 Task: Find connections with filter location Blida with filter topic #Recruitingwith filter profile language English with filter current company MyOperator with filter school Ramjas College with filter industry Footwear and Leather Goods Repair with filter service category Immigration Law with filter keywords title Teacher
Action: Mouse moved to (531, 71)
Screenshot: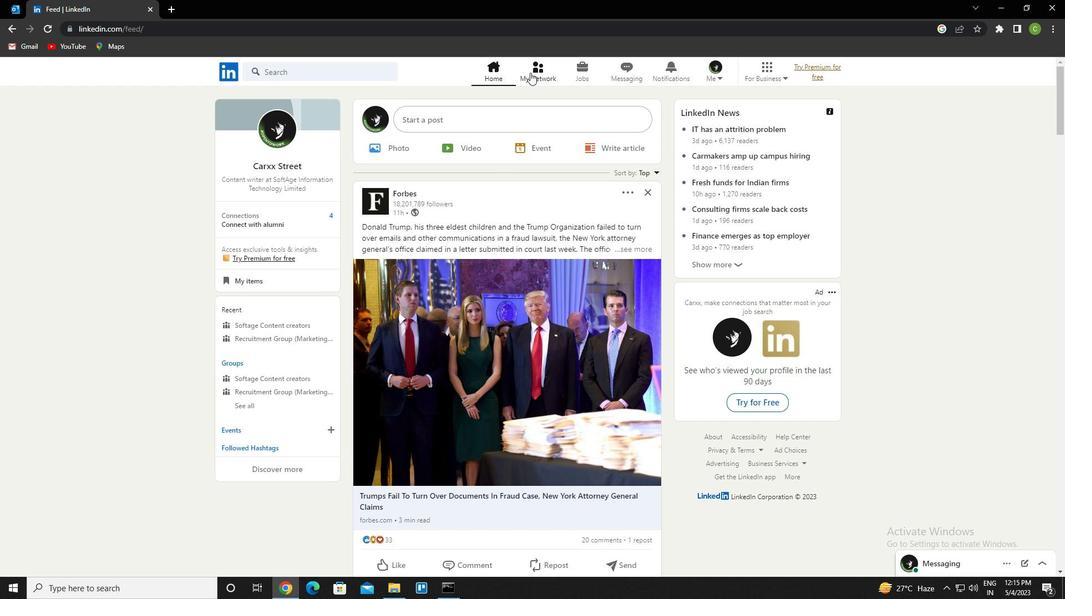 
Action: Mouse pressed left at (531, 71)
Screenshot: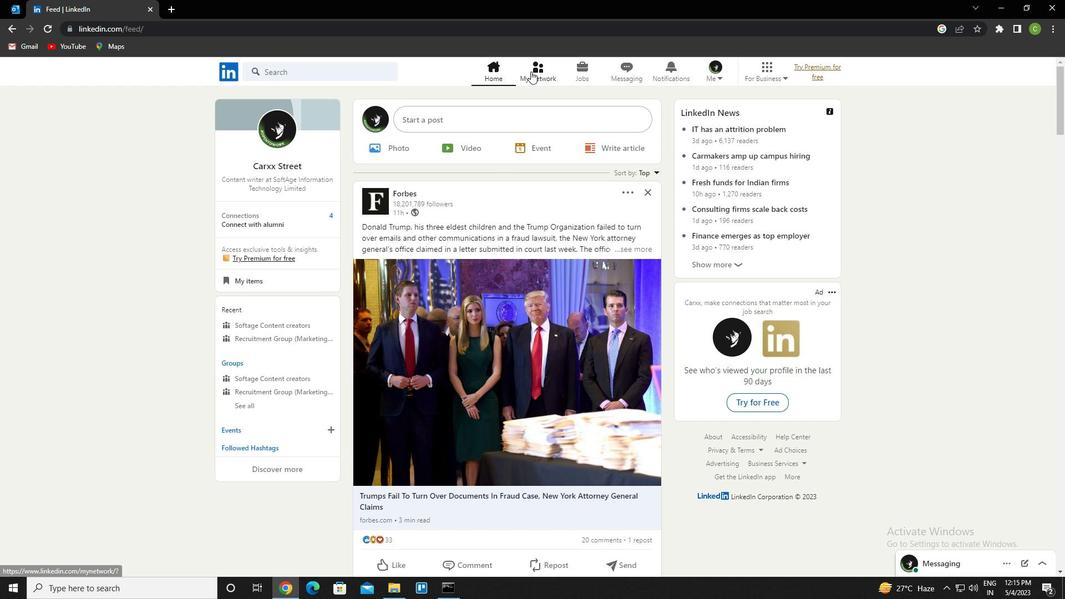 
Action: Mouse moved to (321, 141)
Screenshot: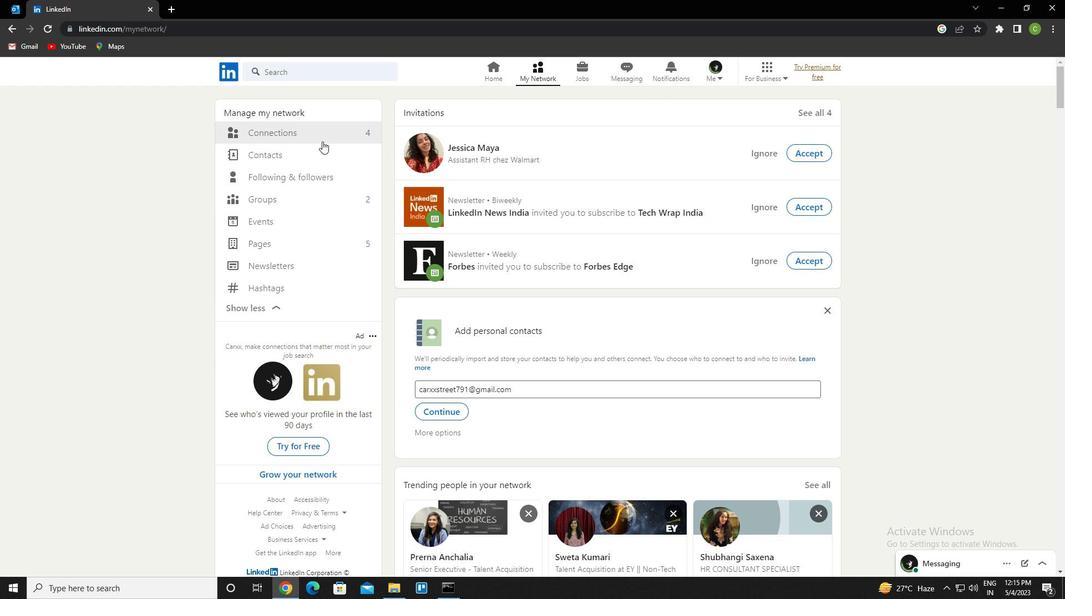 
Action: Mouse pressed left at (321, 141)
Screenshot: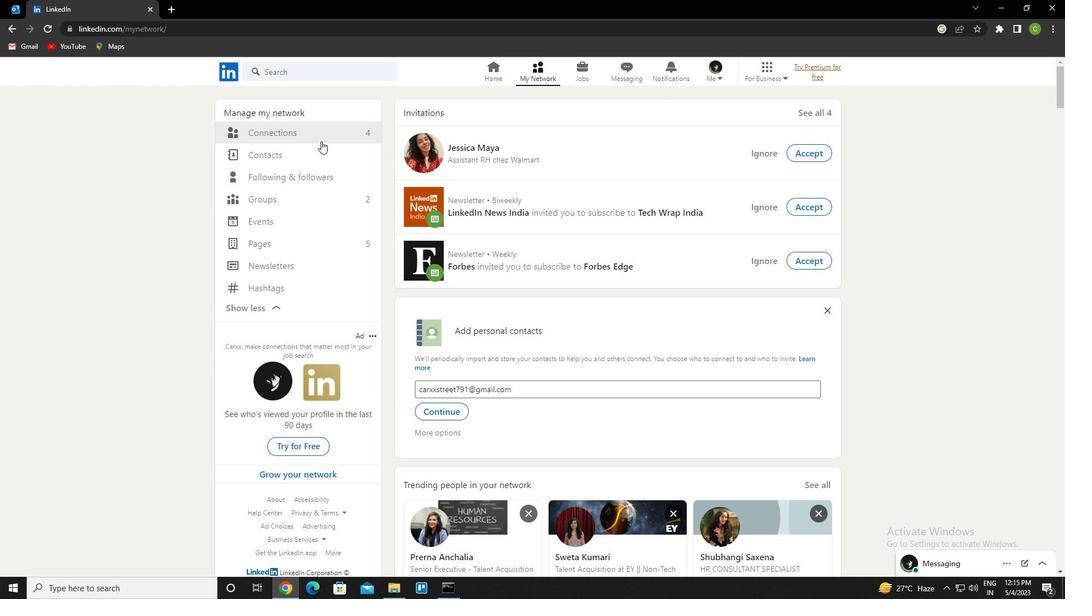 
Action: Mouse moved to (334, 139)
Screenshot: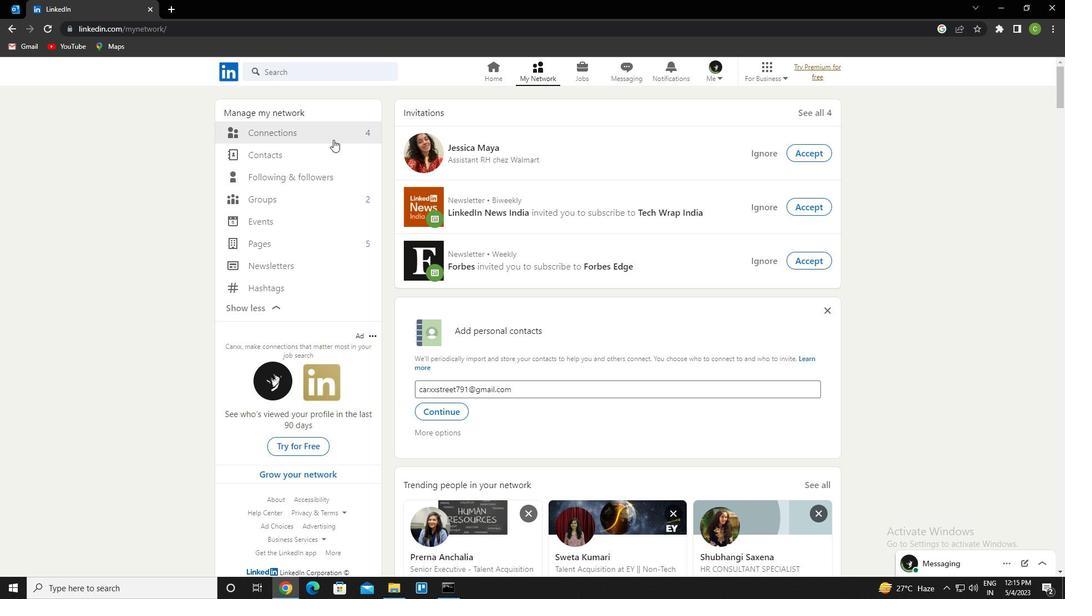 
Action: Mouse pressed left at (334, 139)
Screenshot: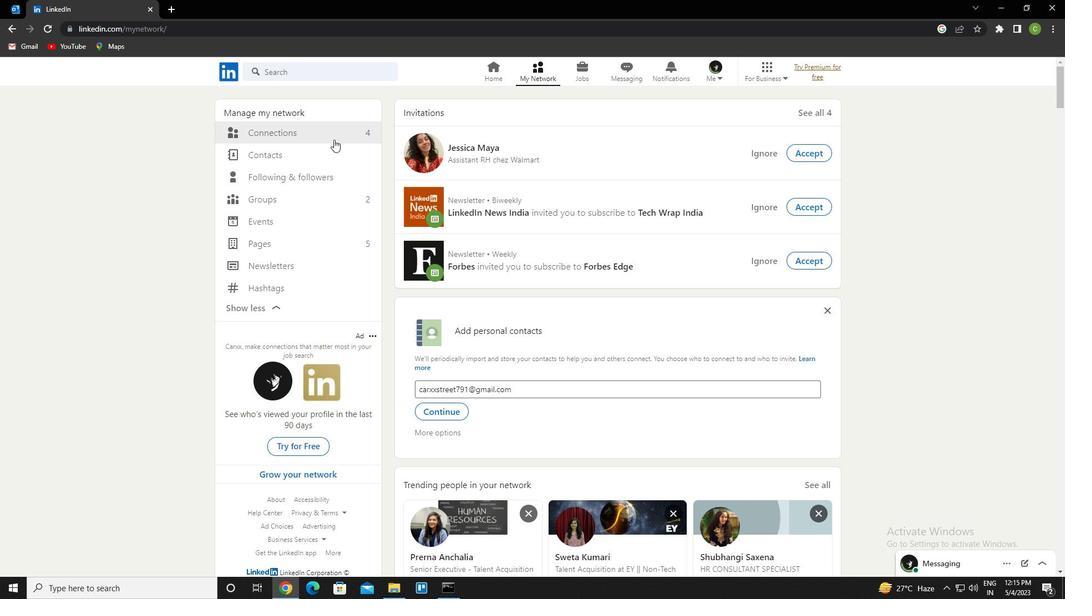 
Action: Mouse moved to (336, 138)
Screenshot: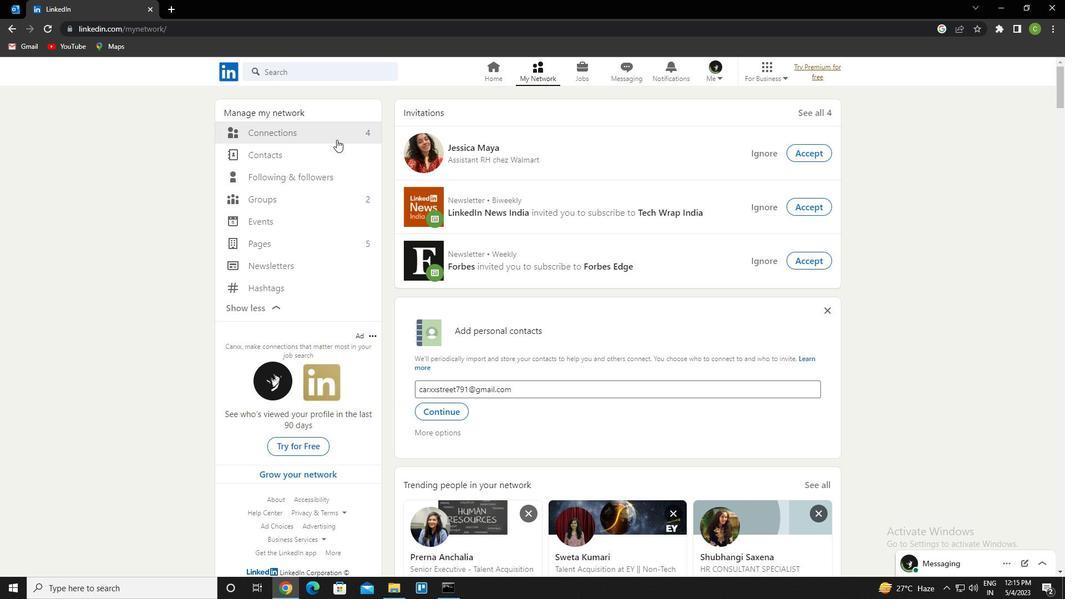 
Action: Mouse pressed left at (336, 138)
Screenshot: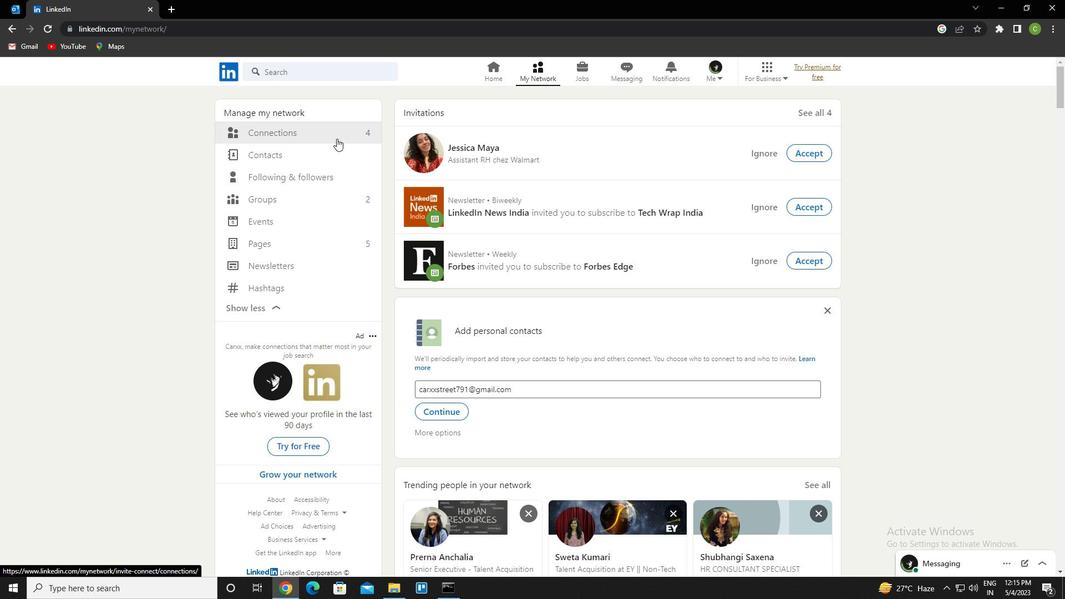 
Action: Mouse moved to (623, 136)
Screenshot: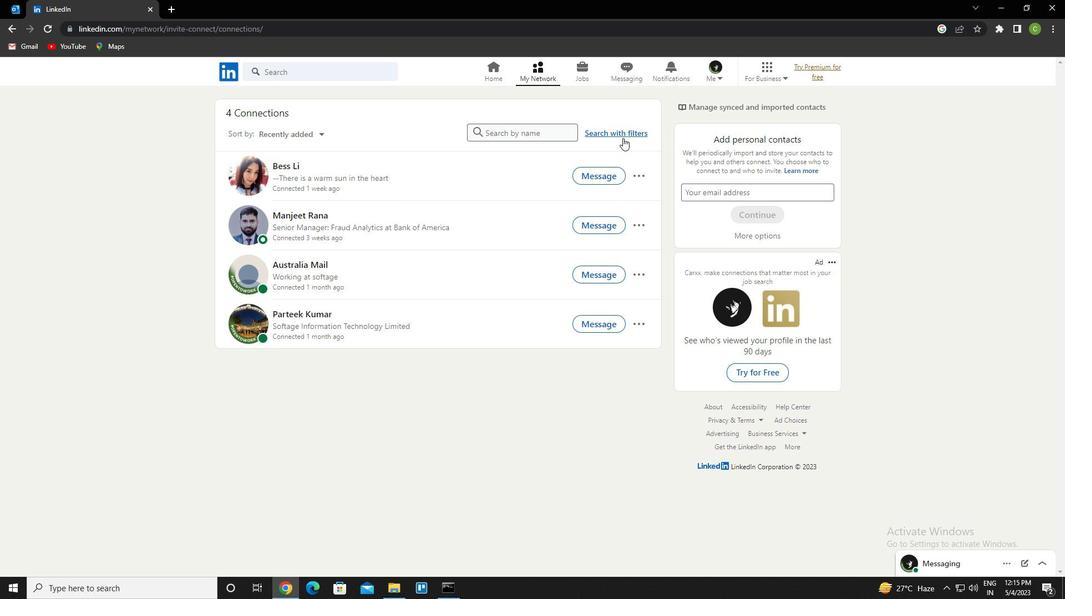 
Action: Mouse pressed left at (623, 136)
Screenshot: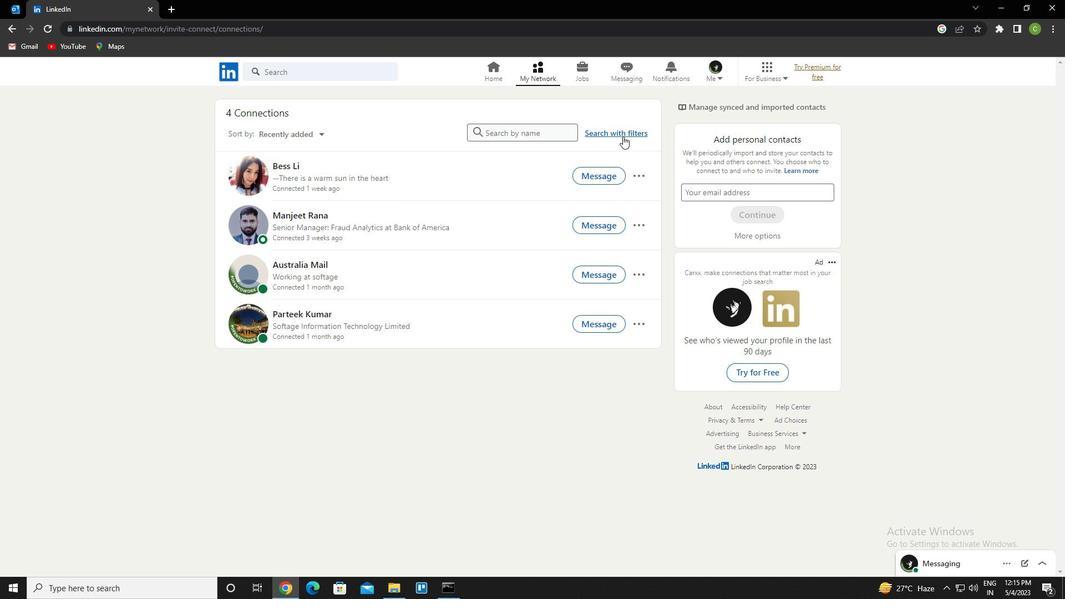 
Action: Mouse moved to (569, 107)
Screenshot: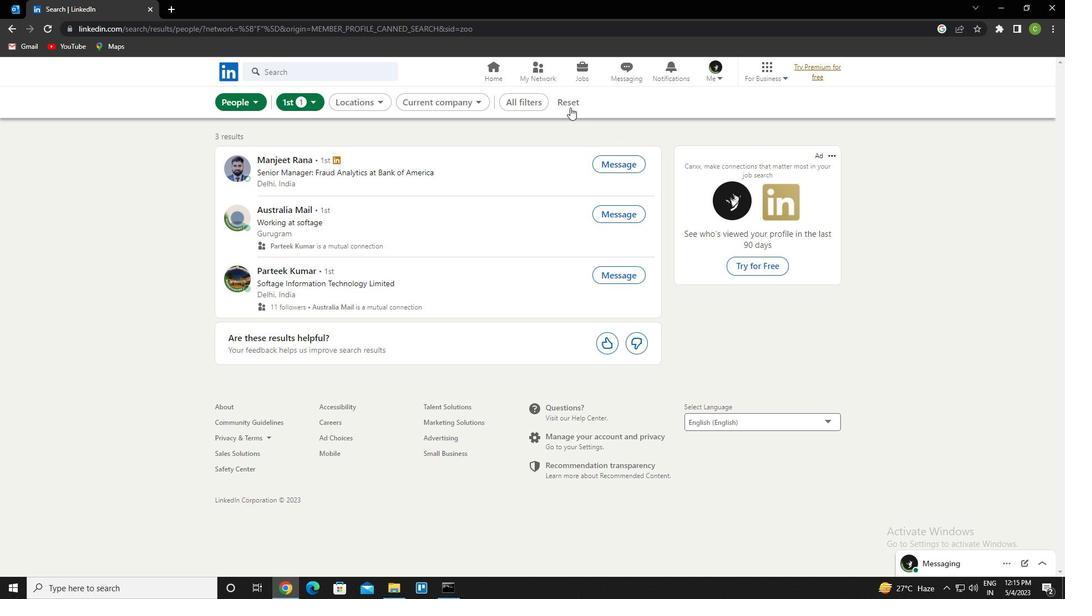 
Action: Mouse pressed left at (569, 107)
Screenshot: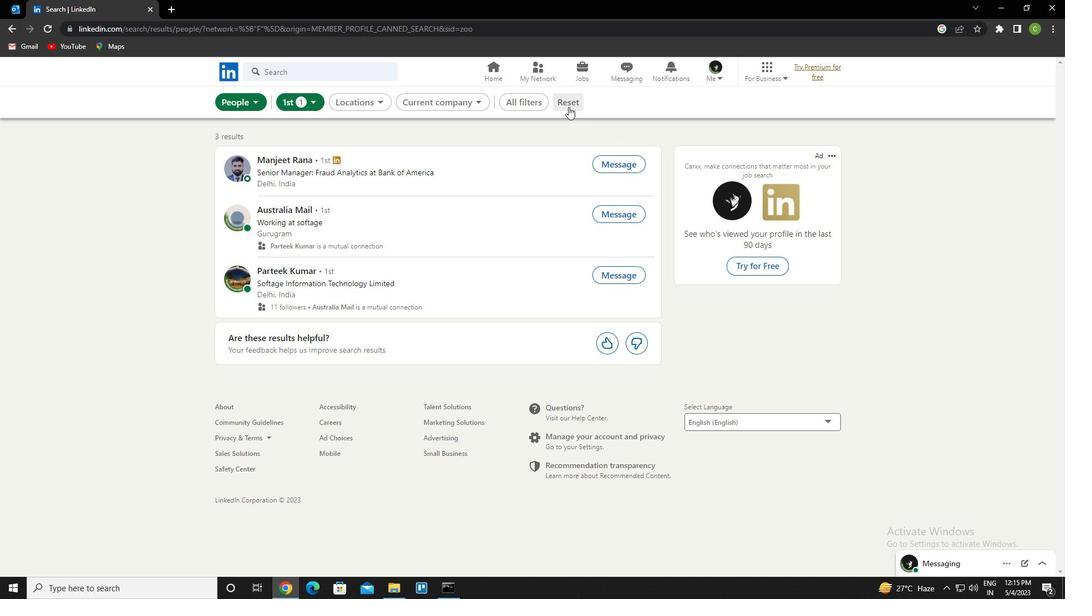 
Action: Mouse moved to (564, 104)
Screenshot: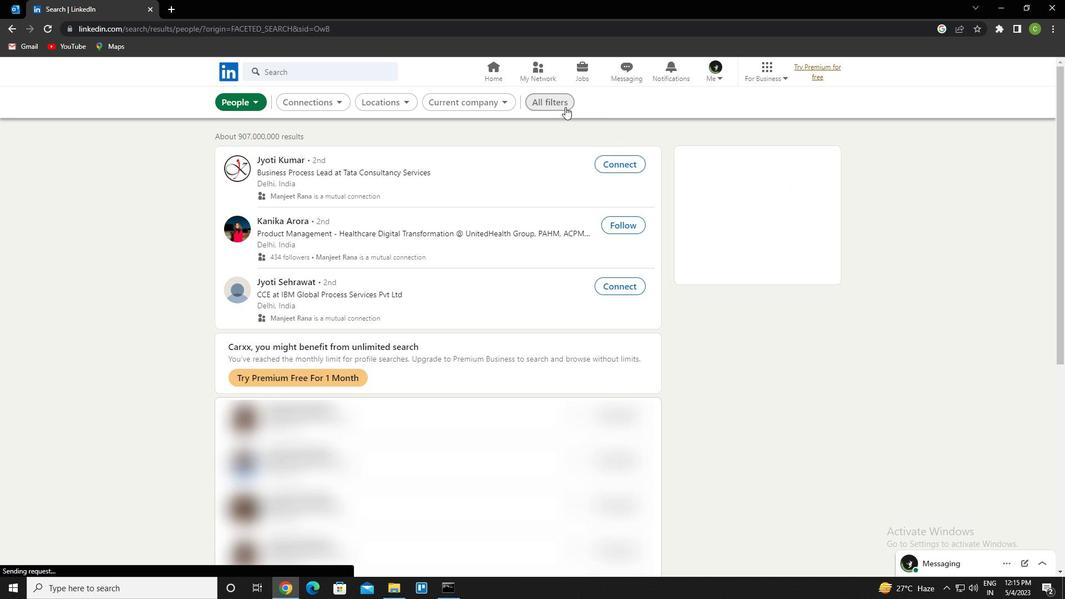 
Action: Mouse pressed left at (564, 104)
Screenshot: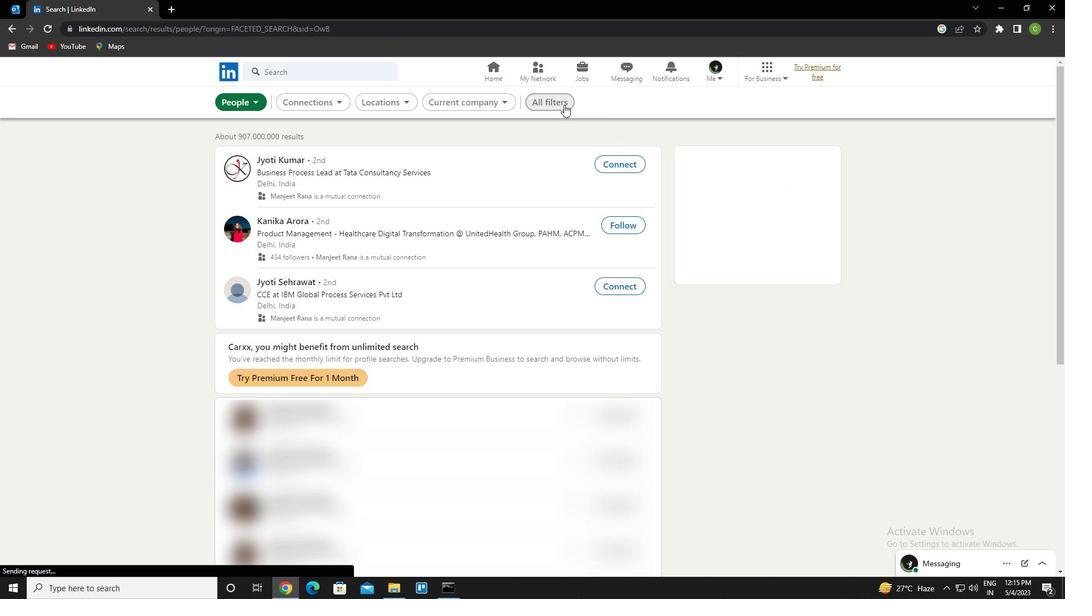 
Action: Mouse moved to (905, 347)
Screenshot: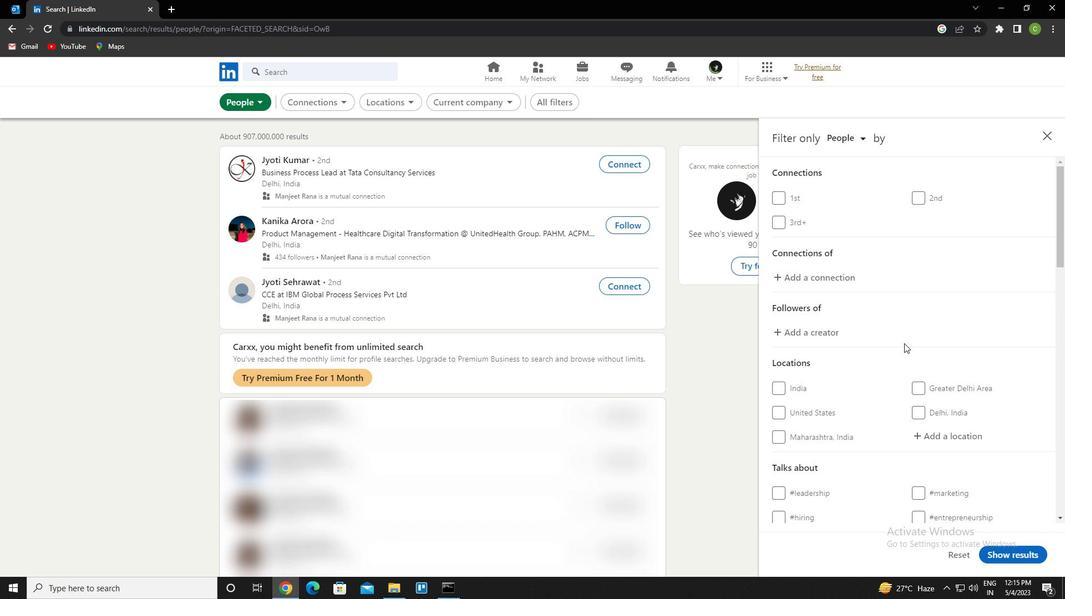 
Action: Mouse scrolled (905, 346) with delta (0, 0)
Screenshot: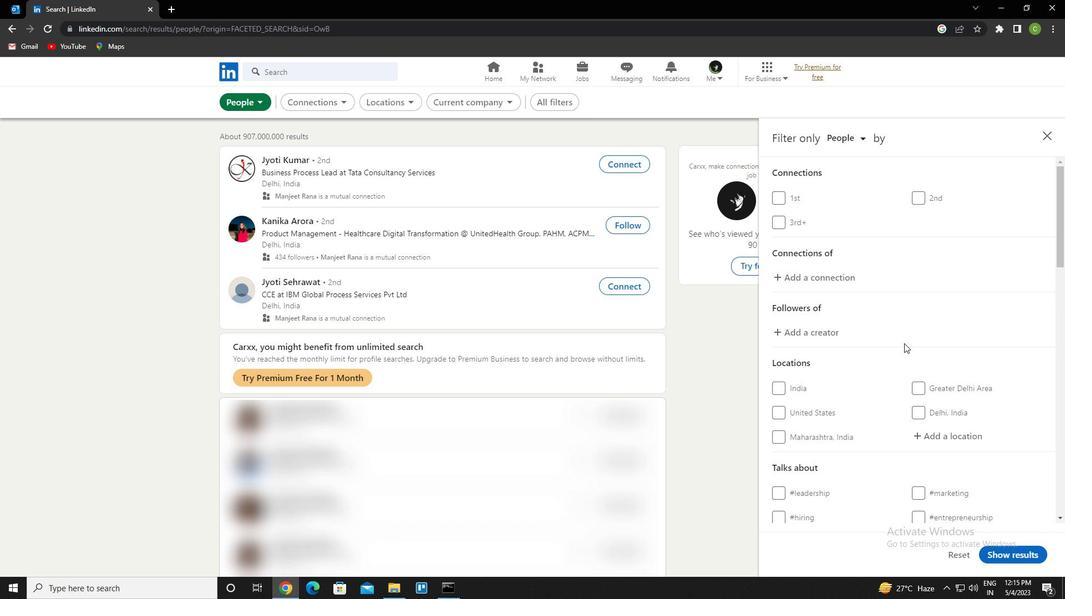 
Action: Mouse moved to (905, 348)
Screenshot: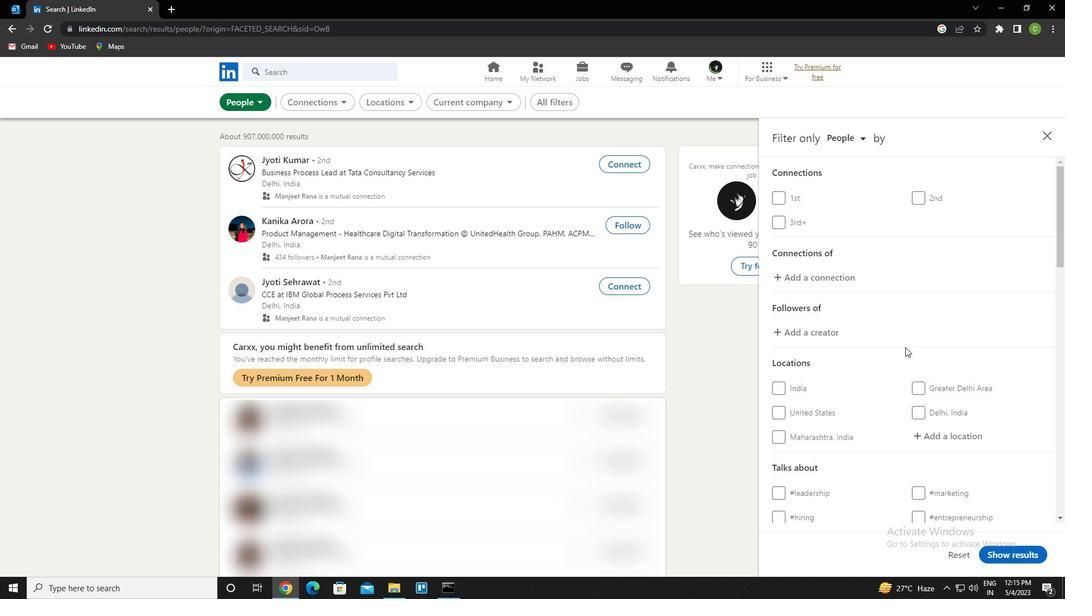 
Action: Mouse scrolled (905, 348) with delta (0, 0)
Screenshot: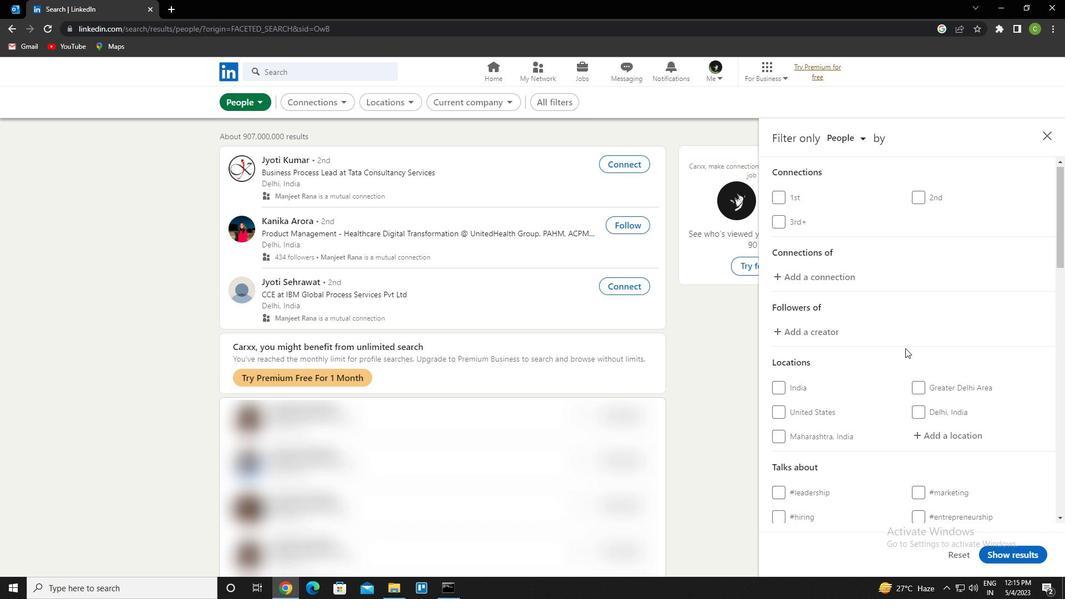 
Action: Mouse moved to (937, 329)
Screenshot: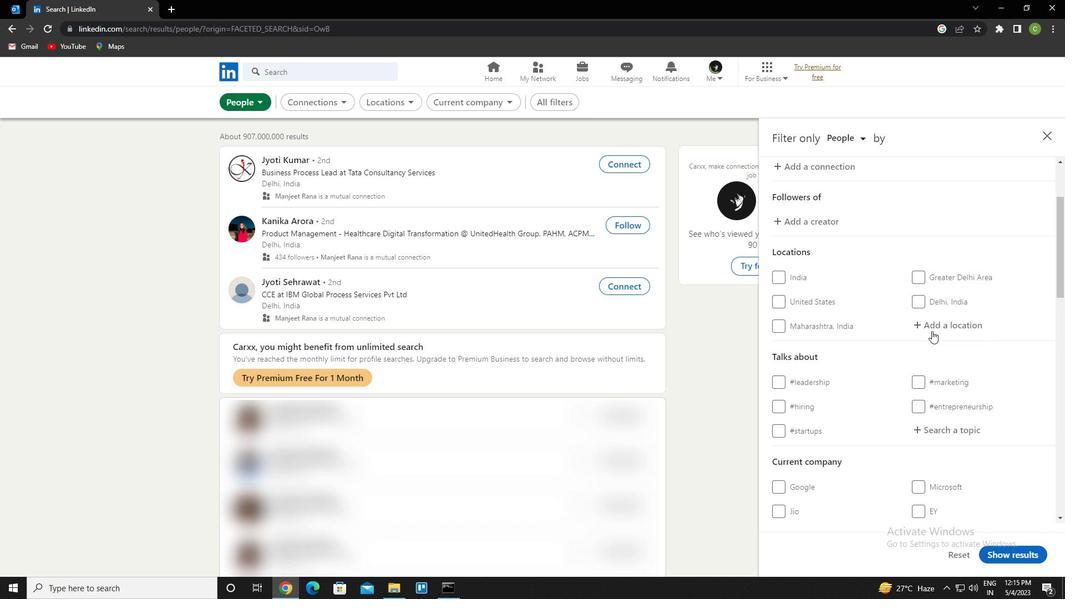 
Action: Mouse pressed left at (937, 329)
Screenshot: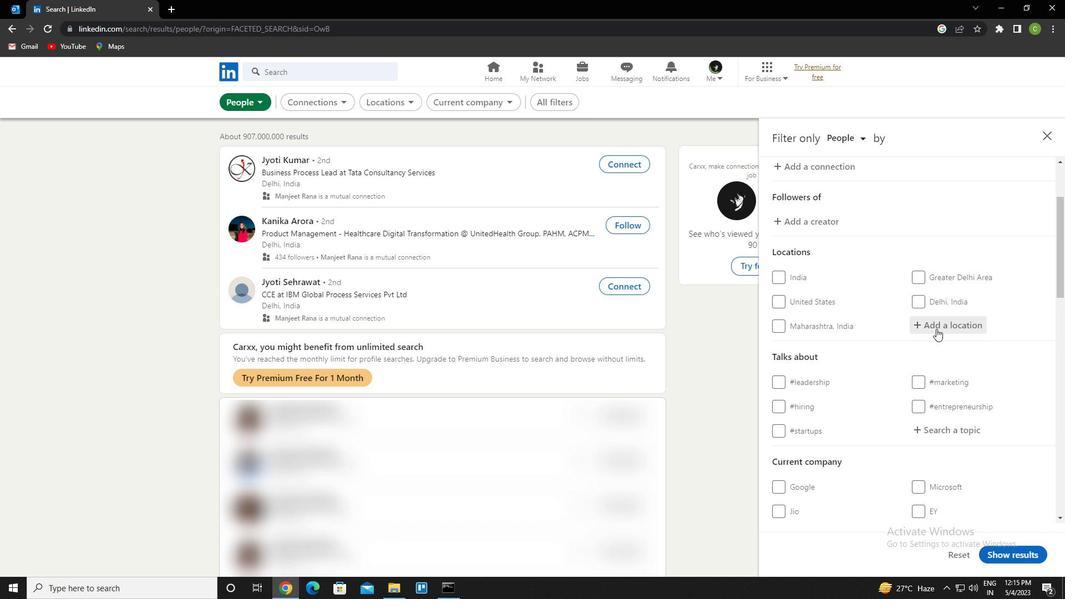 
Action: Mouse moved to (921, 318)
Screenshot: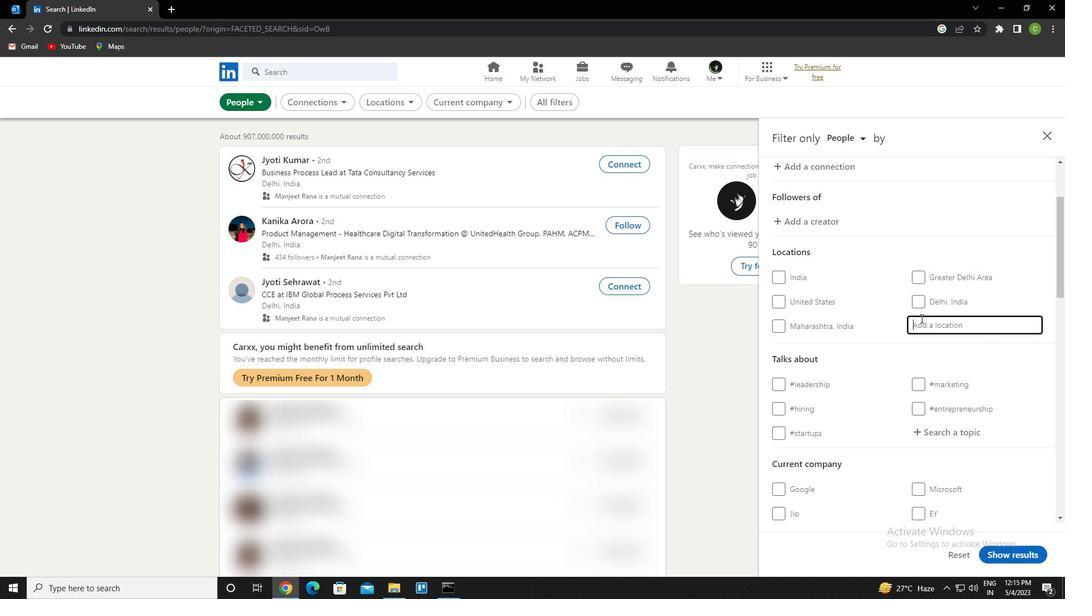 
Action: Key pressed <Key.caps_lock>b<Key.caps_lock>lida<Key.down><Key.enter>
Screenshot: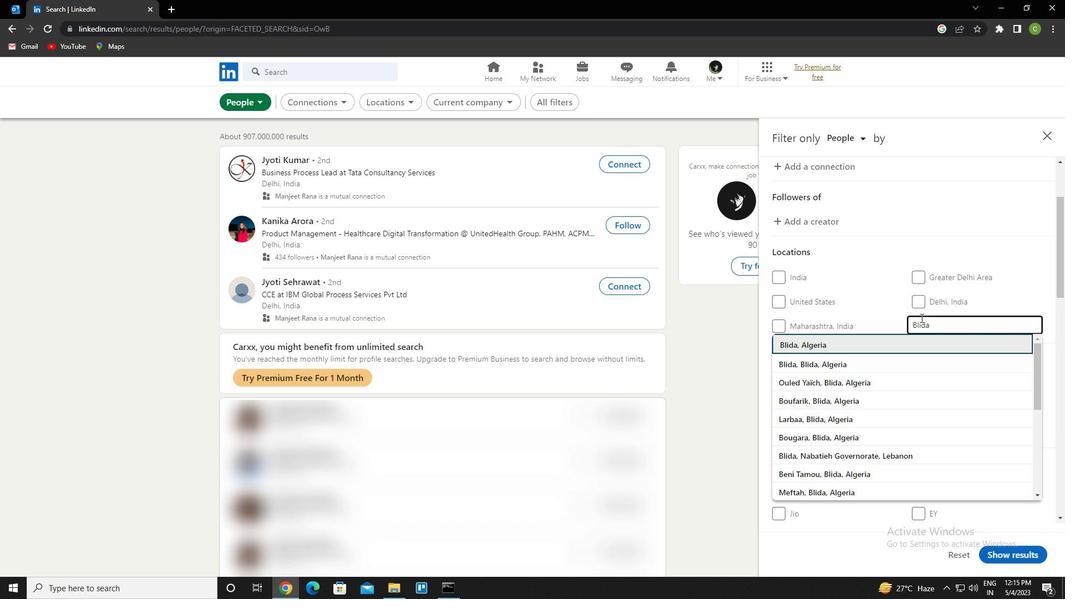 
Action: Mouse moved to (920, 324)
Screenshot: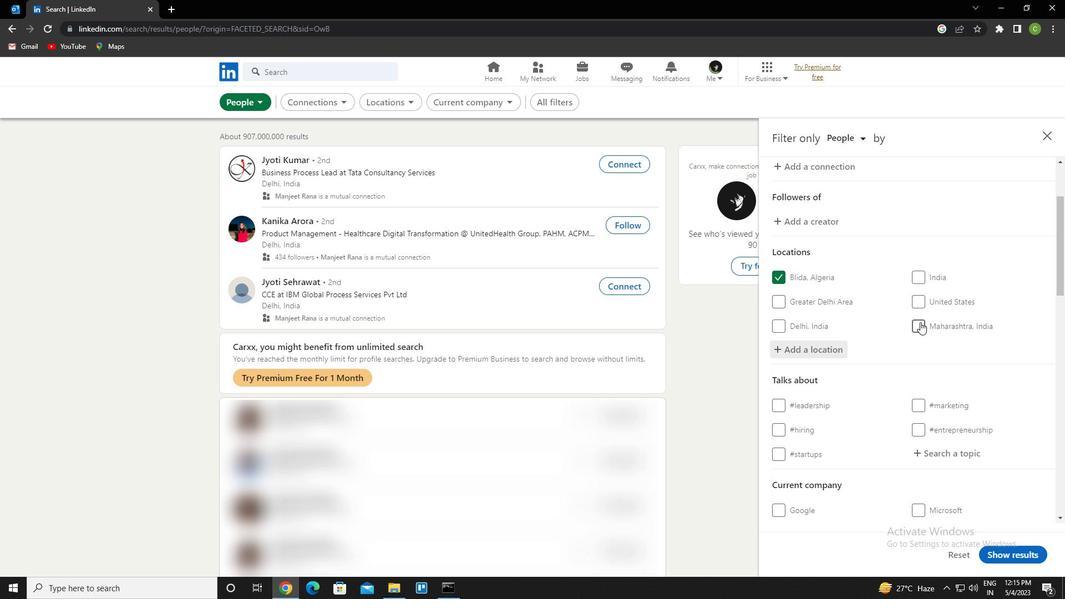 
Action: Mouse scrolled (920, 323) with delta (0, 0)
Screenshot: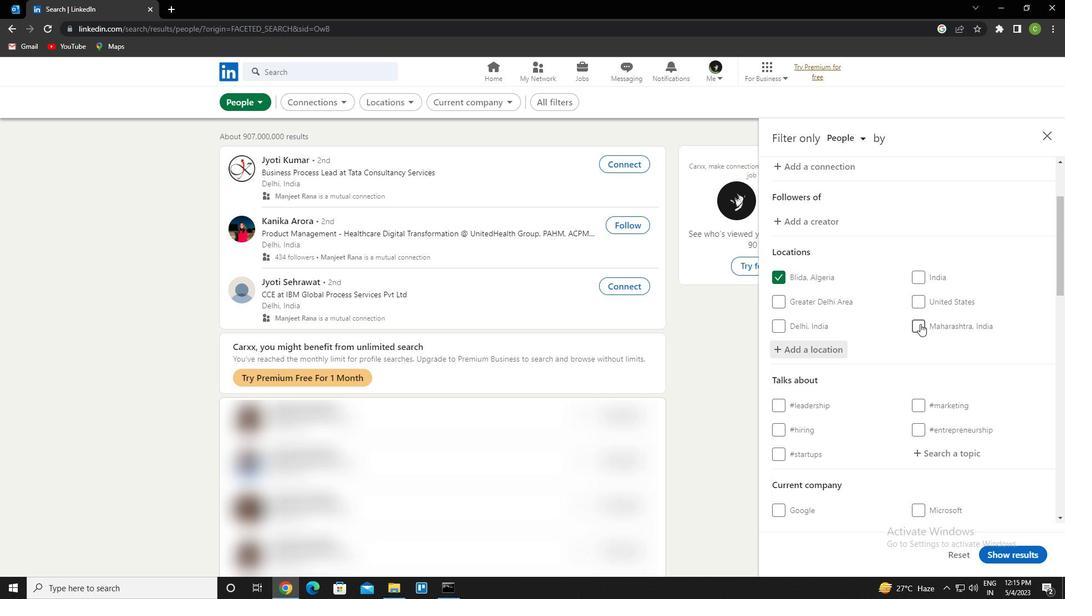 
Action: Mouse moved to (950, 391)
Screenshot: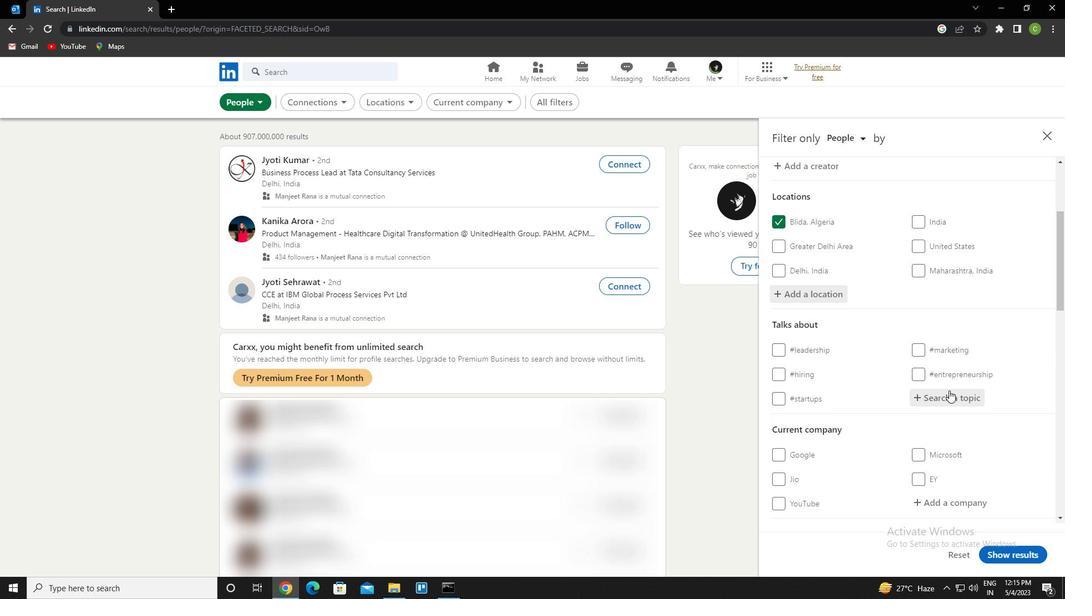
Action: Mouse pressed left at (950, 391)
Screenshot: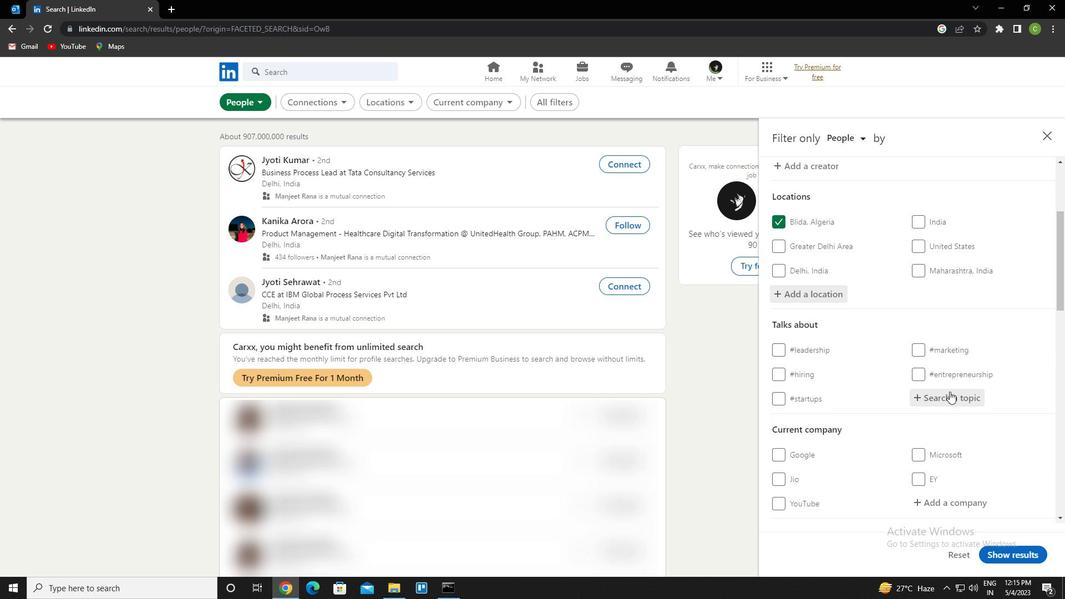 
Action: Mouse moved to (949, 391)
Screenshot: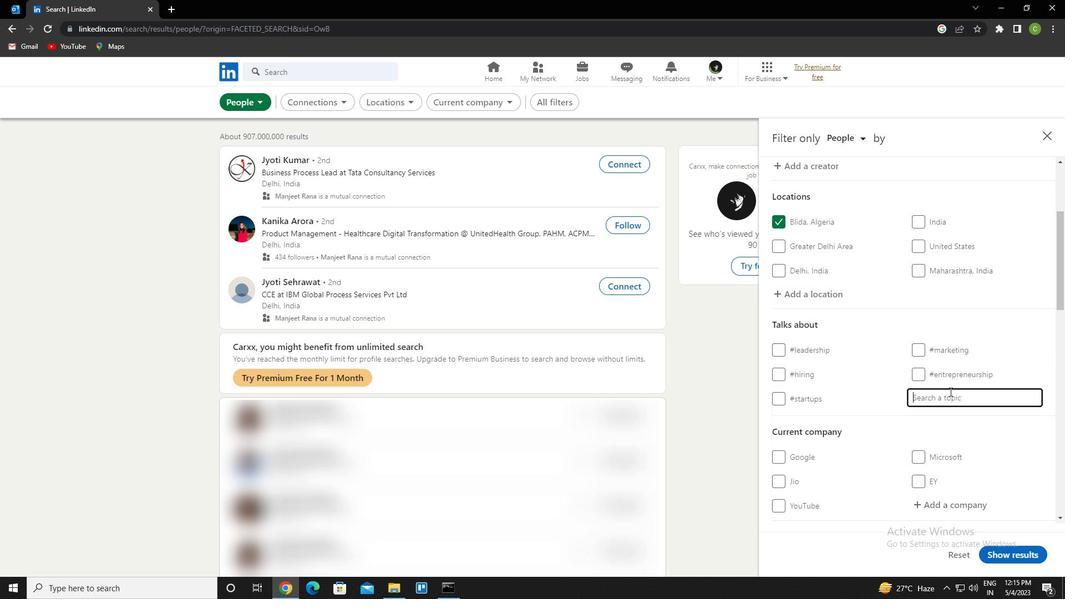 
Action: Key pressed <Key.caps_lock>r<Key.caps_lock>ecruitng<Key.backspace><Key.backspace><Key.backspace>ting<Key.down><Key.enter>
Screenshot: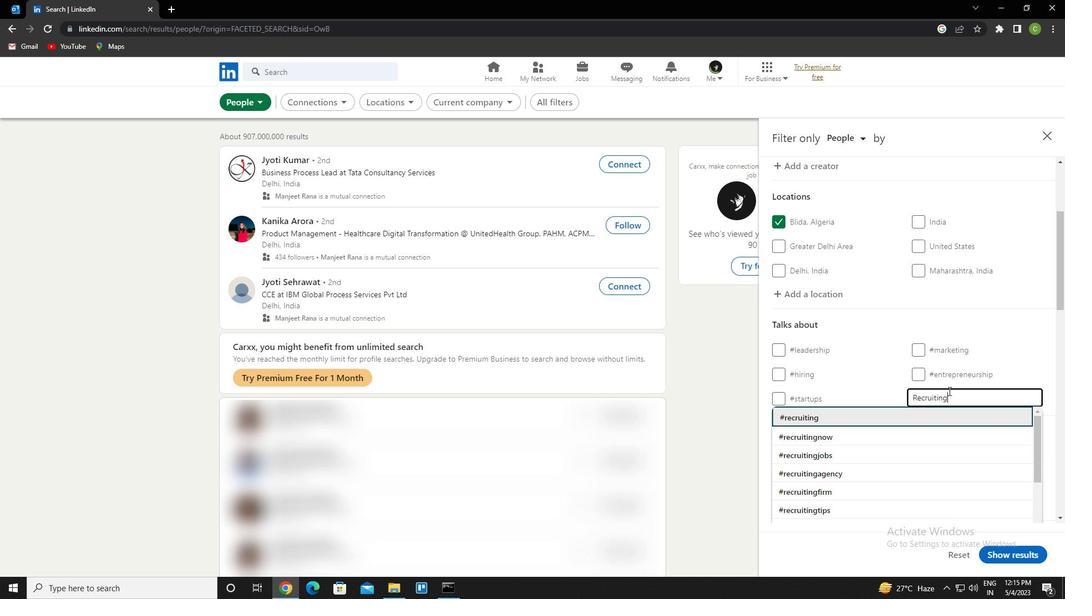 
Action: Mouse moved to (952, 394)
Screenshot: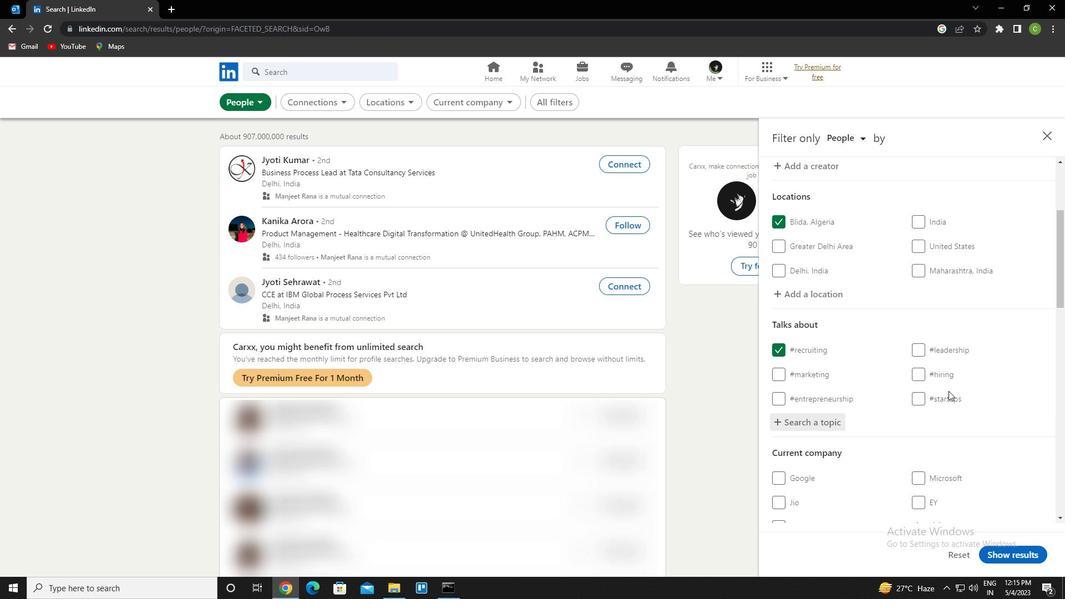 
Action: Mouse scrolled (952, 394) with delta (0, 0)
Screenshot: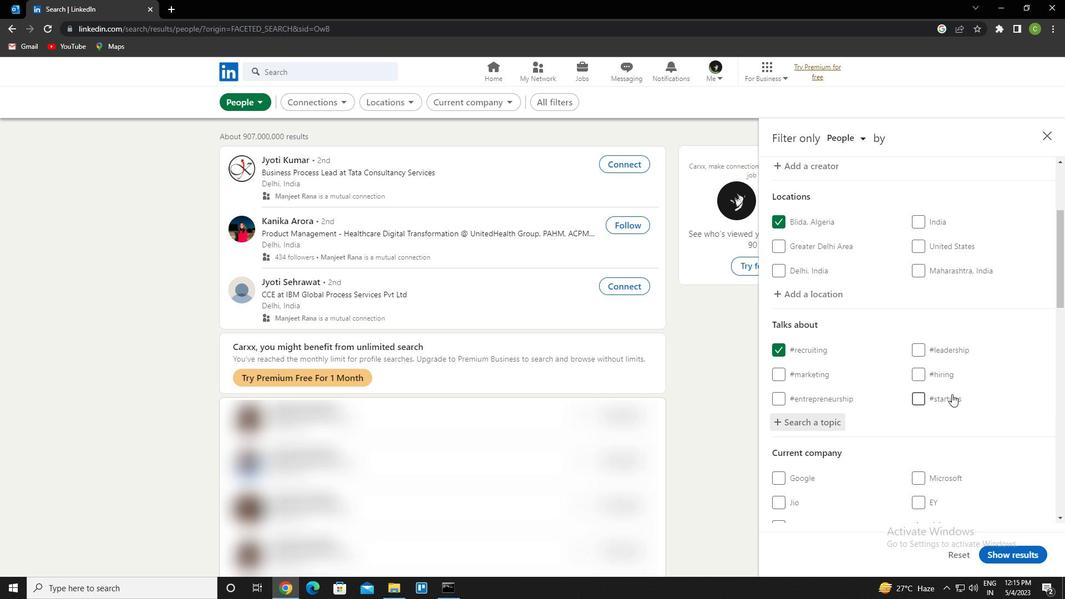 
Action: Mouse scrolled (952, 394) with delta (0, 0)
Screenshot: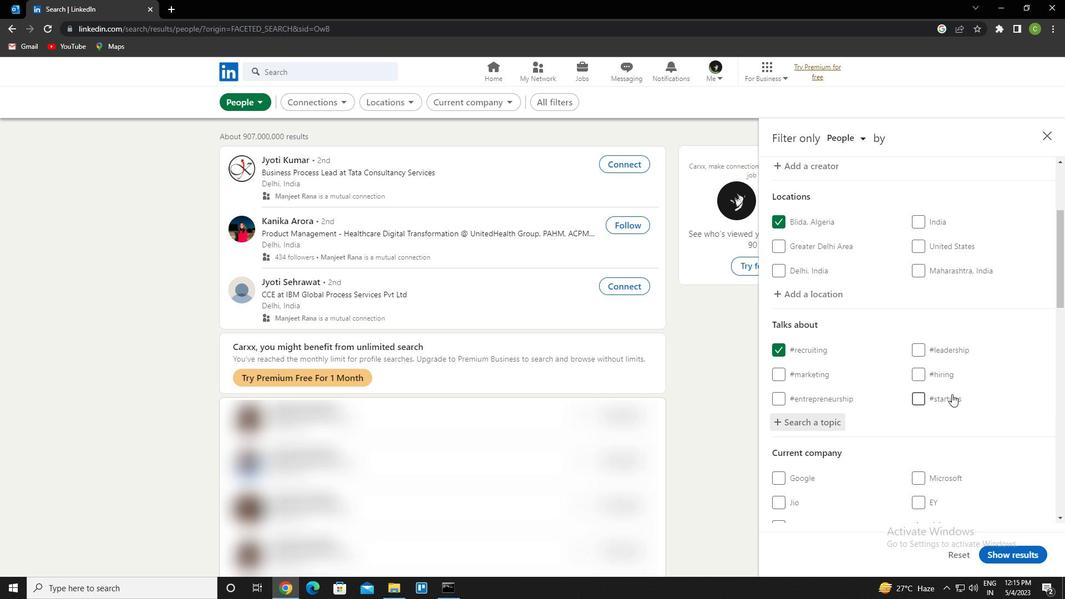 
Action: Mouse moved to (952, 395)
Screenshot: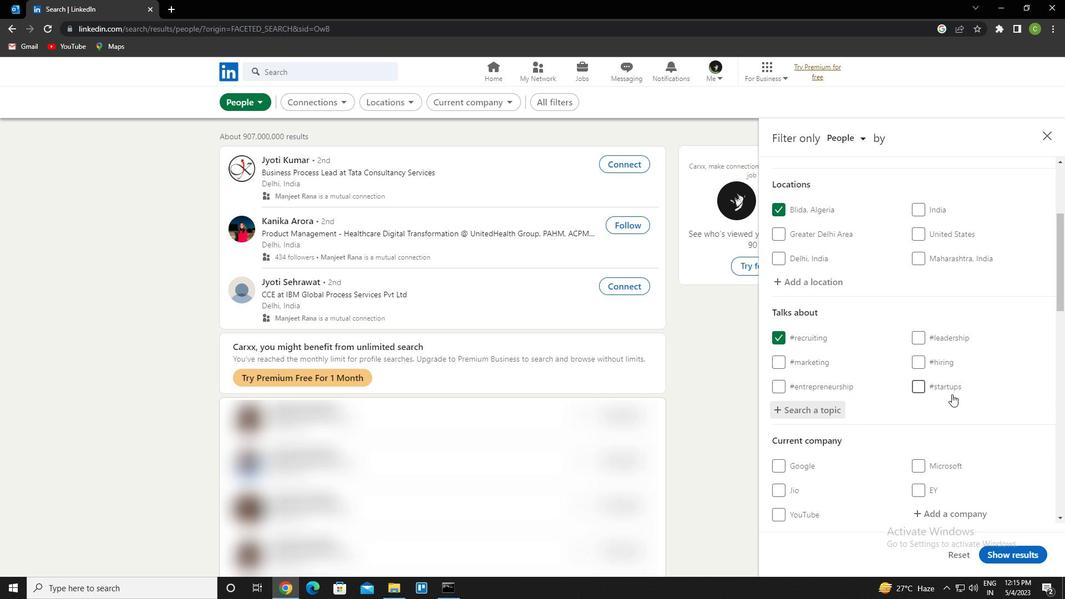 
Action: Mouse scrolled (952, 394) with delta (0, 0)
Screenshot: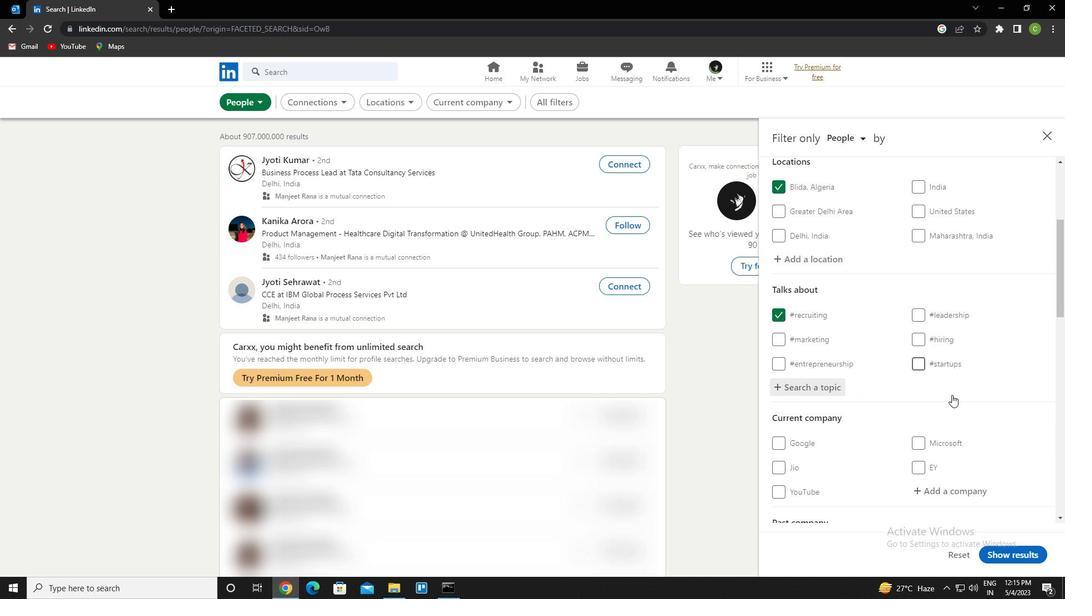 
Action: Mouse scrolled (952, 394) with delta (0, 0)
Screenshot: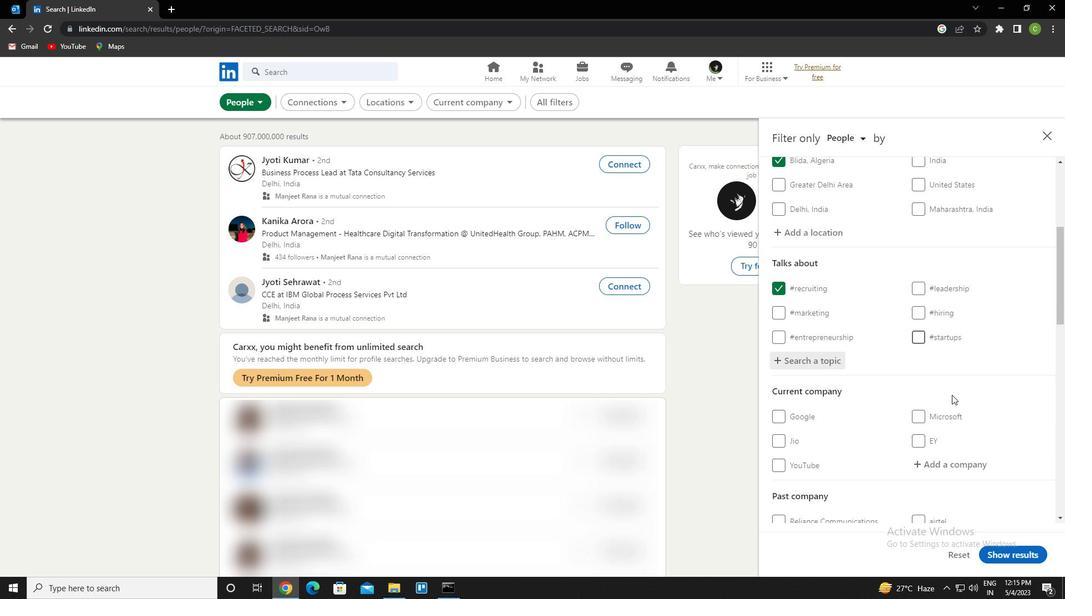 
Action: Mouse scrolled (952, 394) with delta (0, 0)
Screenshot: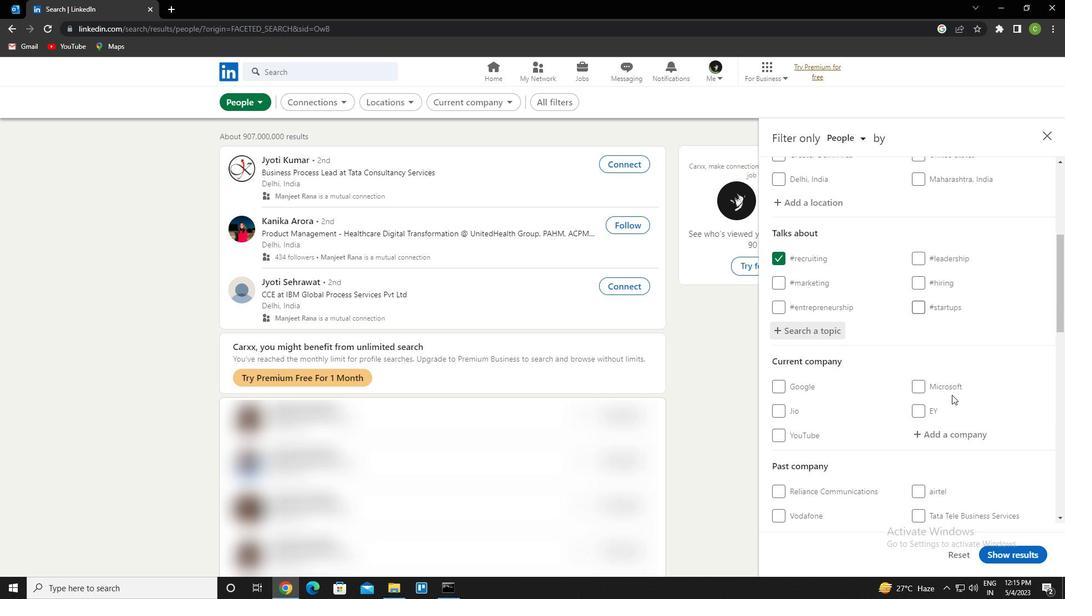 
Action: Mouse scrolled (952, 394) with delta (0, 0)
Screenshot: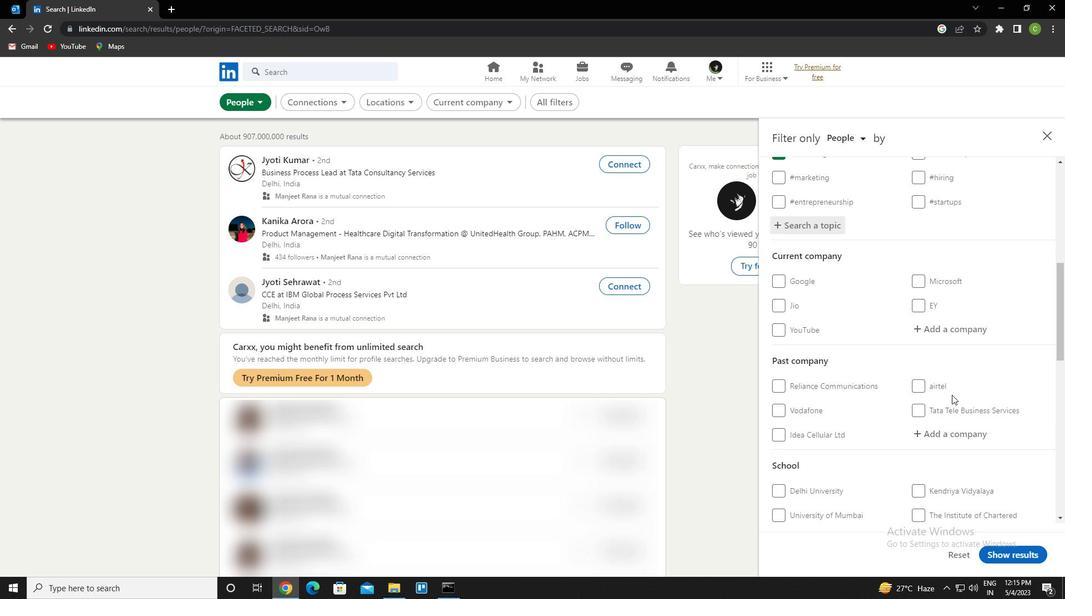 
Action: Mouse scrolled (952, 394) with delta (0, 0)
Screenshot: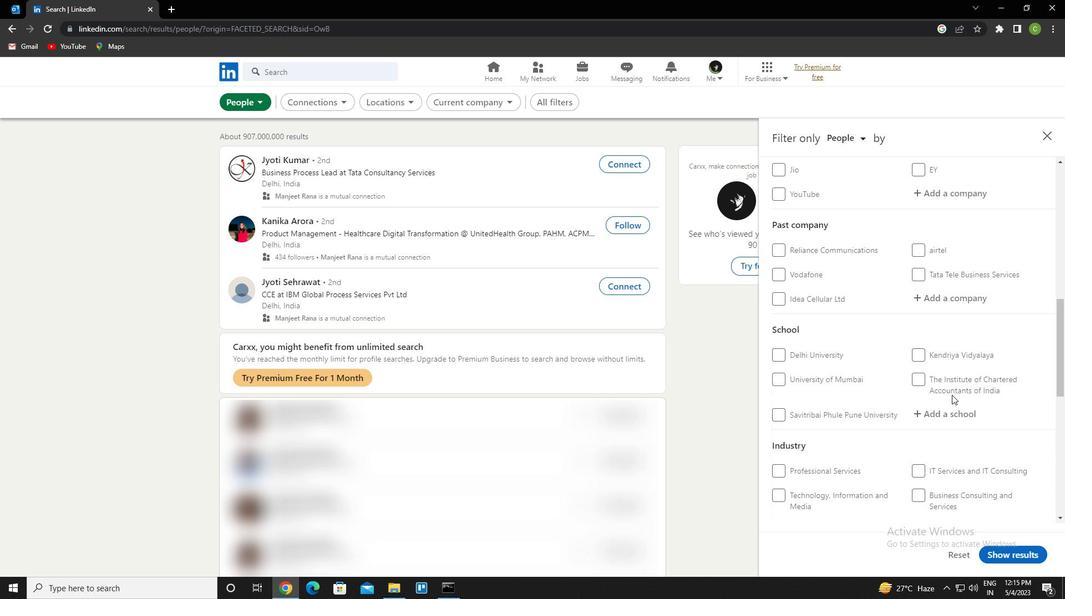 
Action: Mouse scrolled (952, 394) with delta (0, 0)
Screenshot: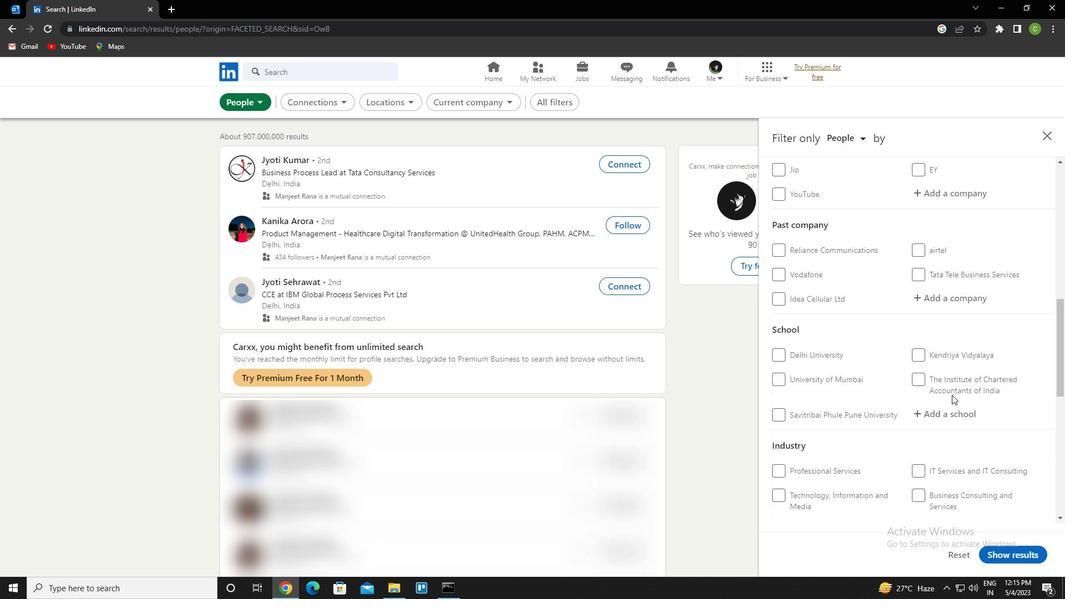 
Action: Mouse scrolled (952, 394) with delta (0, 0)
Screenshot: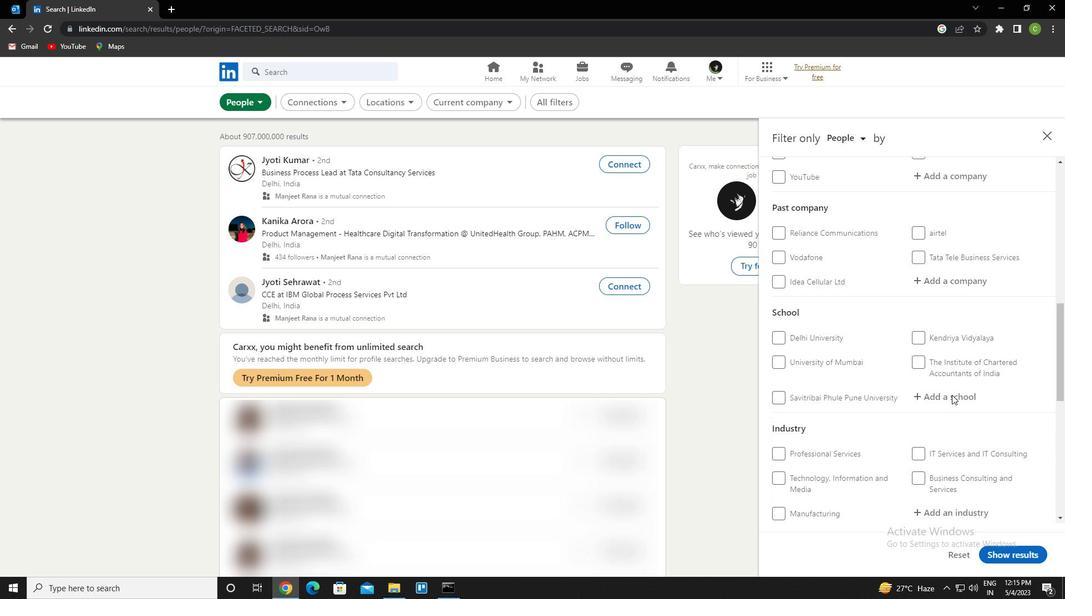 
Action: Mouse scrolled (952, 394) with delta (0, 0)
Screenshot: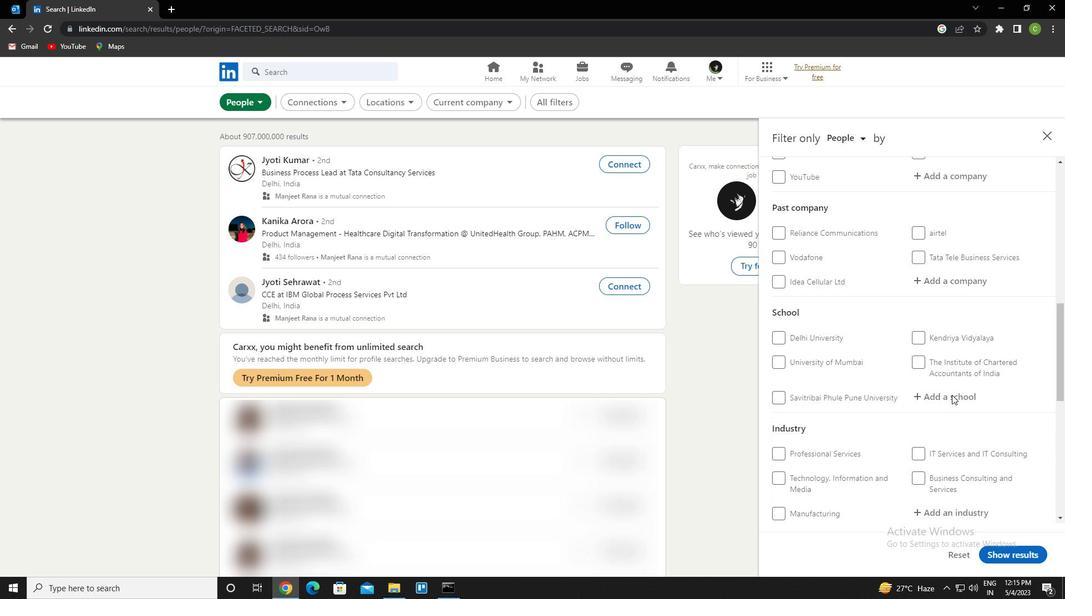 
Action: Mouse scrolled (952, 394) with delta (0, 0)
Screenshot: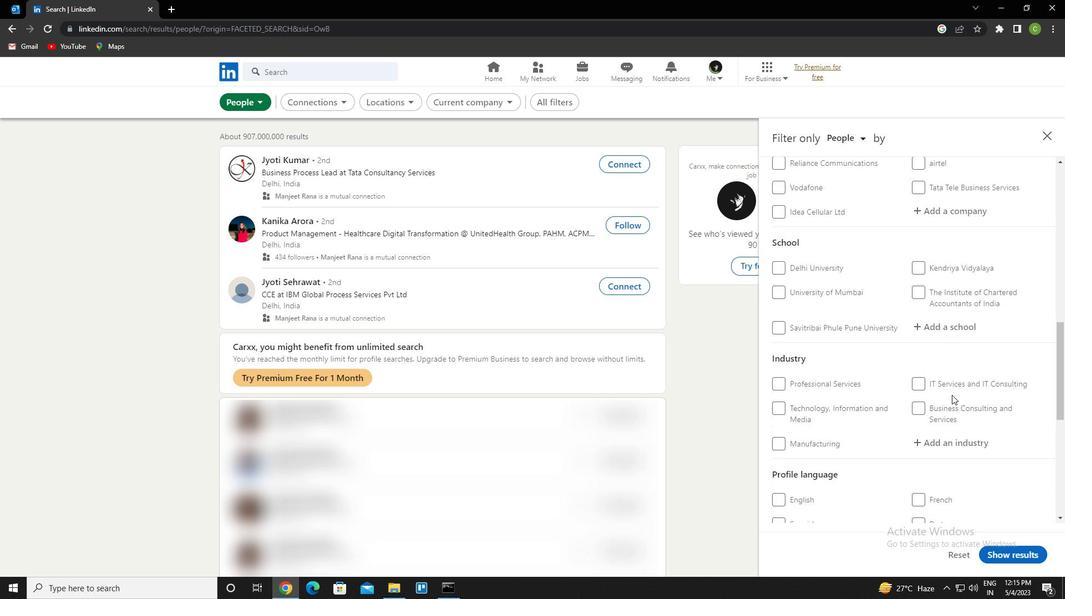 
Action: Mouse scrolled (952, 394) with delta (0, 0)
Screenshot: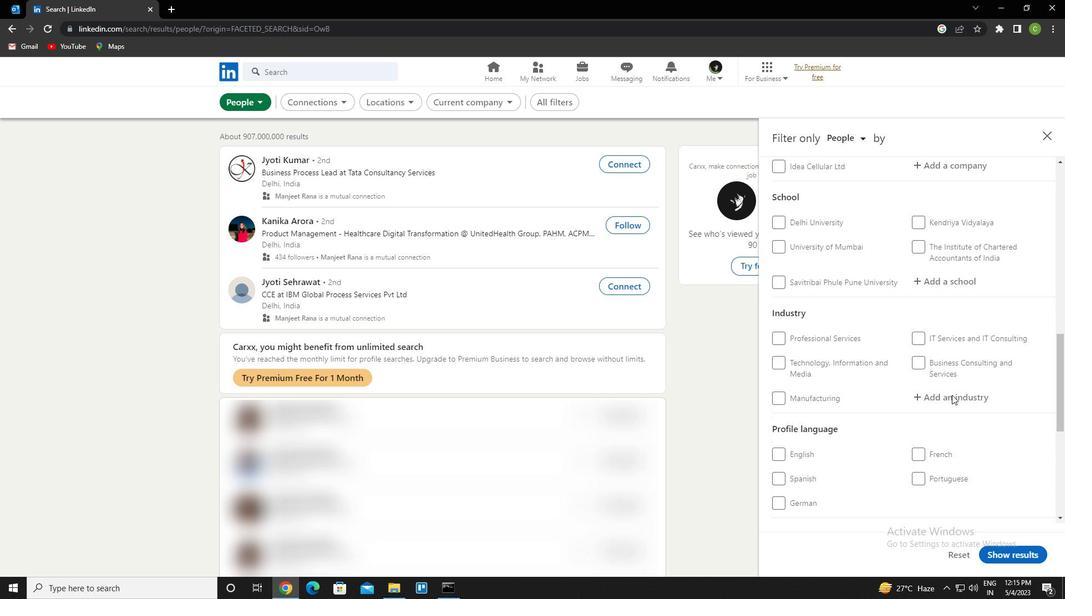 
Action: Mouse moved to (787, 257)
Screenshot: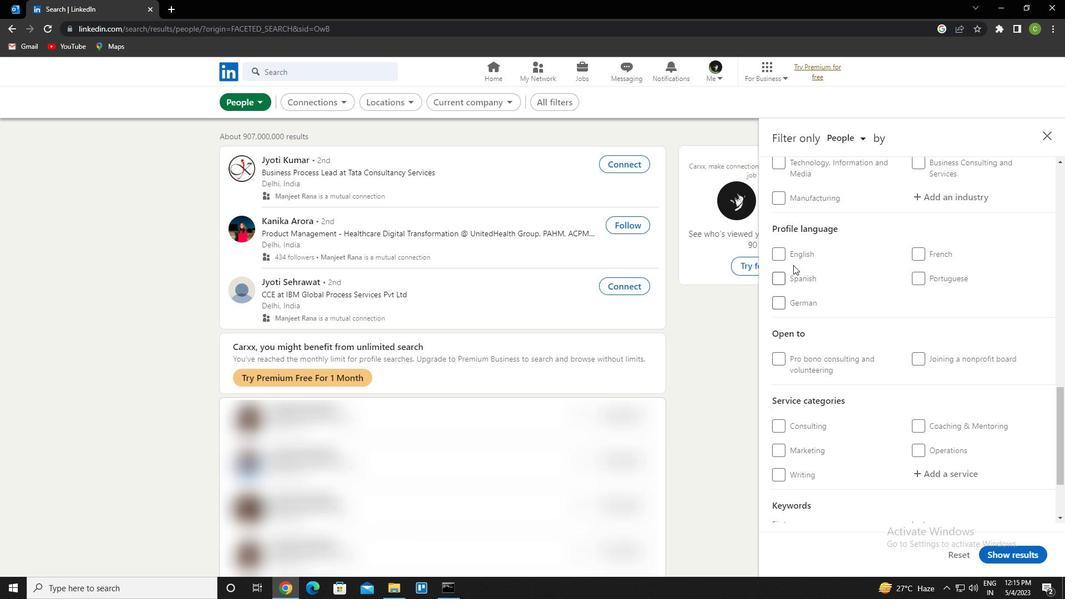 
Action: Mouse pressed left at (787, 257)
Screenshot: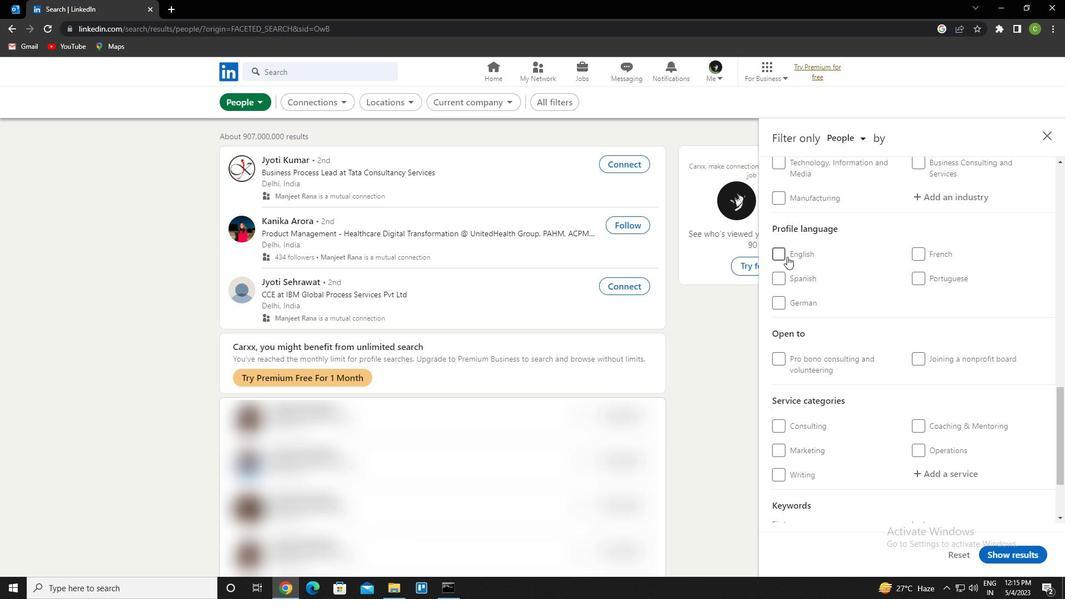 
Action: Mouse moved to (900, 323)
Screenshot: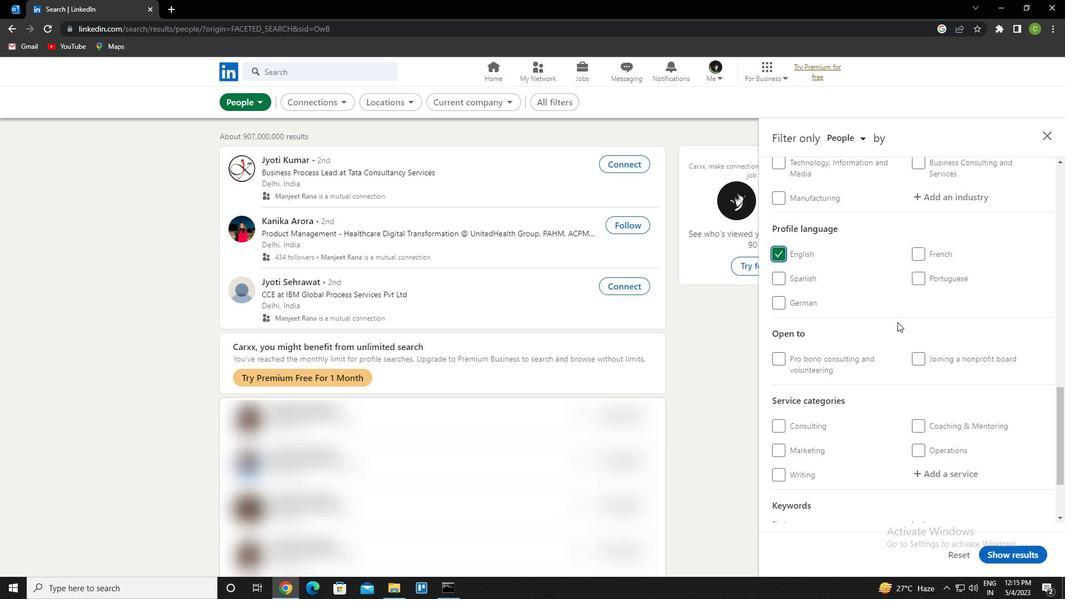 
Action: Mouse scrolled (900, 324) with delta (0, 0)
Screenshot: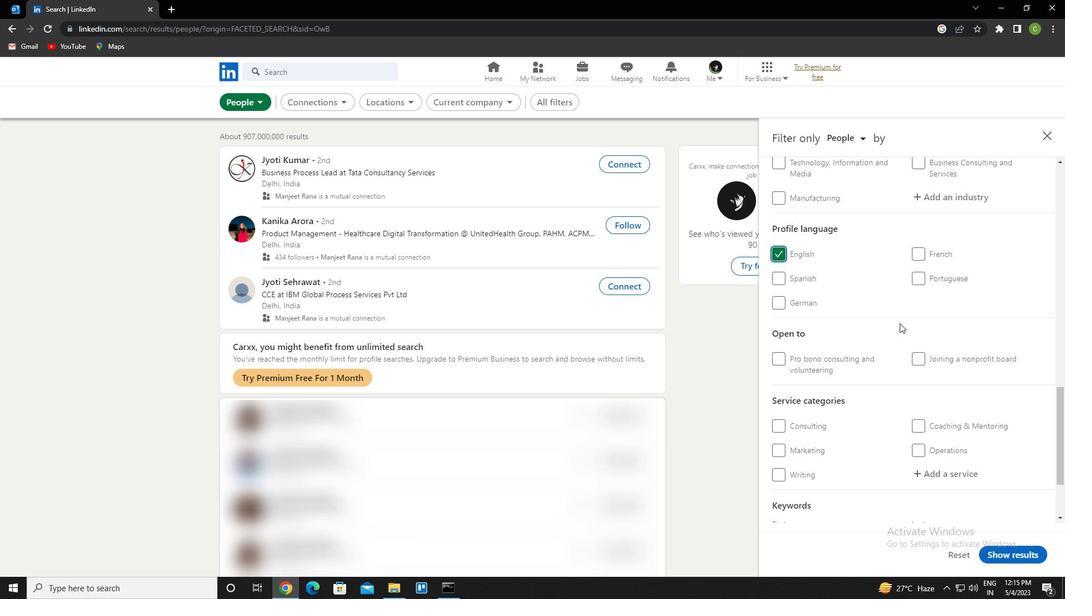 
Action: Mouse scrolled (900, 324) with delta (0, 0)
Screenshot: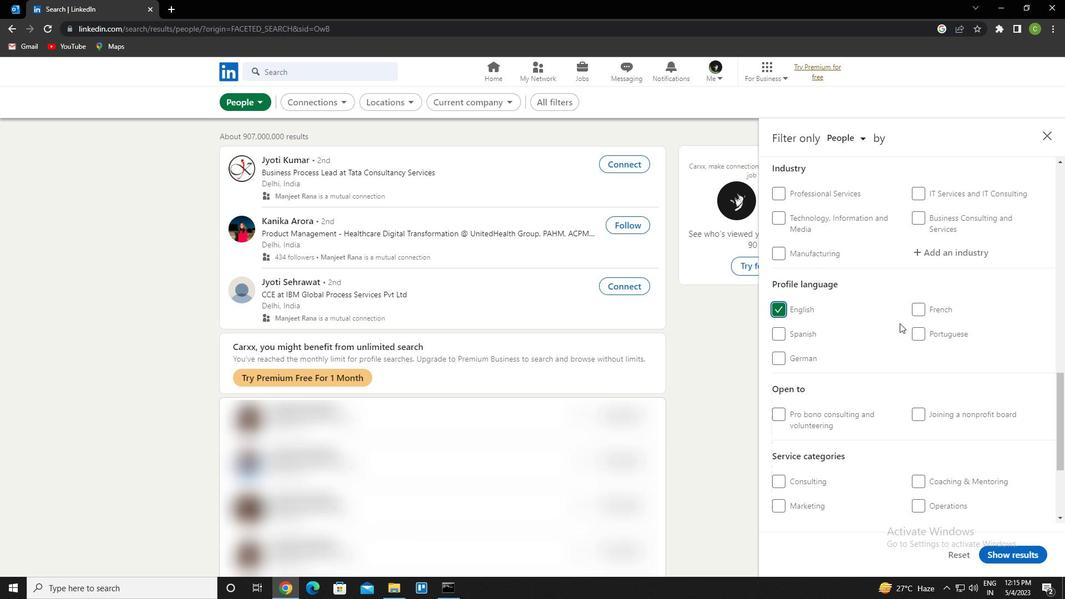 
Action: Mouse scrolled (900, 324) with delta (0, 0)
Screenshot: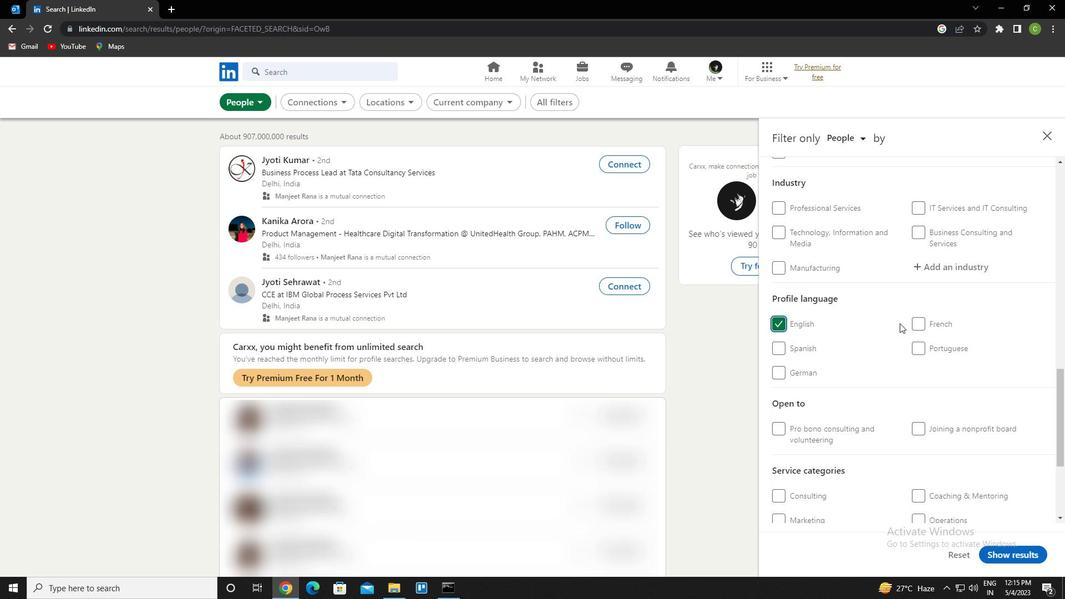 
Action: Mouse scrolled (900, 324) with delta (0, 0)
Screenshot: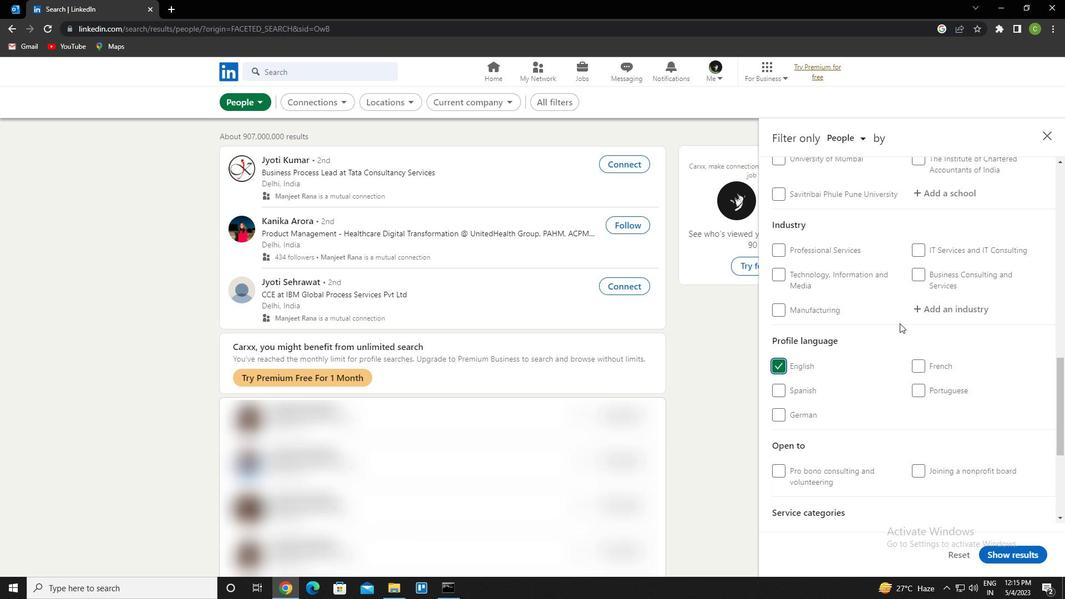 
Action: Mouse scrolled (900, 324) with delta (0, 0)
Screenshot: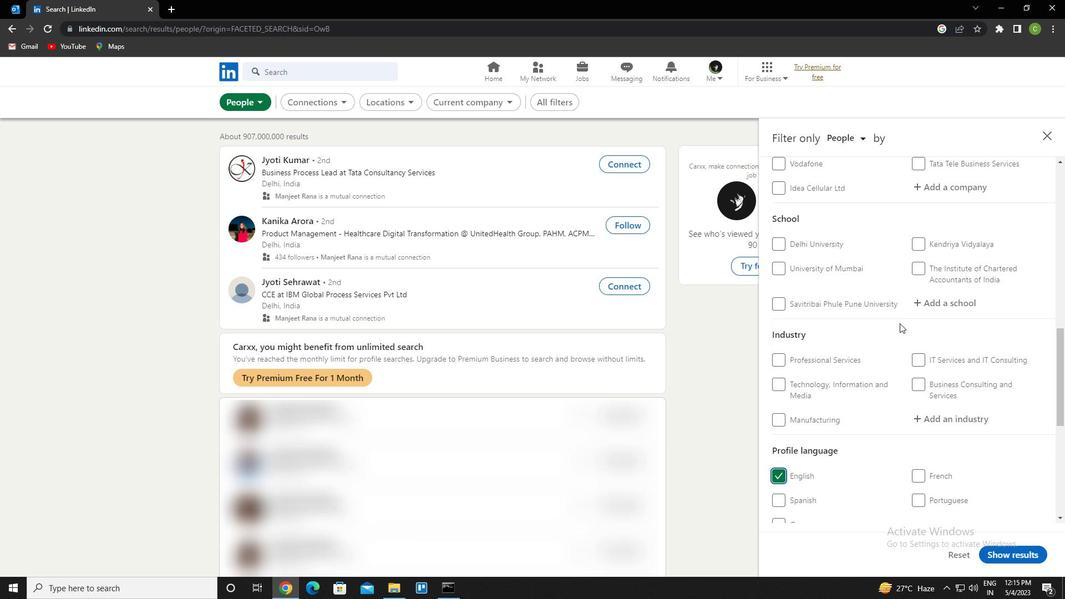 
Action: Mouse scrolled (900, 324) with delta (0, 0)
Screenshot: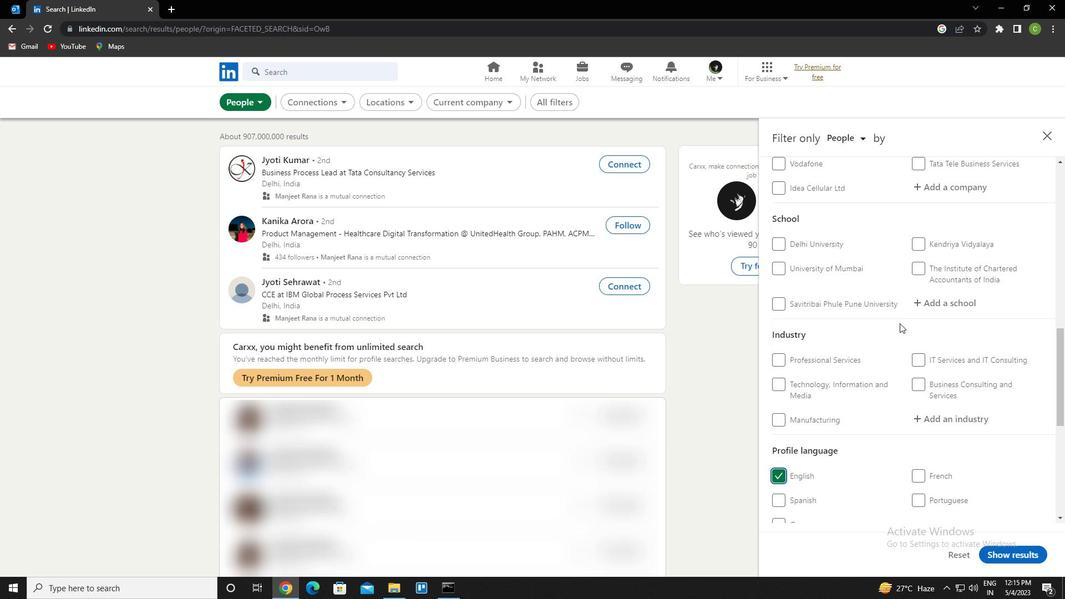 
Action: Mouse moved to (890, 323)
Screenshot: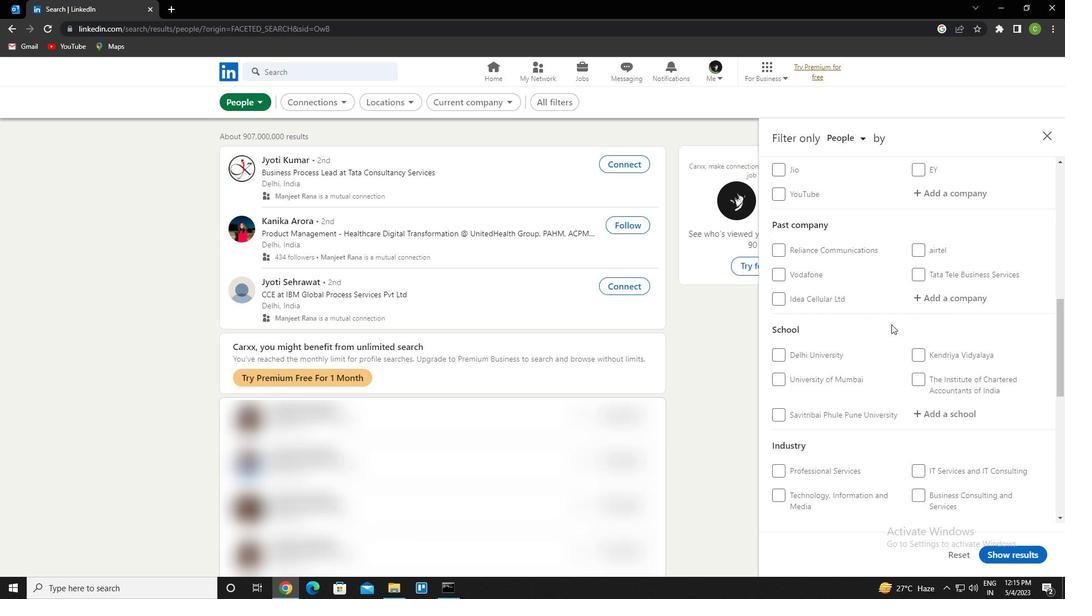 
Action: Mouse scrolled (890, 324) with delta (0, 0)
Screenshot: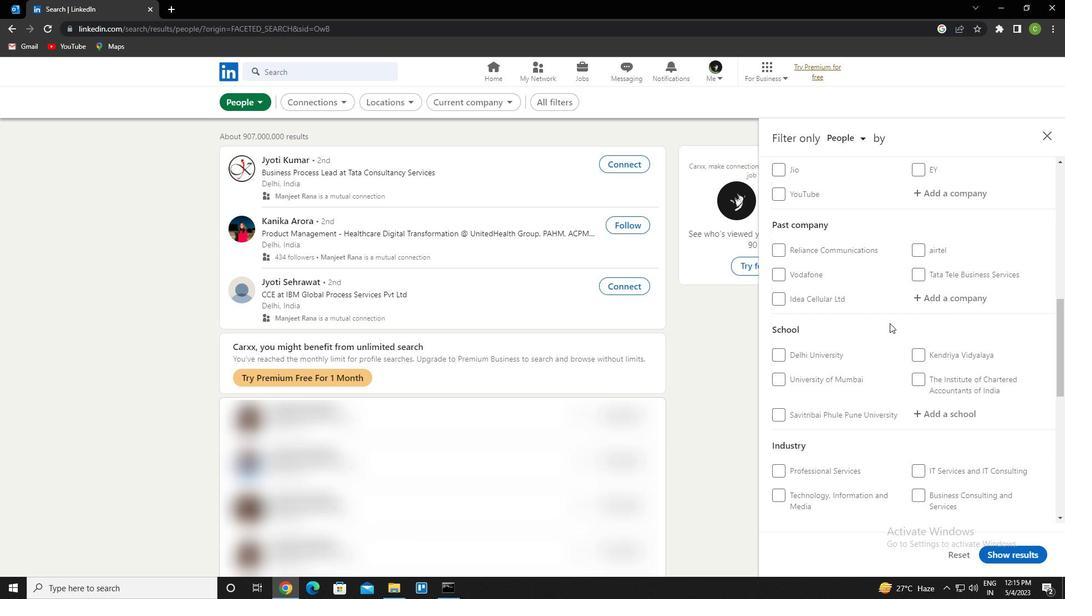 
Action: Mouse scrolled (890, 324) with delta (0, 0)
Screenshot: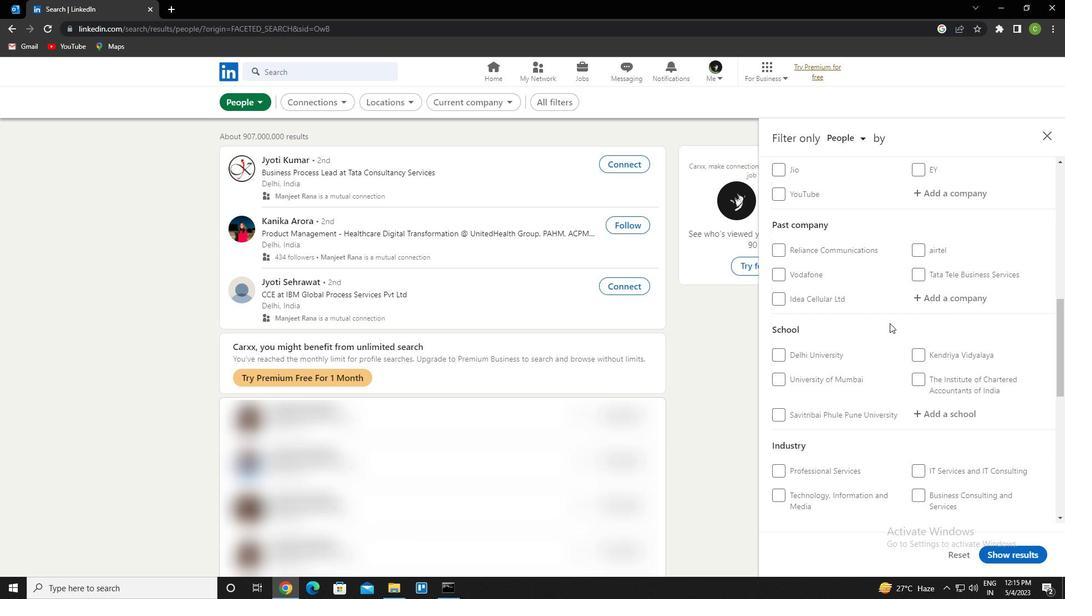 
Action: Mouse moved to (939, 304)
Screenshot: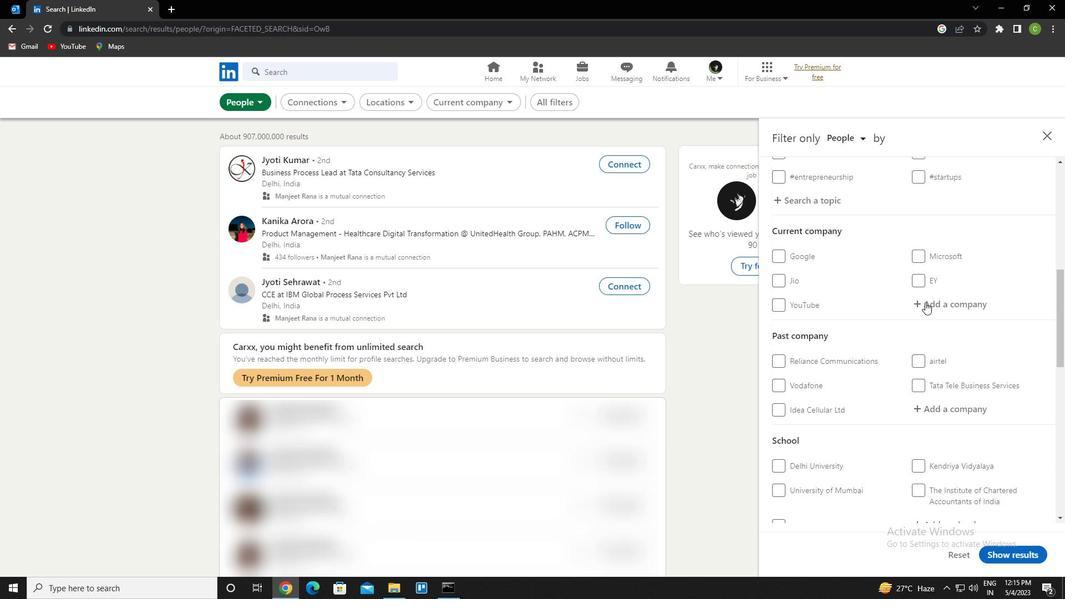 
Action: Mouse pressed left at (939, 304)
Screenshot: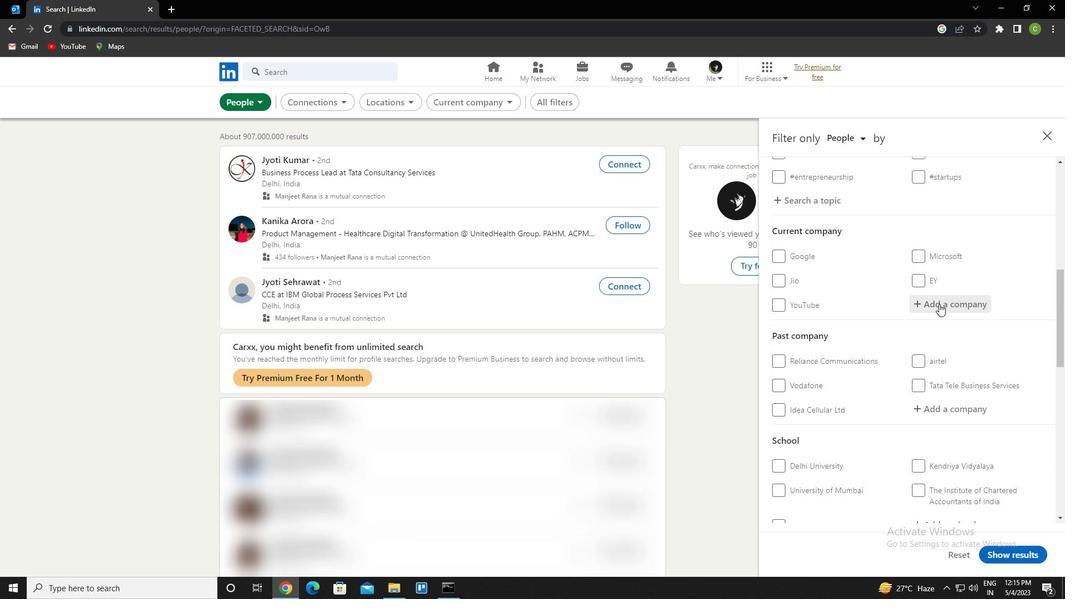 
Action: Key pressed <Key.caps_lock>m<Key.caps_lock>y<Key.caps_lock>o<Key.caps_lock>perator<Key.down><Key.enter>
Screenshot: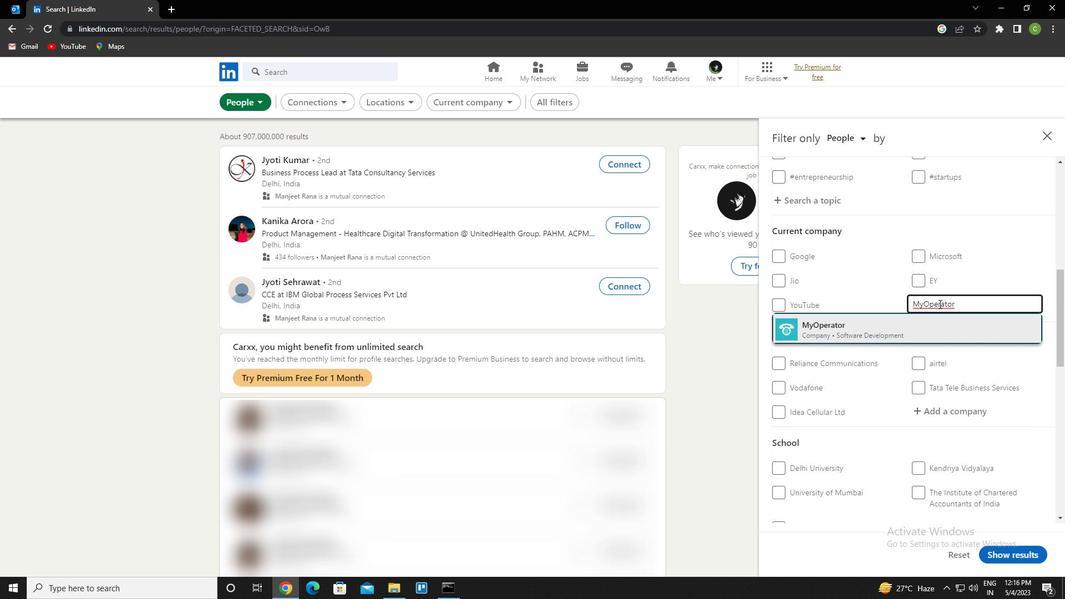 
Action: Mouse moved to (932, 306)
Screenshot: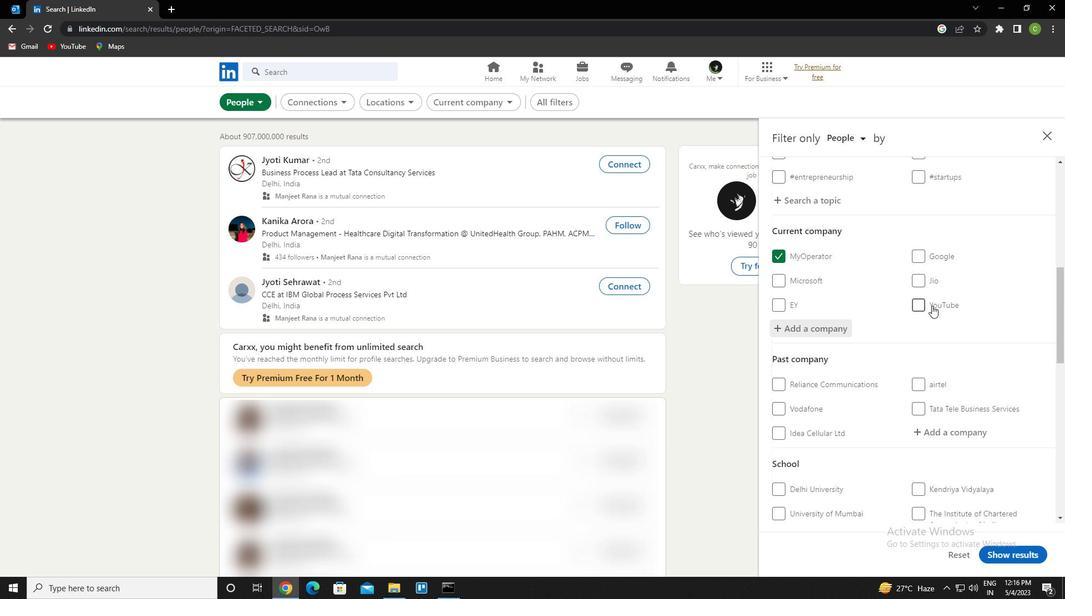 
Action: Mouse scrolled (932, 305) with delta (0, 0)
Screenshot: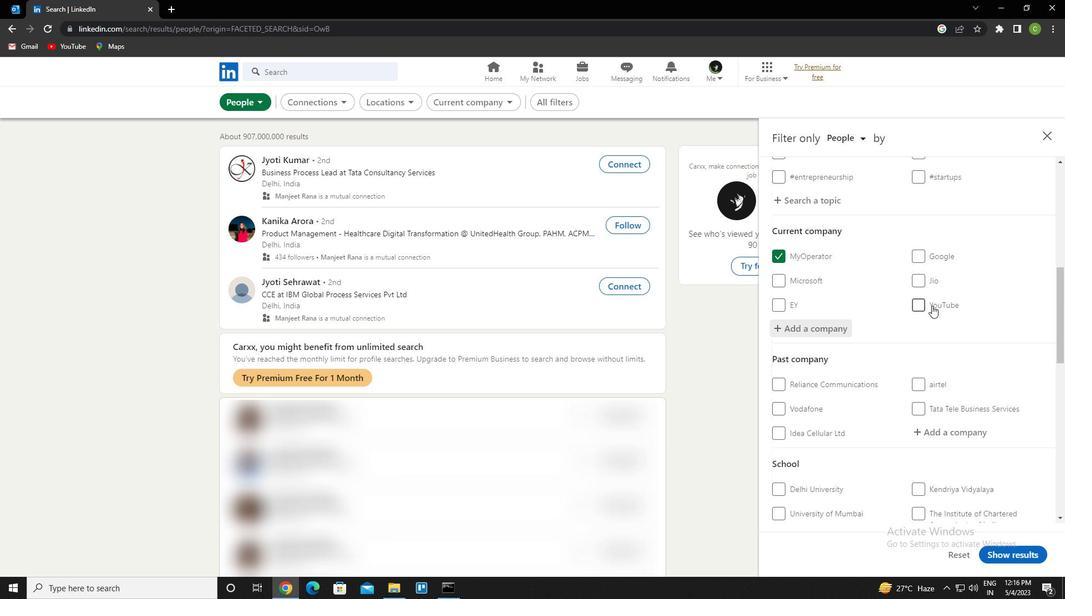 
Action: Mouse moved to (929, 309)
Screenshot: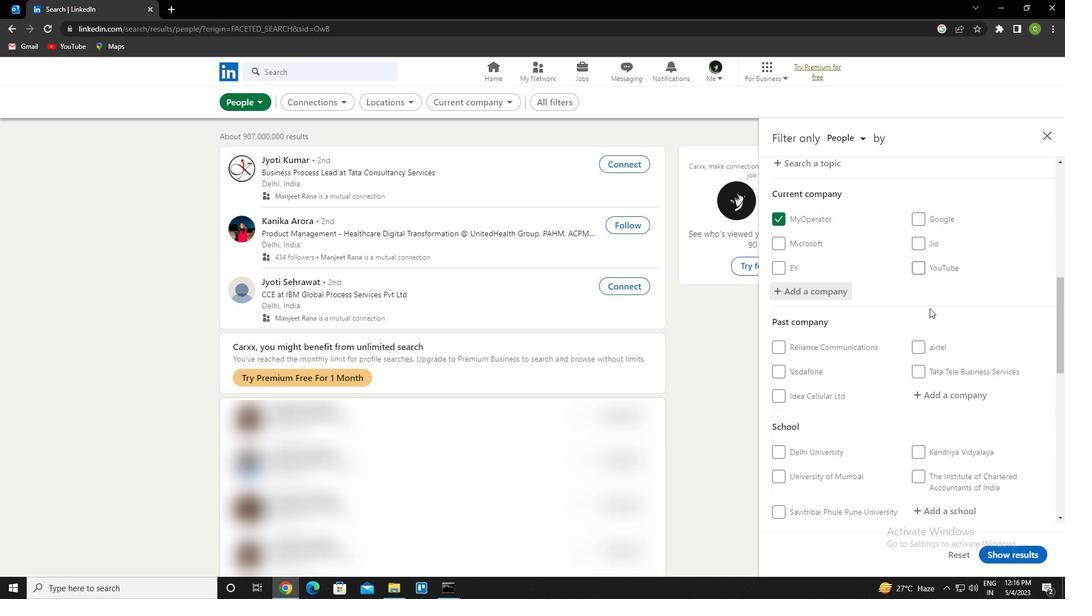 
Action: Mouse scrolled (929, 308) with delta (0, 0)
Screenshot: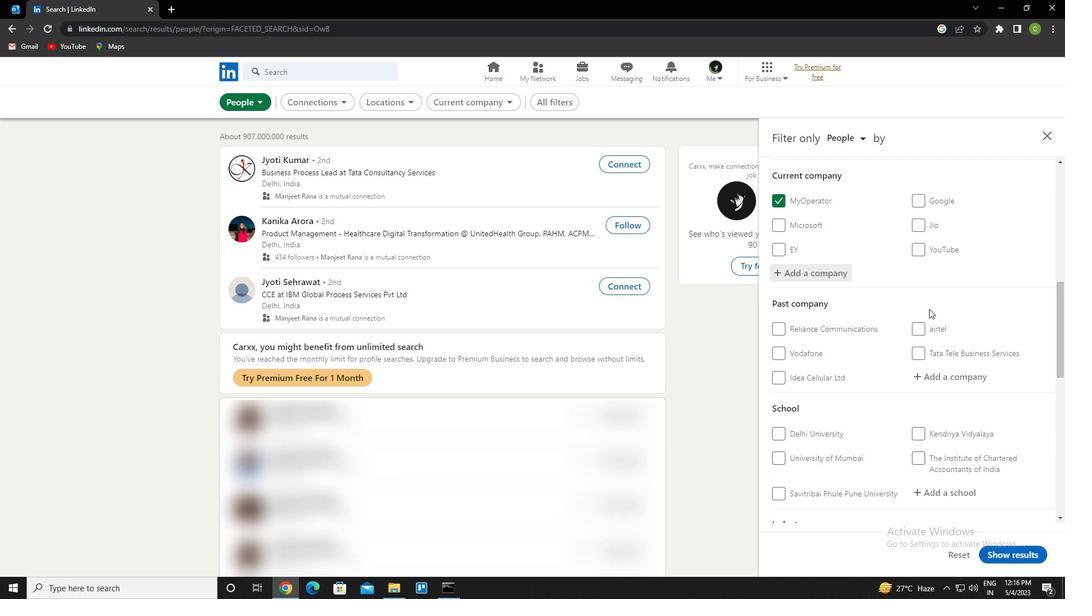 
Action: Mouse moved to (927, 310)
Screenshot: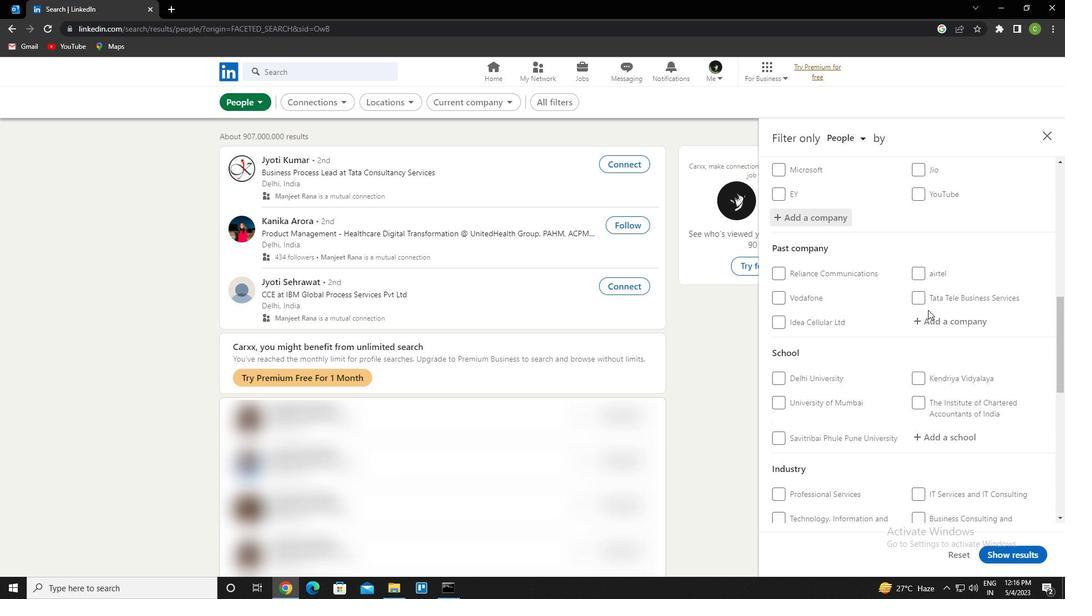 
Action: Mouse scrolled (927, 310) with delta (0, 0)
Screenshot: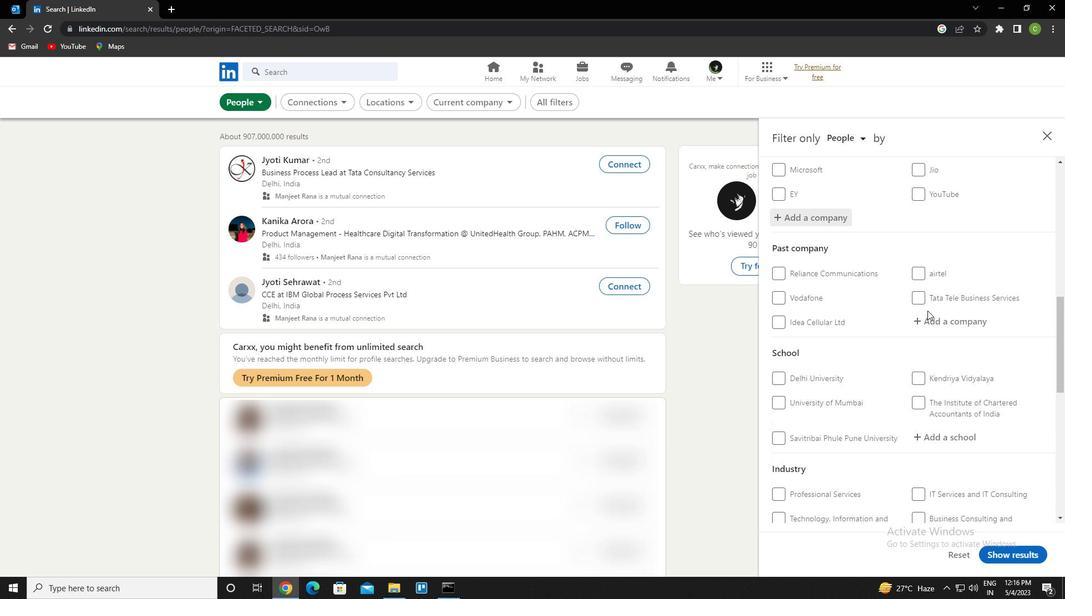 
Action: Mouse moved to (953, 381)
Screenshot: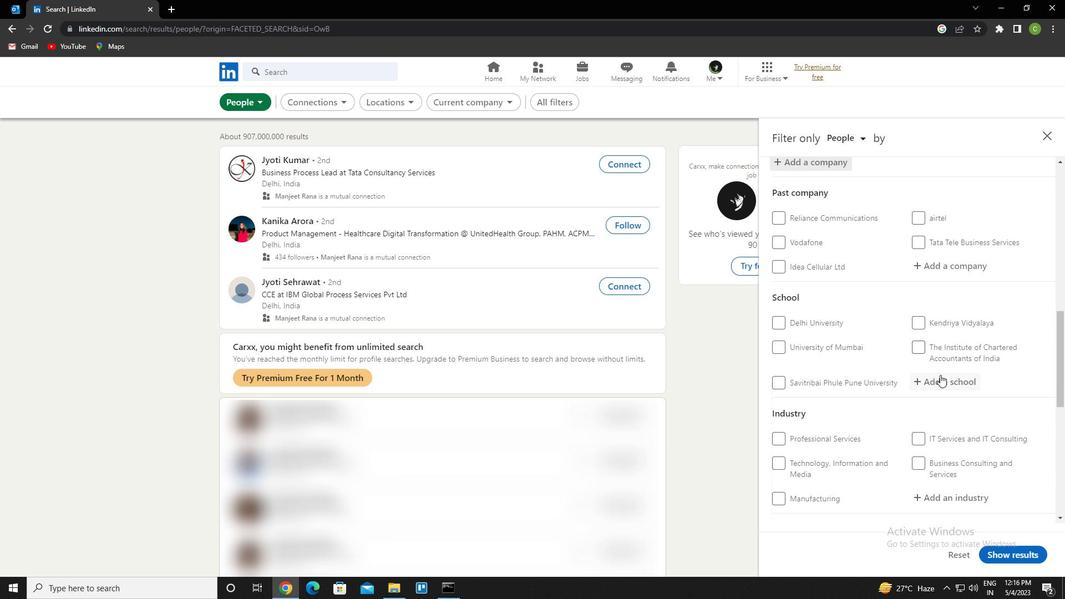 
Action: Mouse pressed left at (953, 381)
Screenshot: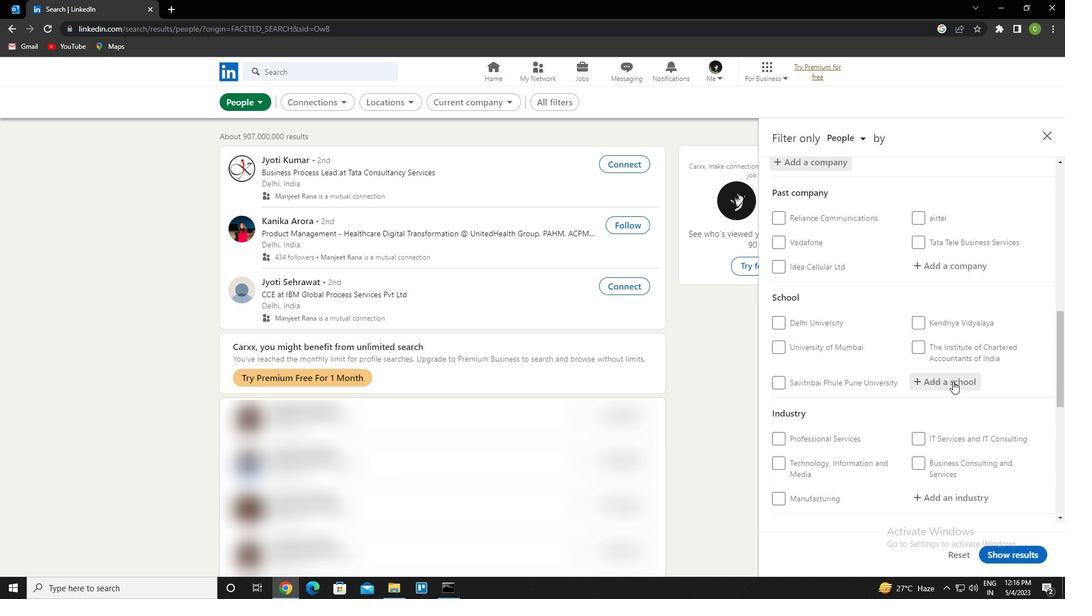 
Action: Mouse moved to (951, 383)
Screenshot: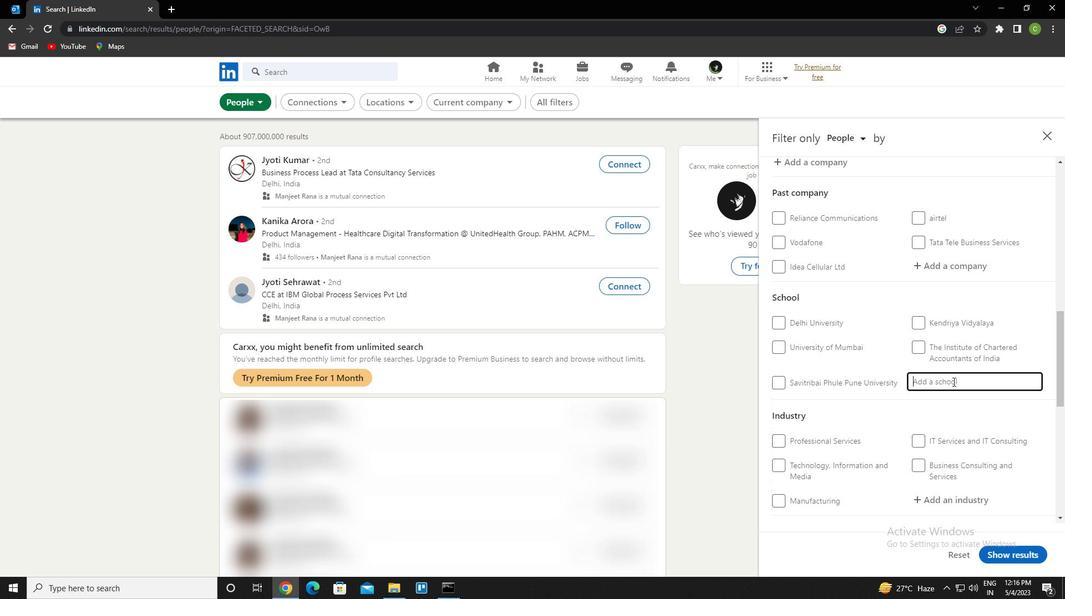 
Action: Key pressed <Key.caps_lock>r<Key.caps_lock>amjas<Key.space>college<Key.down><Key.enter>
Screenshot: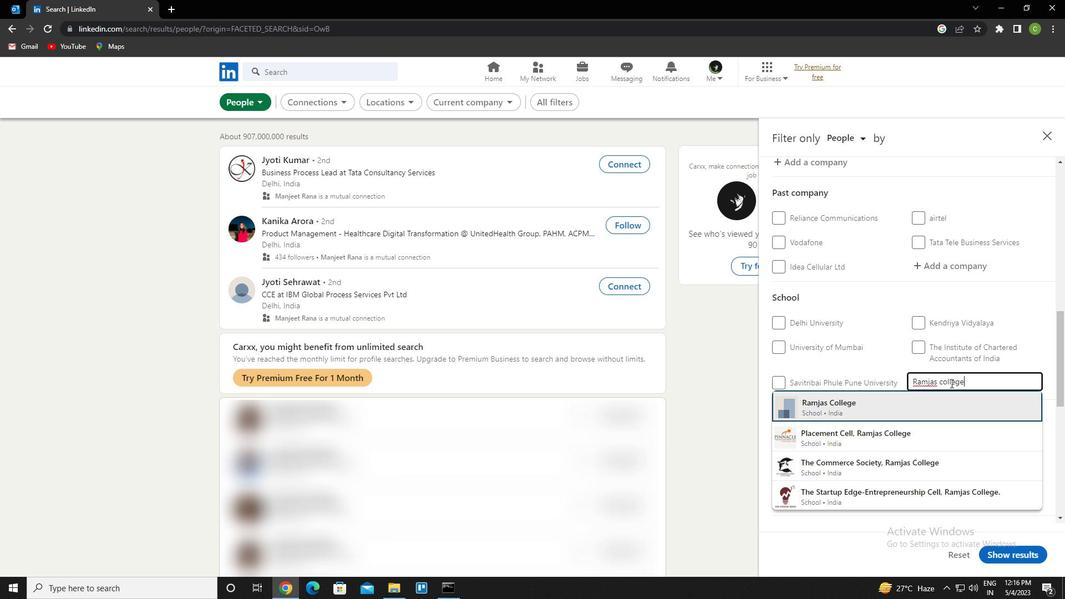 
Action: Mouse moved to (909, 384)
Screenshot: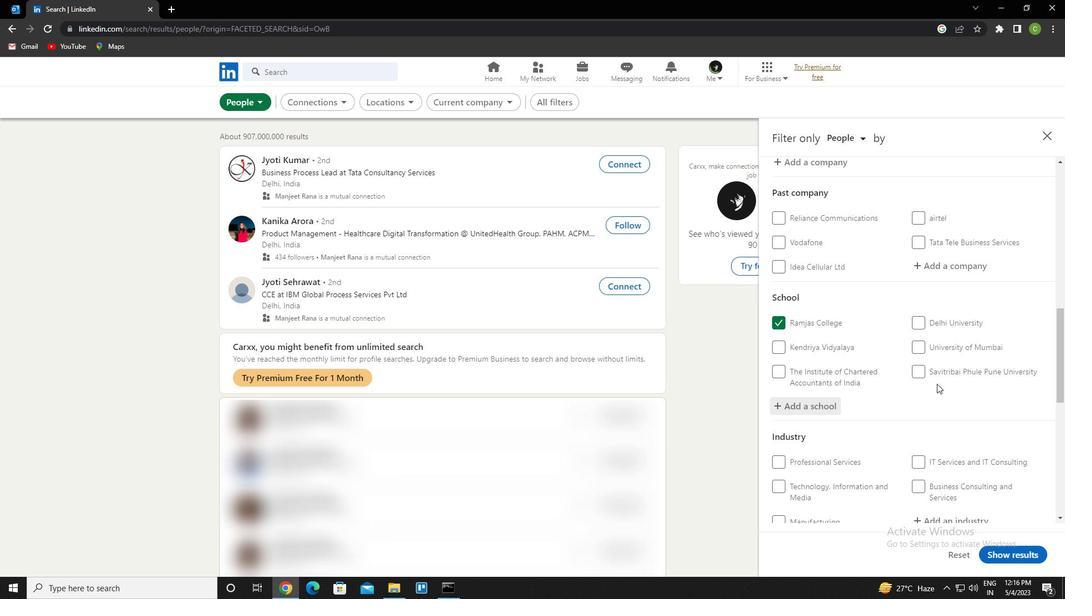 
Action: Mouse scrolled (909, 383) with delta (0, 0)
Screenshot: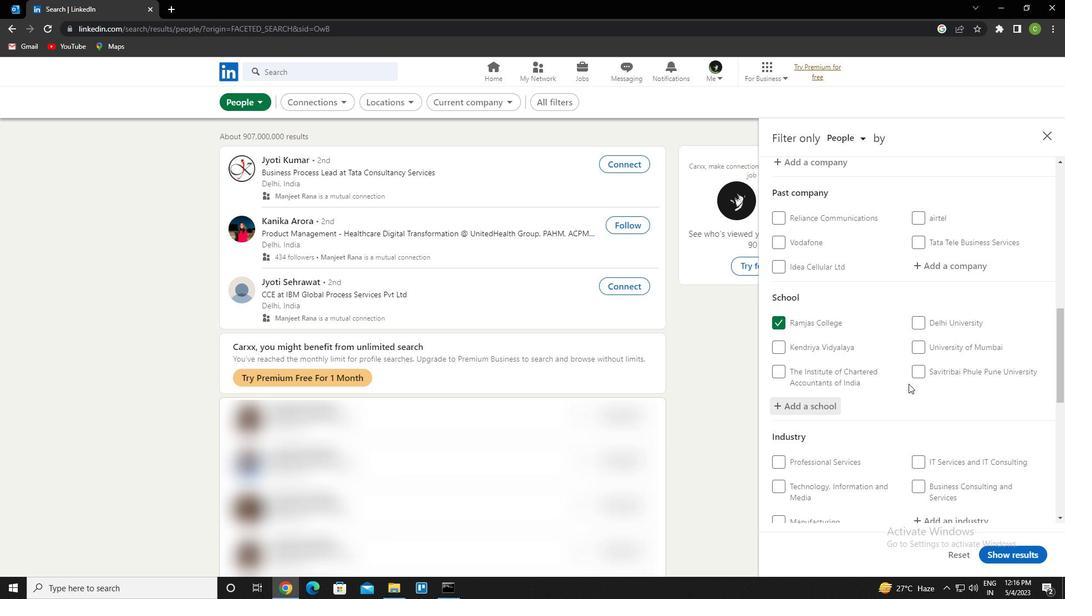 
Action: Mouse moved to (894, 391)
Screenshot: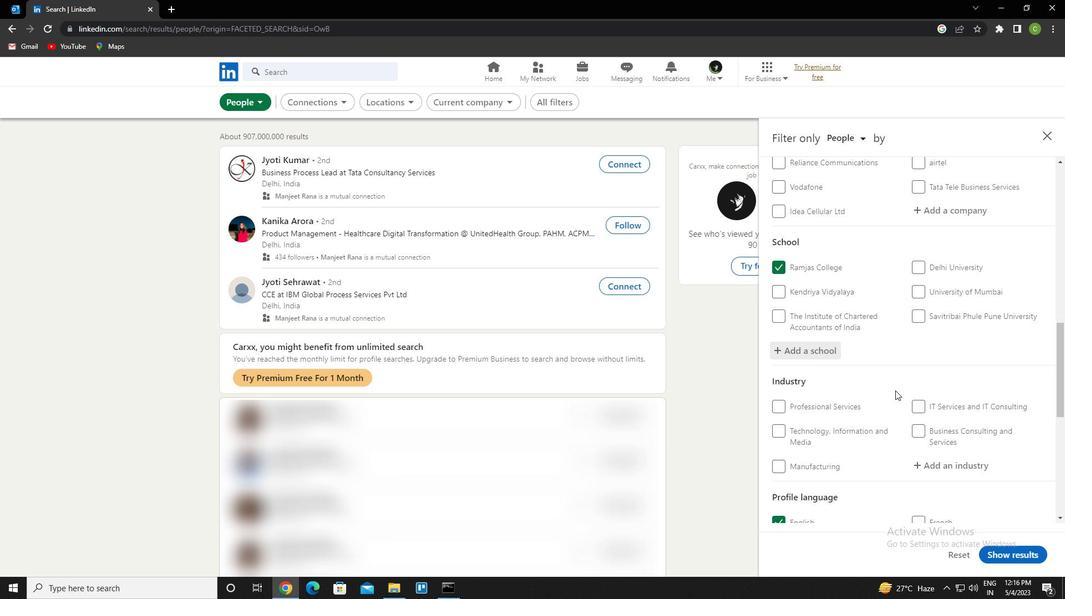 
Action: Mouse scrolled (894, 391) with delta (0, 0)
Screenshot: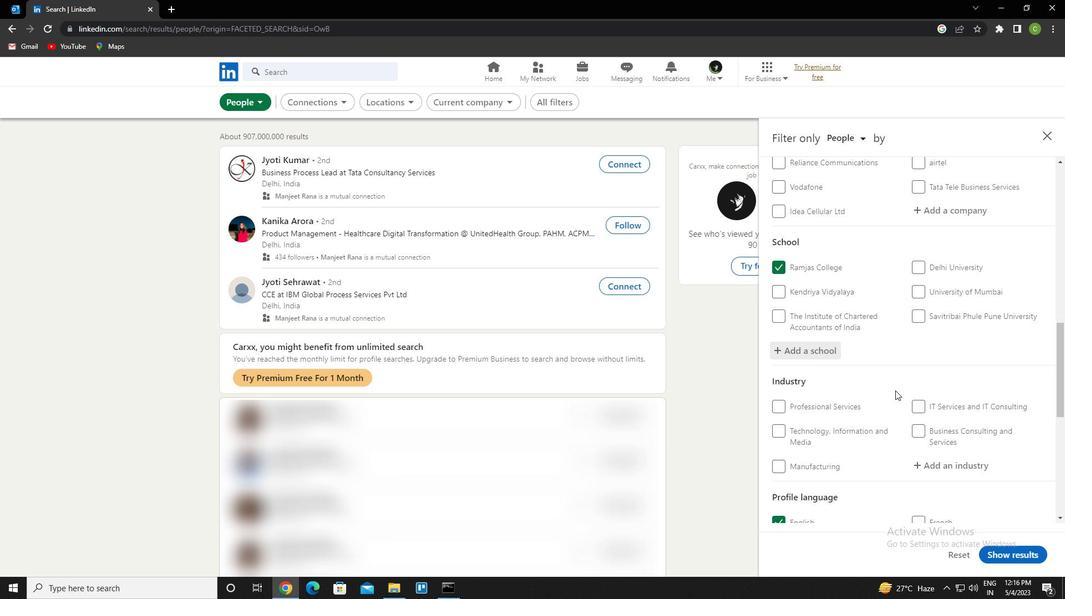 
Action: Mouse moved to (957, 408)
Screenshot: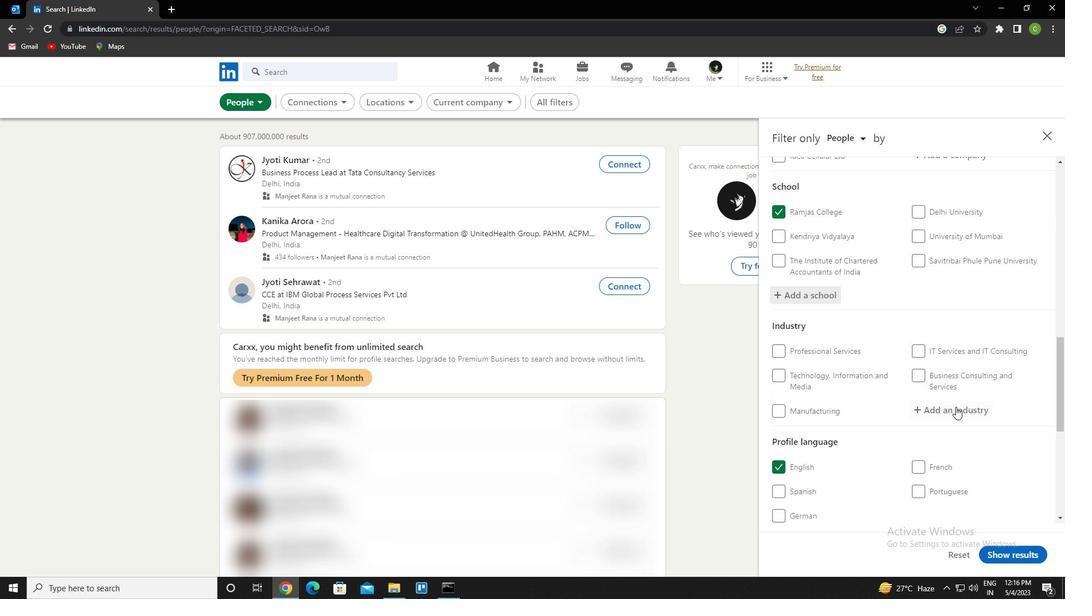 
Action: Mouse pressed left at (957, 408)
Screenshot: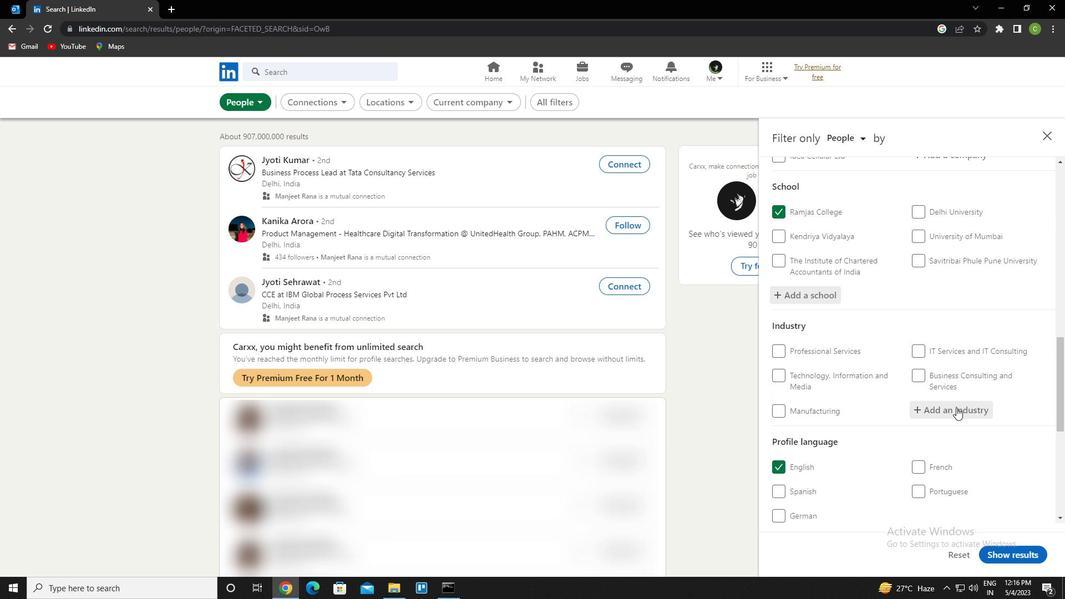 
Action: Mouse moved to (957, 408)
Screenshot: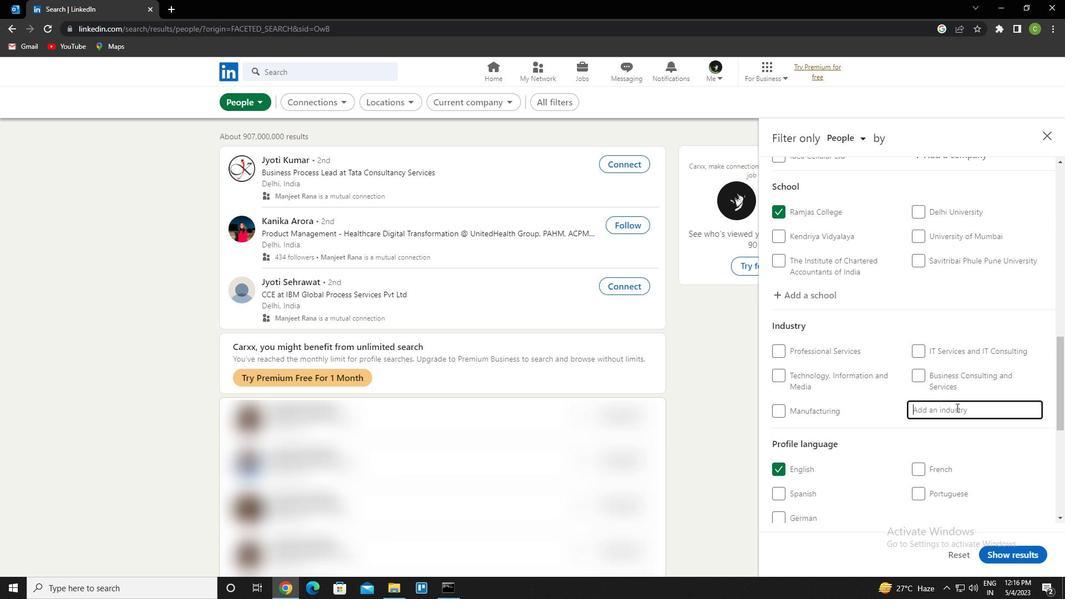 
Action: Key pressed <Key.caps_lock>f<Key.caps_lock>ootwear<Key.space>and<Key.space>leather<Key.space>goods<Key.down><Key.enter>
Screenshot: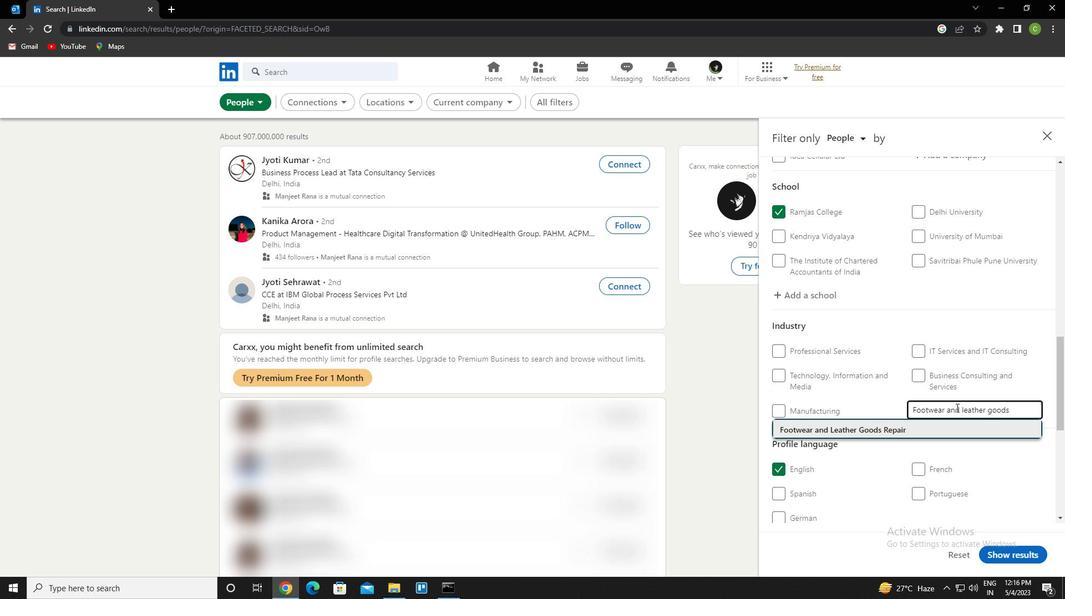 
Action: Mouse moved to (958, 410)
Screenshot: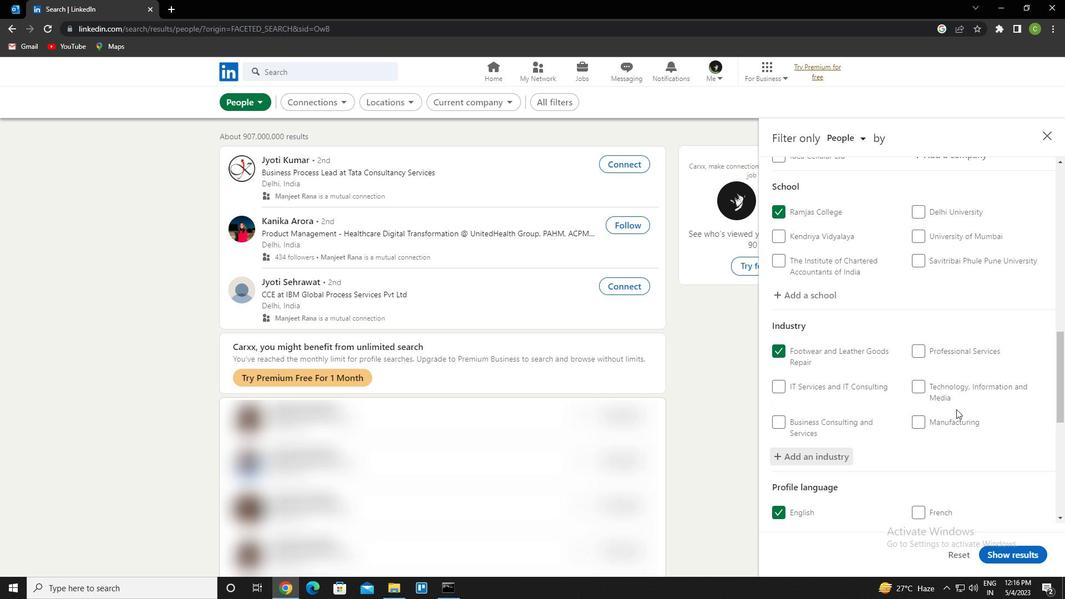 
Action: Mouse scrolled (958, 410) with delta (0, 0)
Screenshot: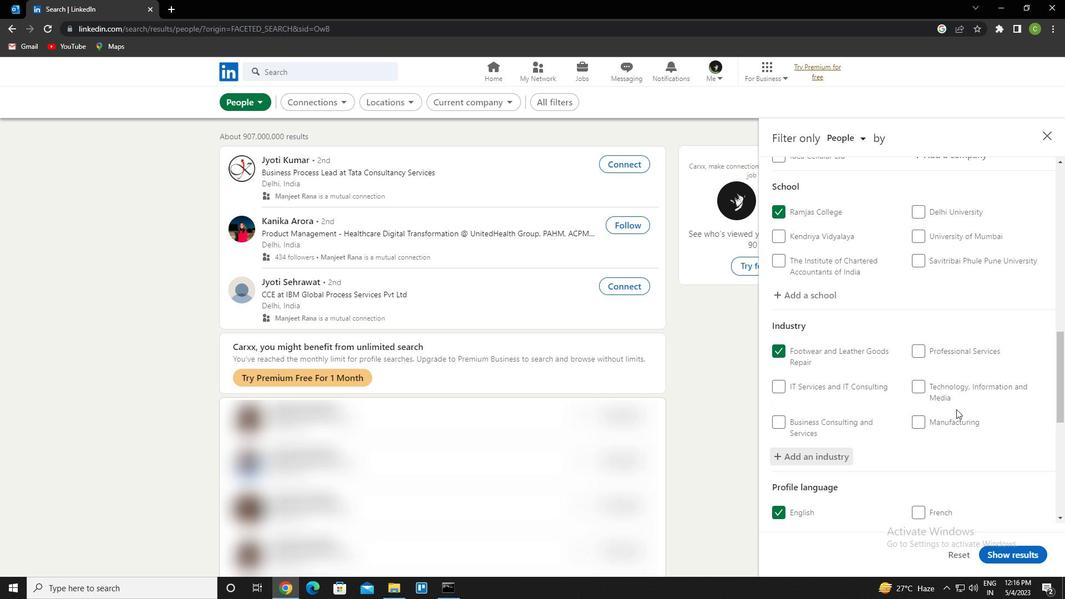 
Action: Mouse moved to (957, 413)
Screenshot: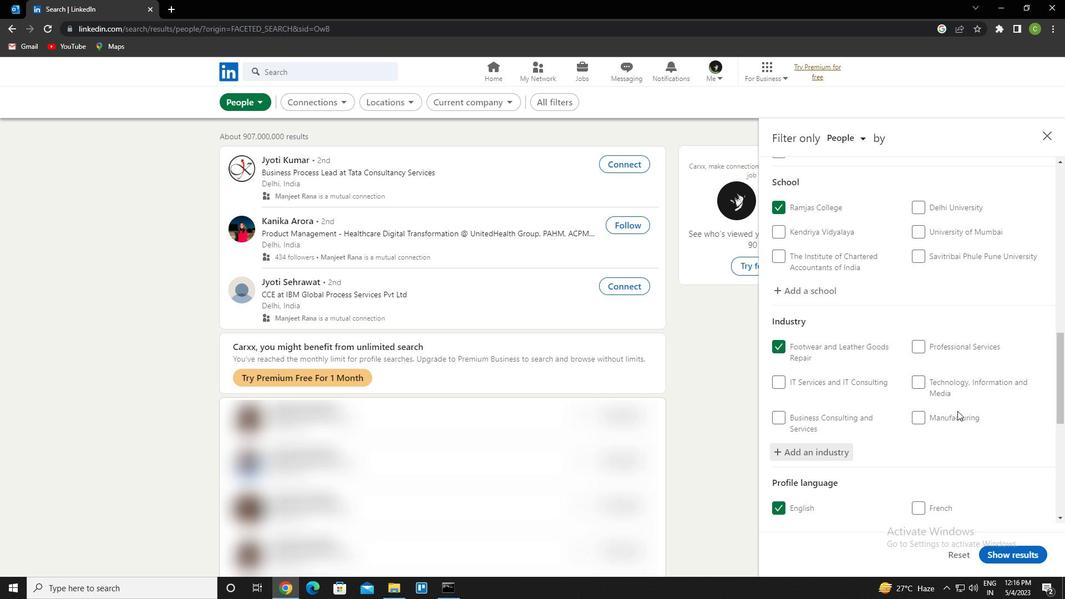 
Action: Mouse scrolled (957, 412) with delta (0, 0)
Screenshot: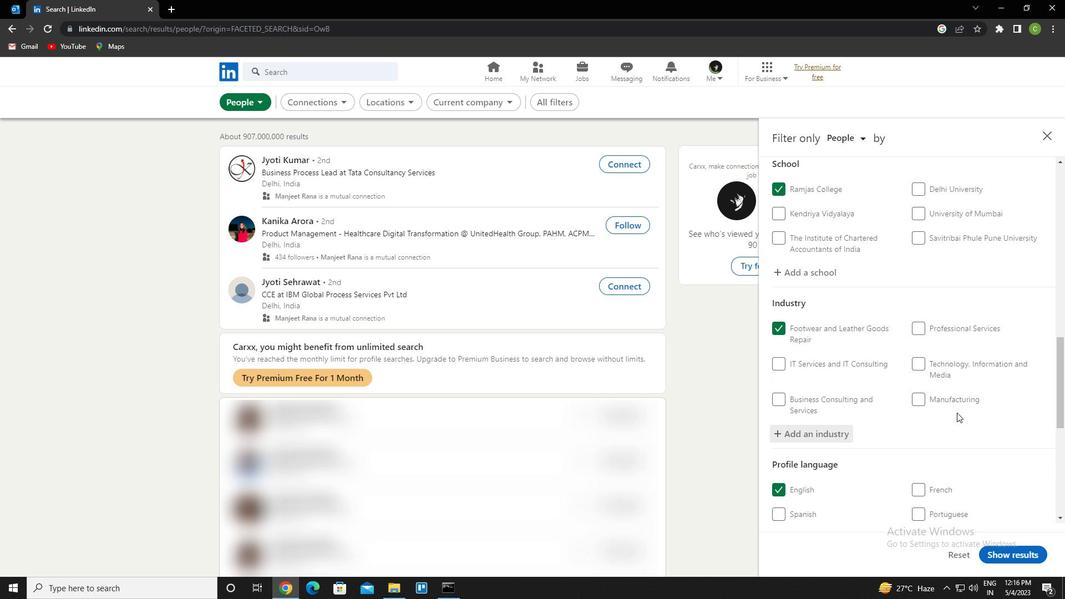 
Action: Mouse moved to (955, 415)
Screenshot: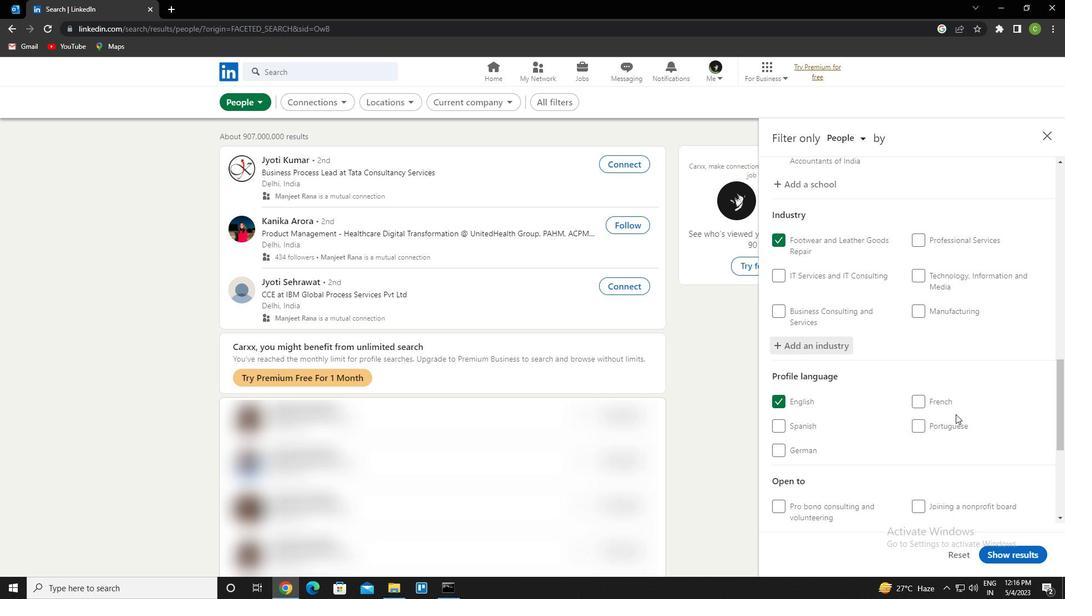 
Action: Mouse scrolled (955, 414) with delta (0, 0)
Screenshot: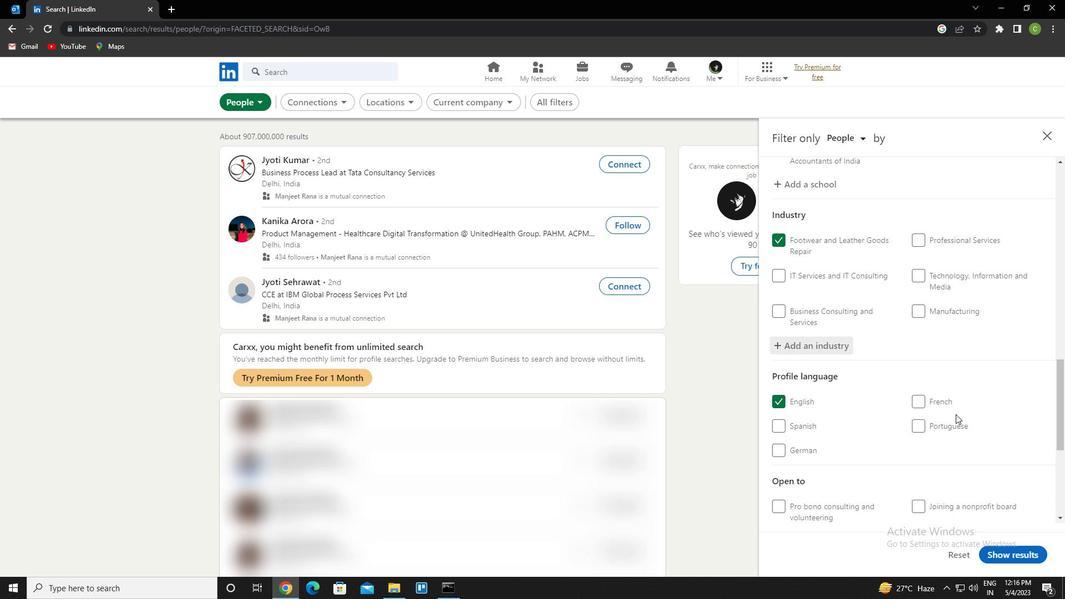 
Action: Mouse moved to (955, 418)
Screenshot: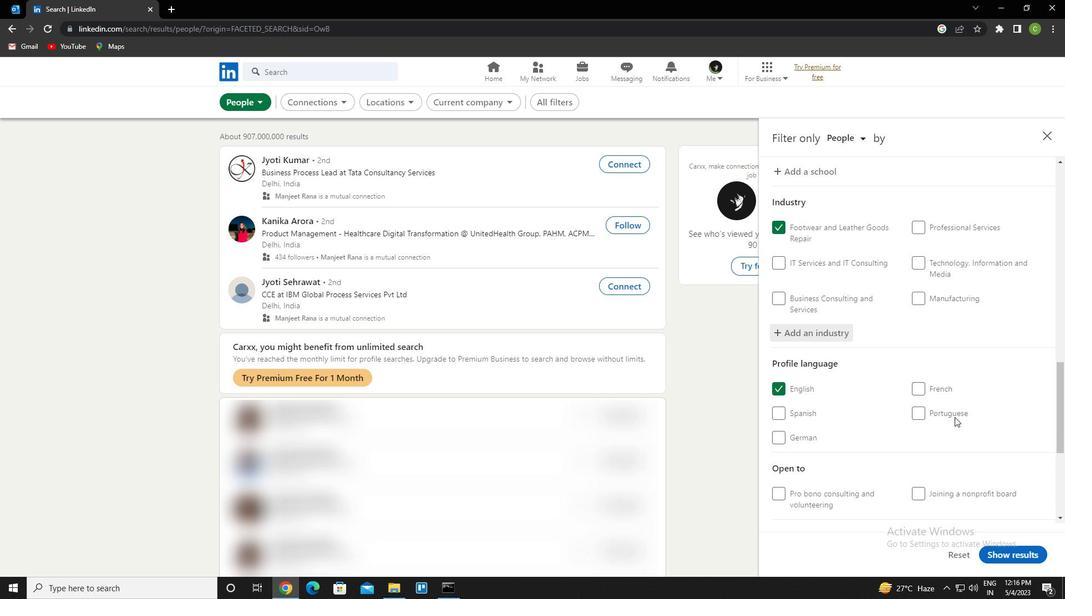 
Action: Mouse scrolled (955, 417) with delta (0, 0)
Screenshot: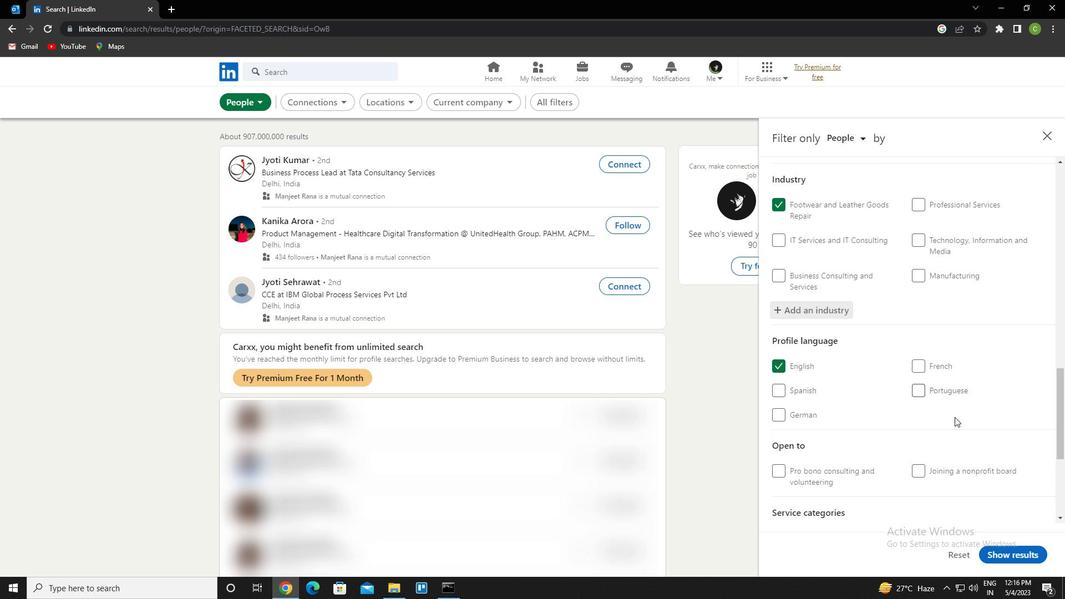 
Action: Mouse moved to (954, 419)
Screenshot: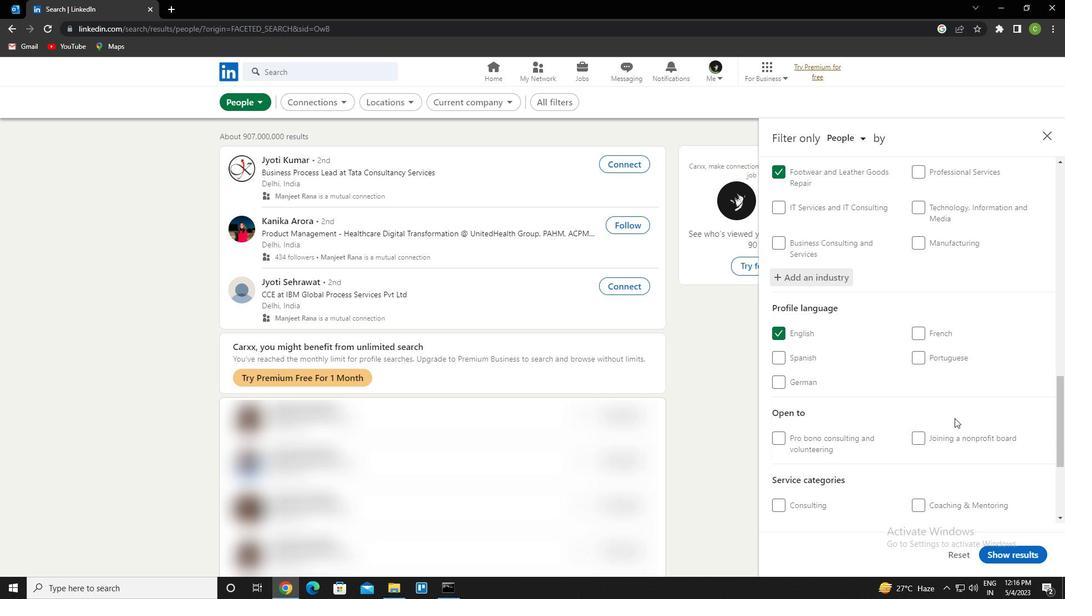 
Action: Mouse scrolled (954, 418) with delta (0, 0)
Screenshot: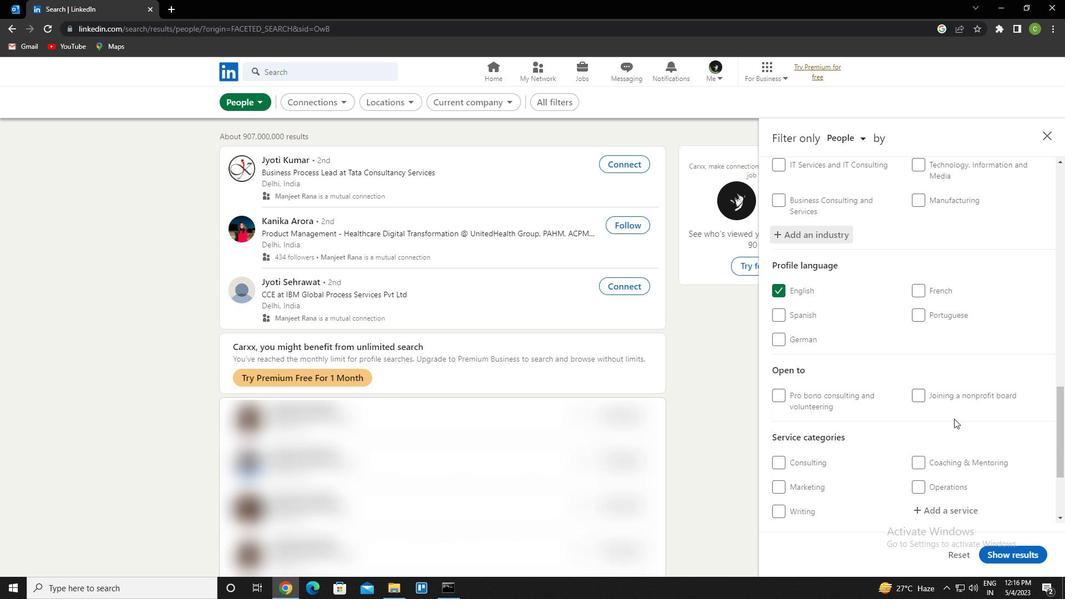 
Action: Mouse scrolled (954, 418) with delta (0, 0)
Screenshot: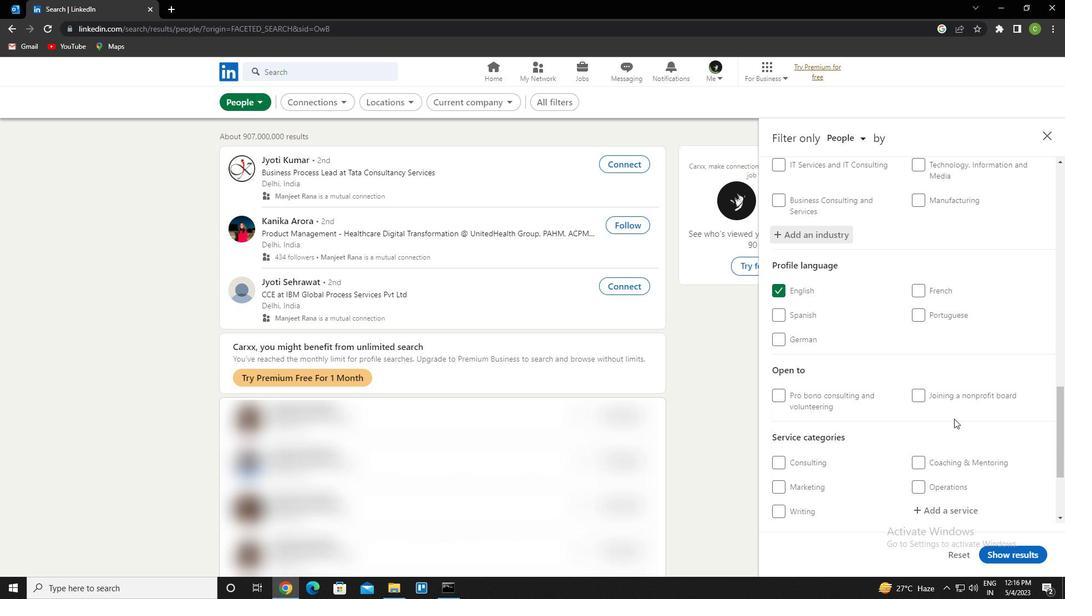 
Action: Mouse moved to (952, 401)
Screenshot: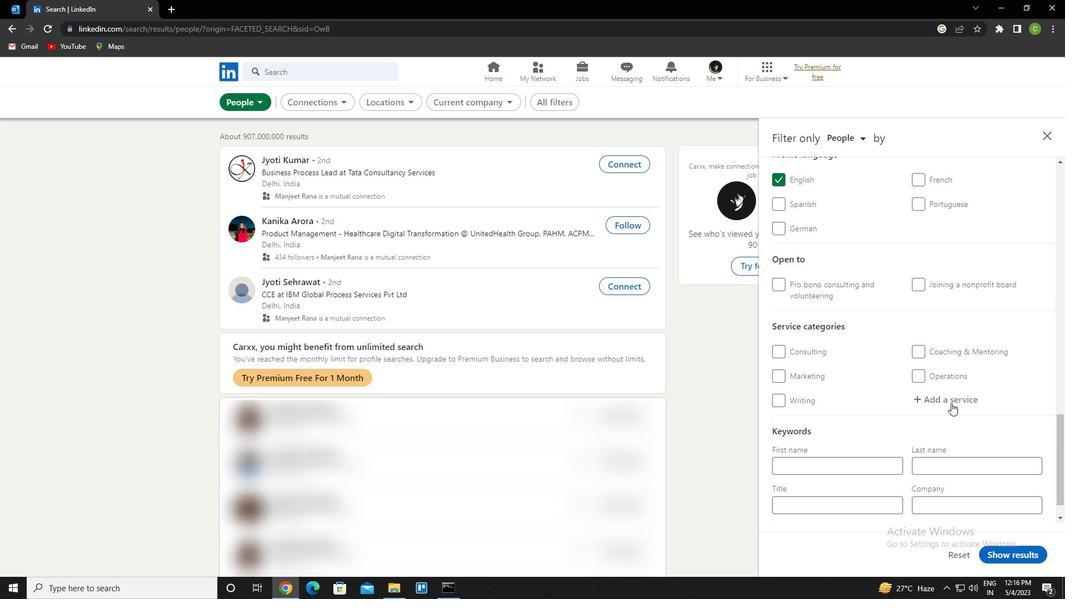 
Action: Mouse pressed left at (952, 401)
Screenshot: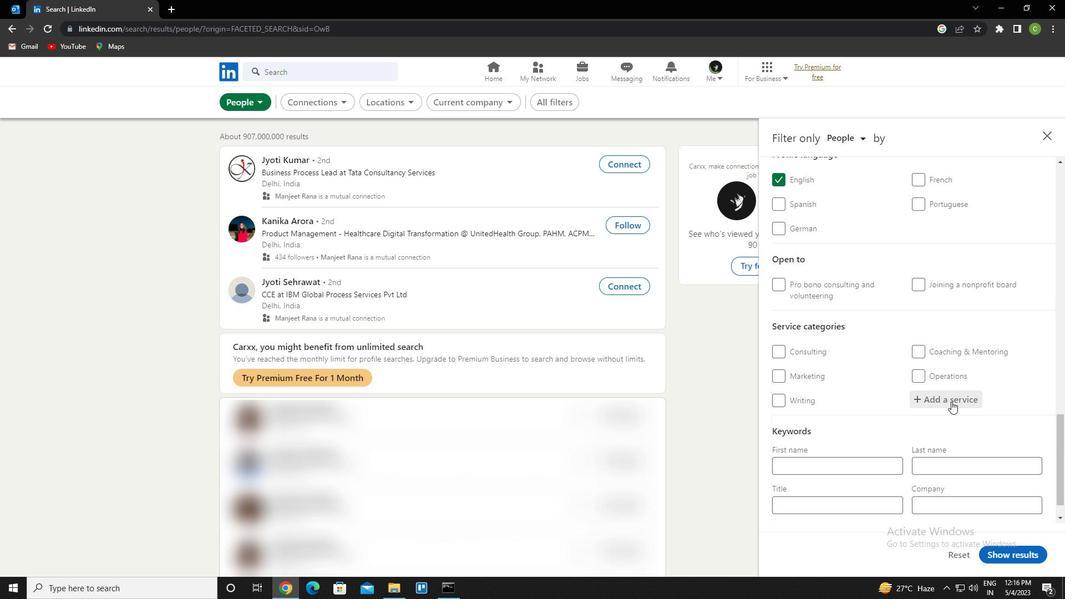 
Action: Key pressed <Key.caps_lock>i<Key.caps_lock>mmigration<Key.down><Key.enter>
Screenshot: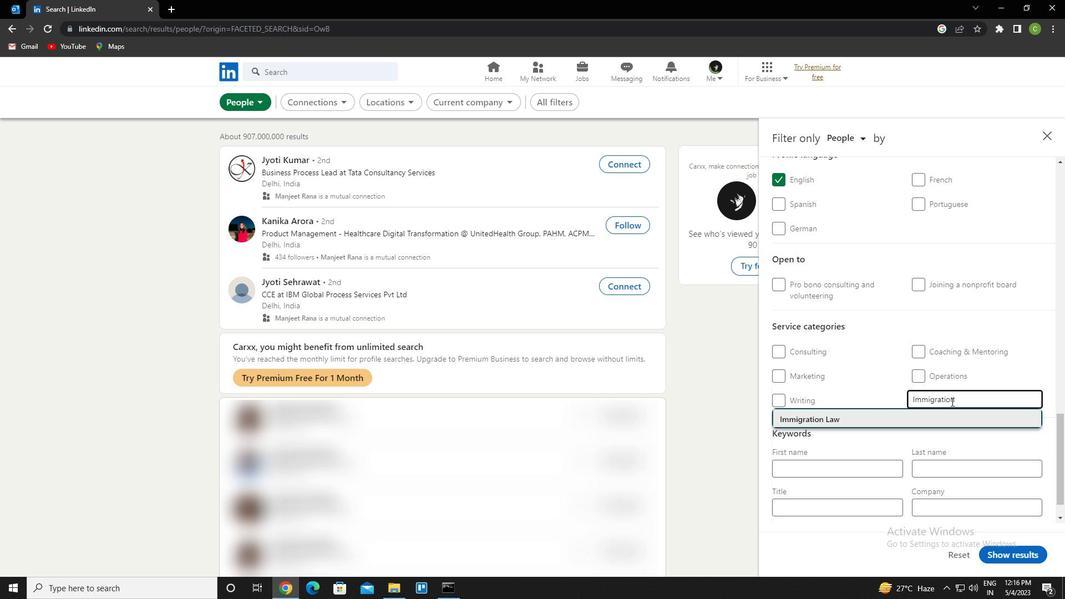 
Action: Mouse moved to (940, 395)
Screenshot: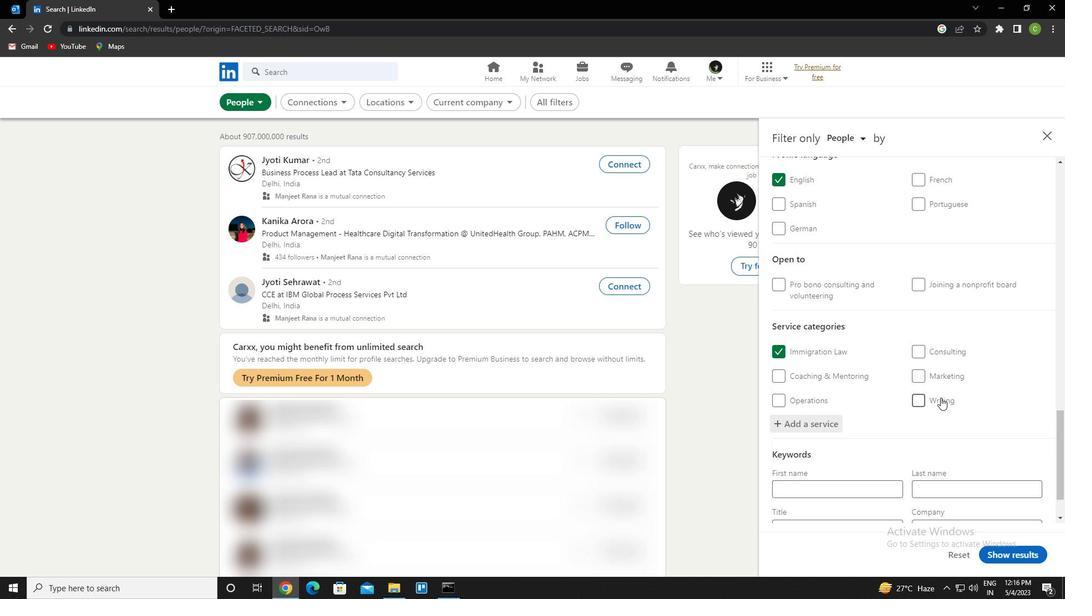 
Action: Mouse scrolled (940, 394) with delta (0, 0)
Screenshot: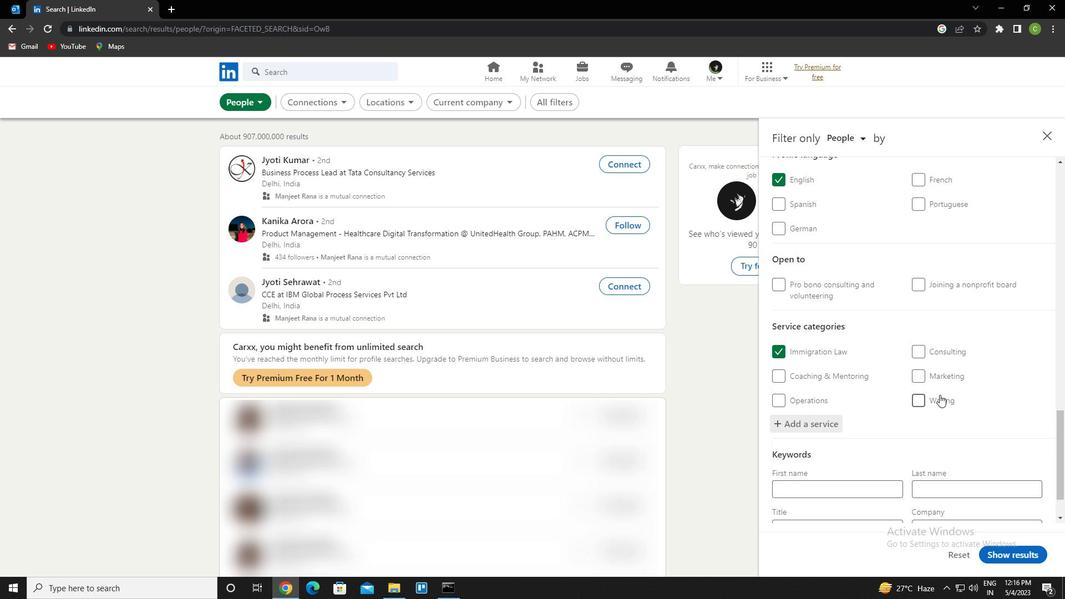 
Action: Mouse moved to (940, 395)
Screenshot: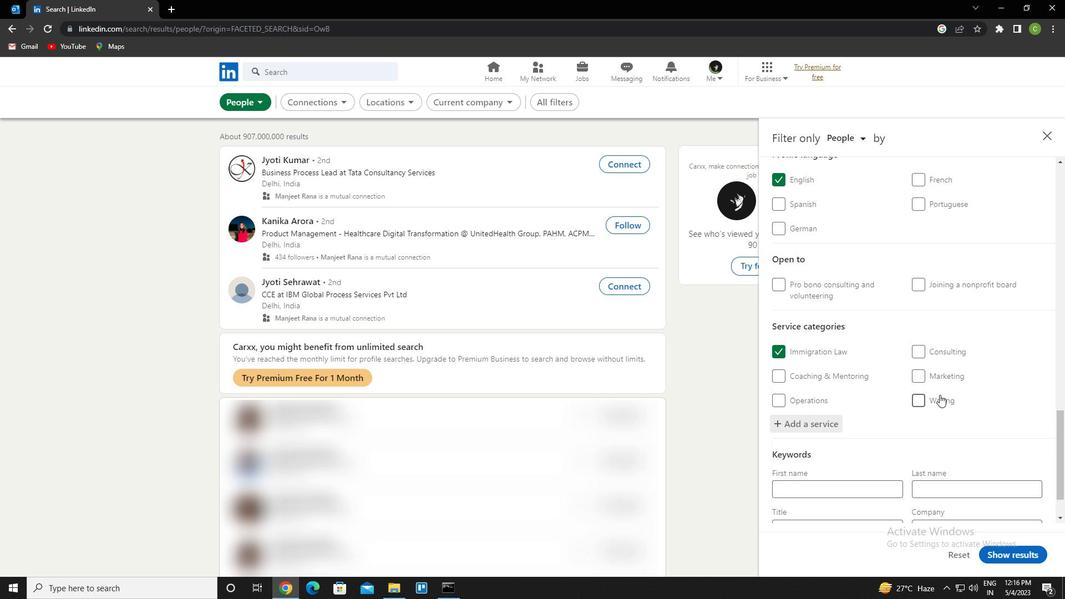 
Action: Mouse scrolled (940, 394) with delta (0, 0)
Screenshot: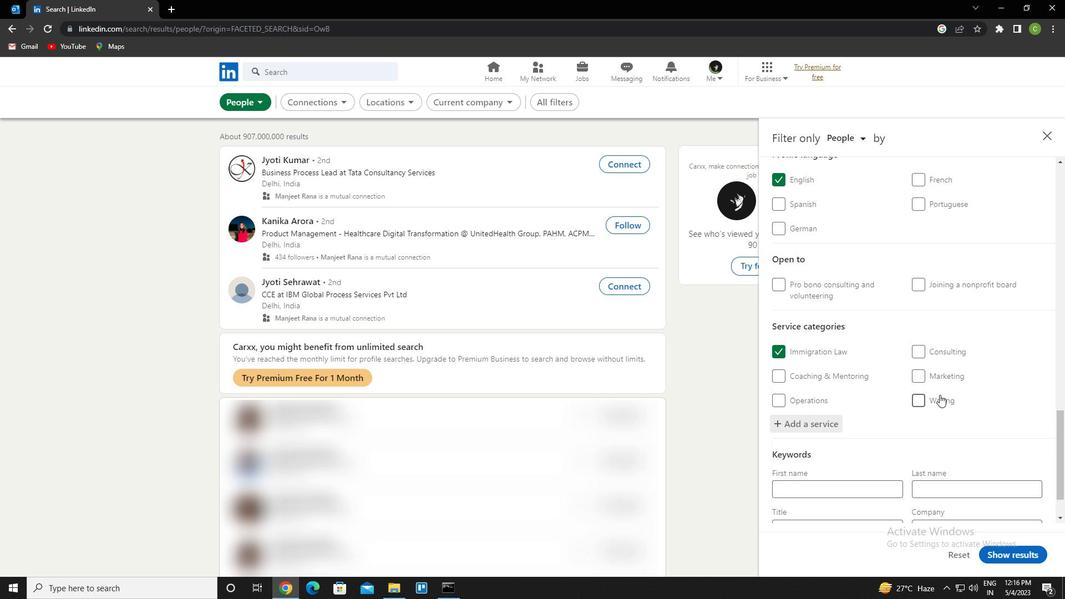 
Action: Mouse scrolled (940, 394) with delta (0, 0)
Screenshot: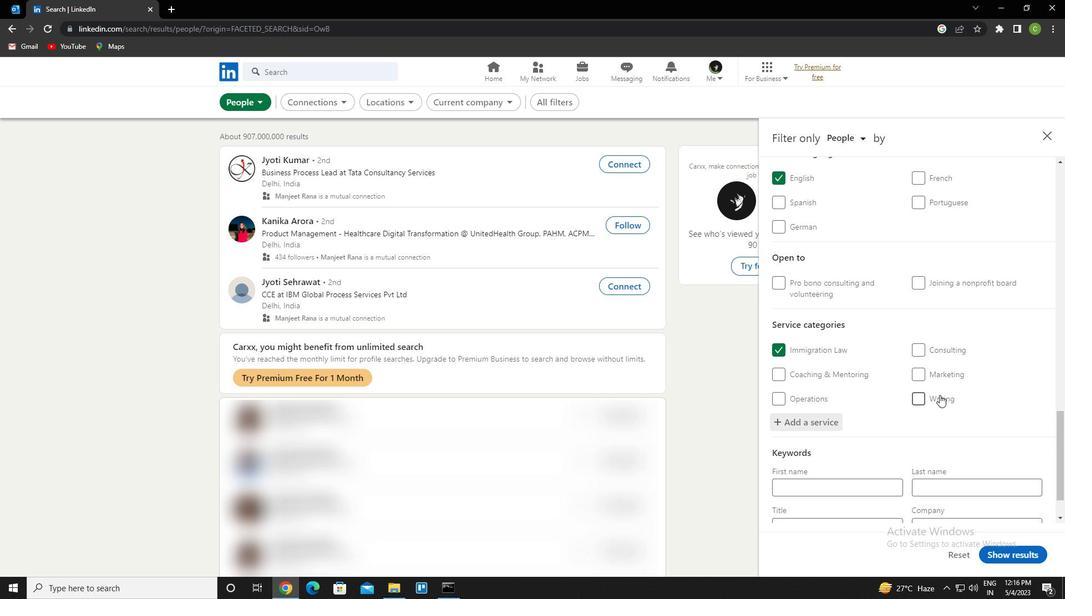 
Action: Mouse scrolled (940, 394) with delta (0, 0)
Screenshot: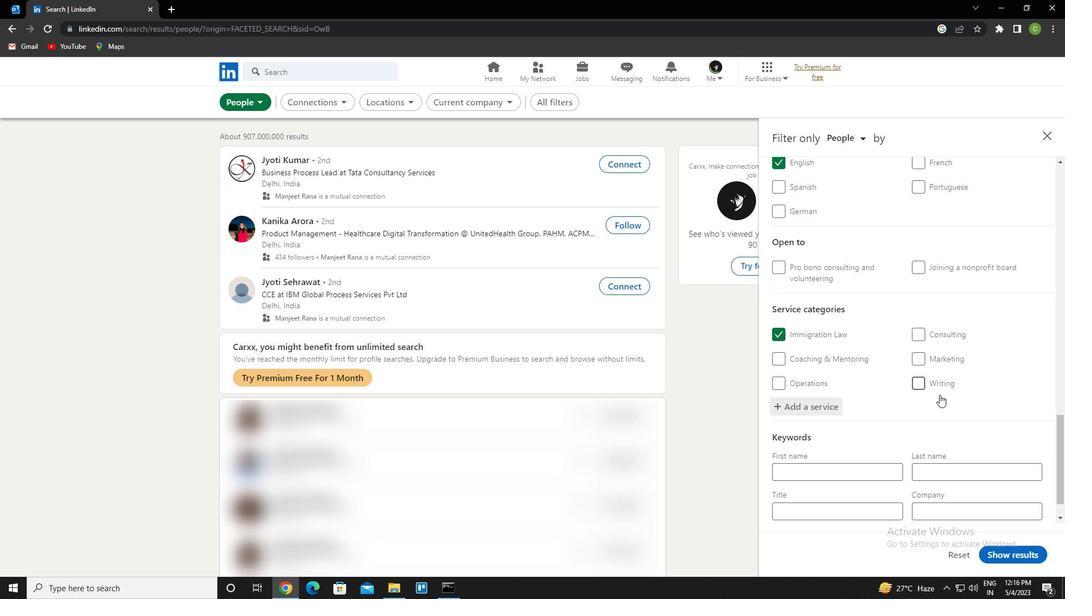 
Action: Mouse scrolled (940, 394) with delta (0, 0)
Screenshot: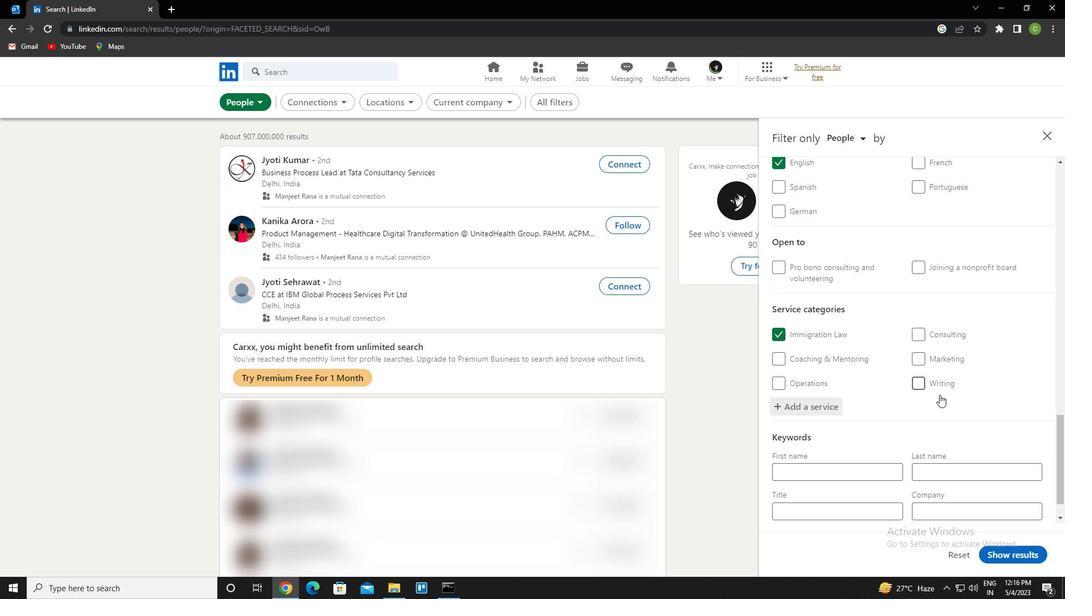 
Action: Mouse scrolled (940, 394) with delta (0, 0)
Screenshot: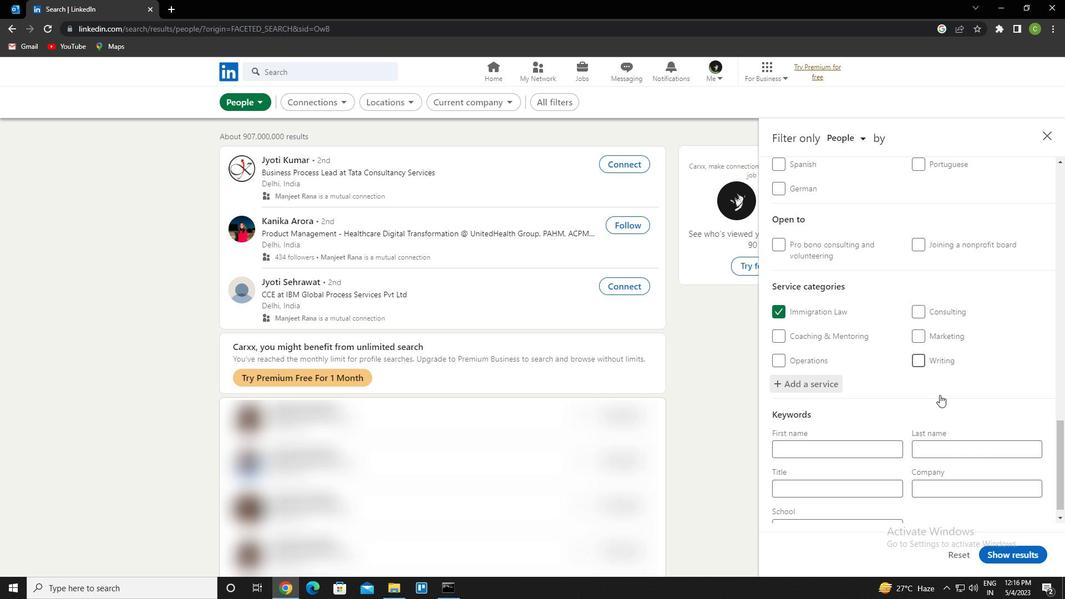 
Action: Mouse moved to (939, 395)
Screenshot: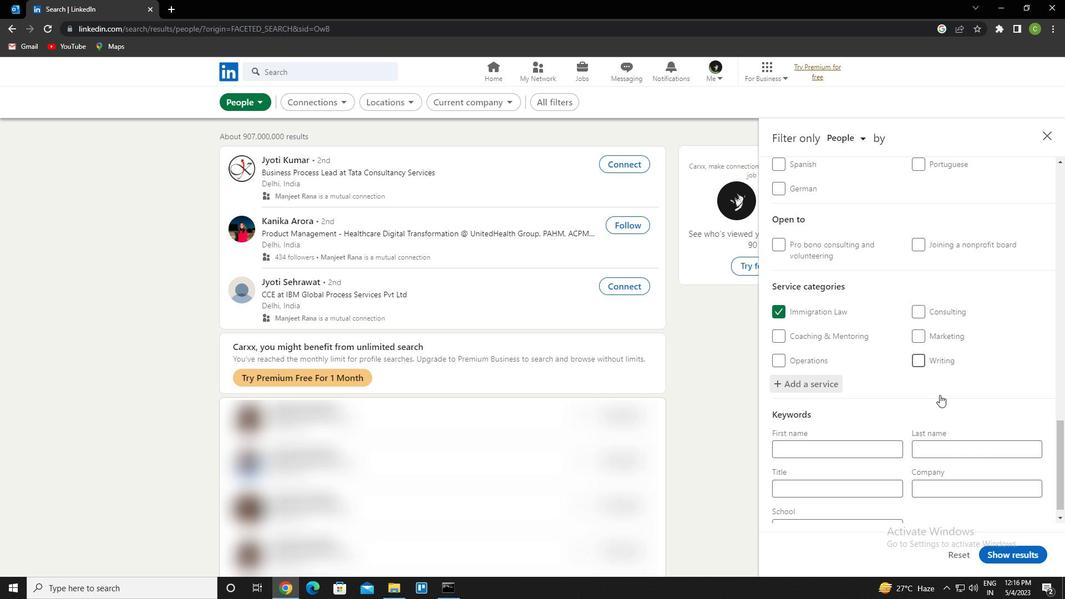 
Action: Mouse scrolled (939, 394) with delta (0, 0)
Screenshot: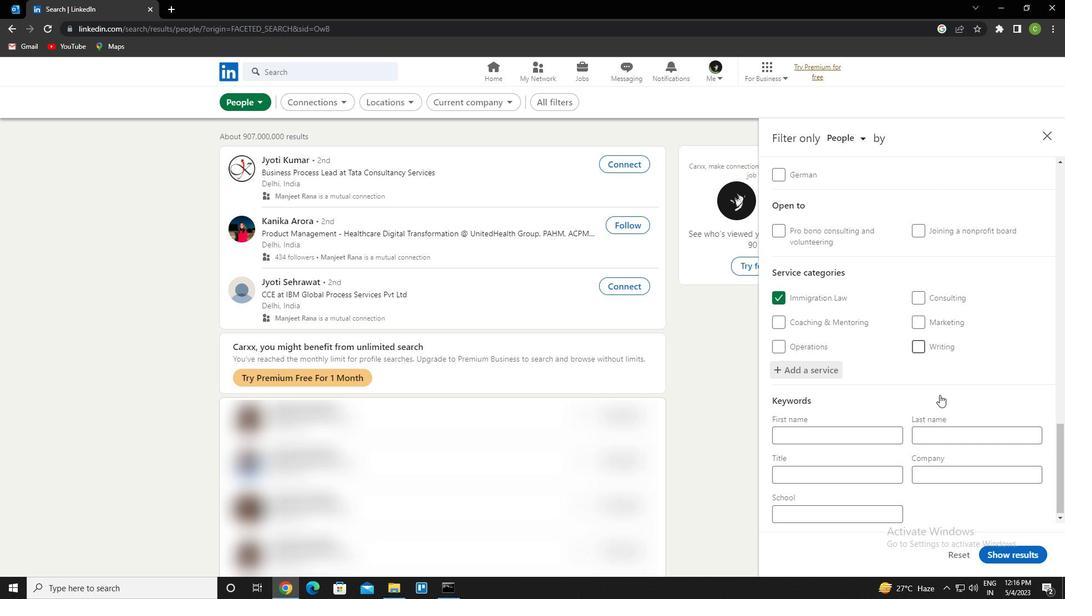 
Action: Mouse moved to (850, 476)
Screenshot: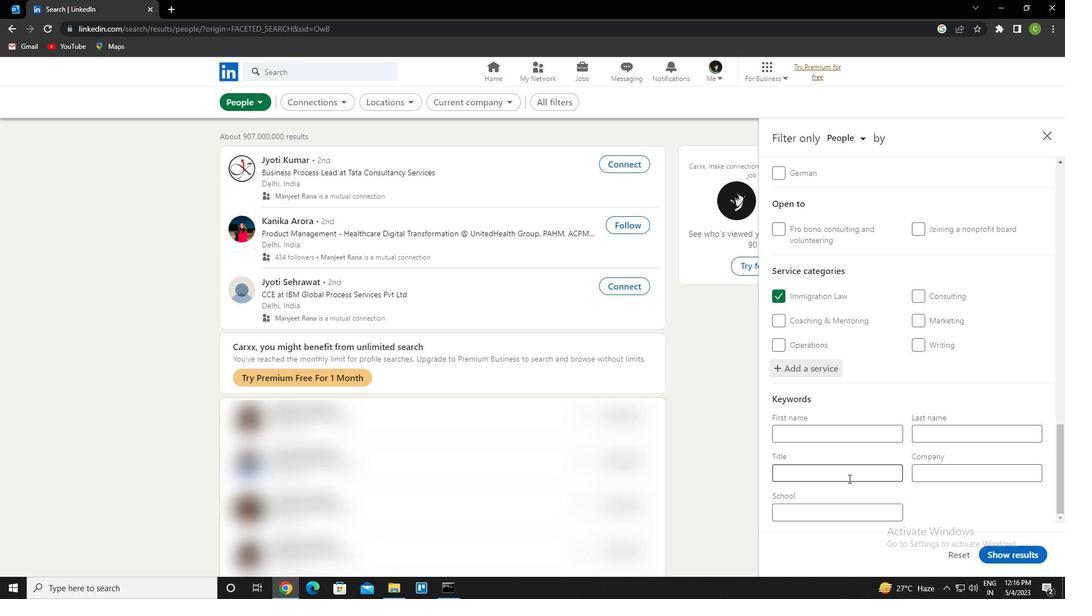 
Action: Mouse pressed left at (850, 476)
Screenshot: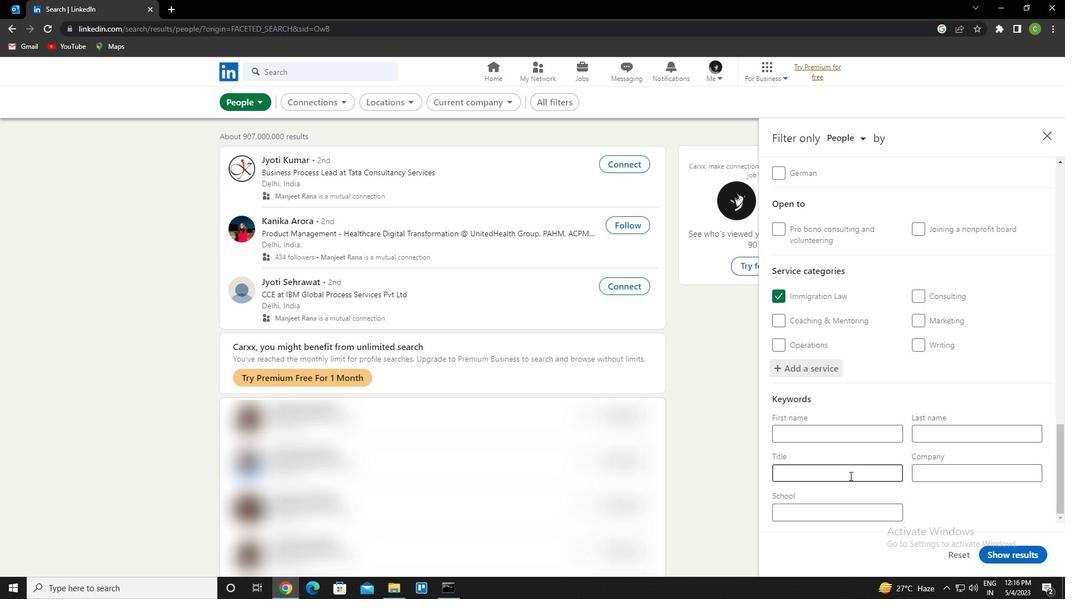 
Action: Mouse moved to (851, 475)
Screenshot: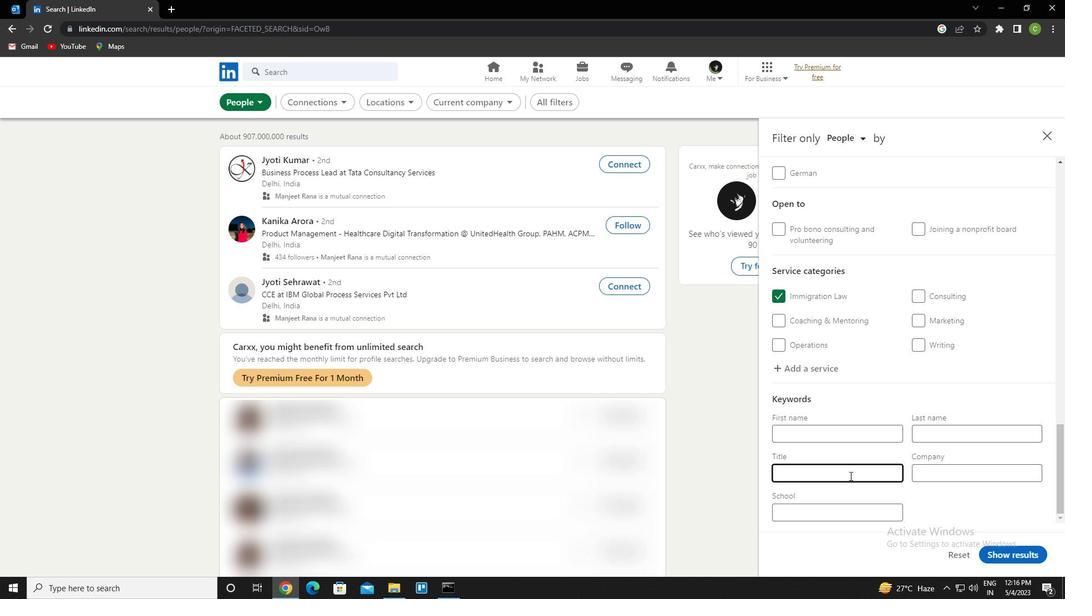 
Action: Key pressed <Key.caps_lock>t<Key.caps_lock>eacher
Screenshot: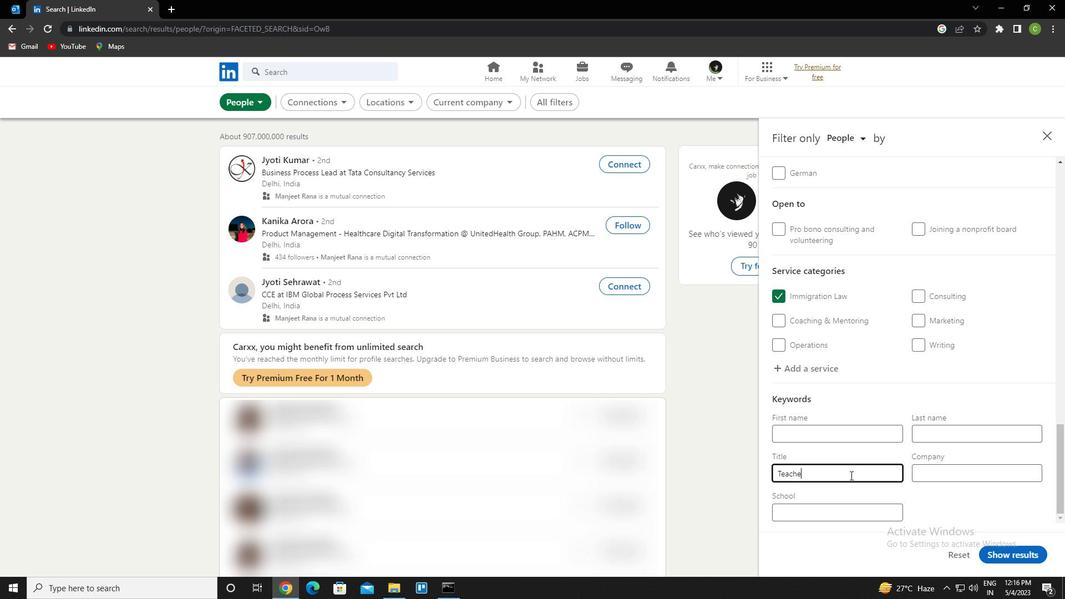 
Action: Mouse moved to (1011, 554)
Screenshot: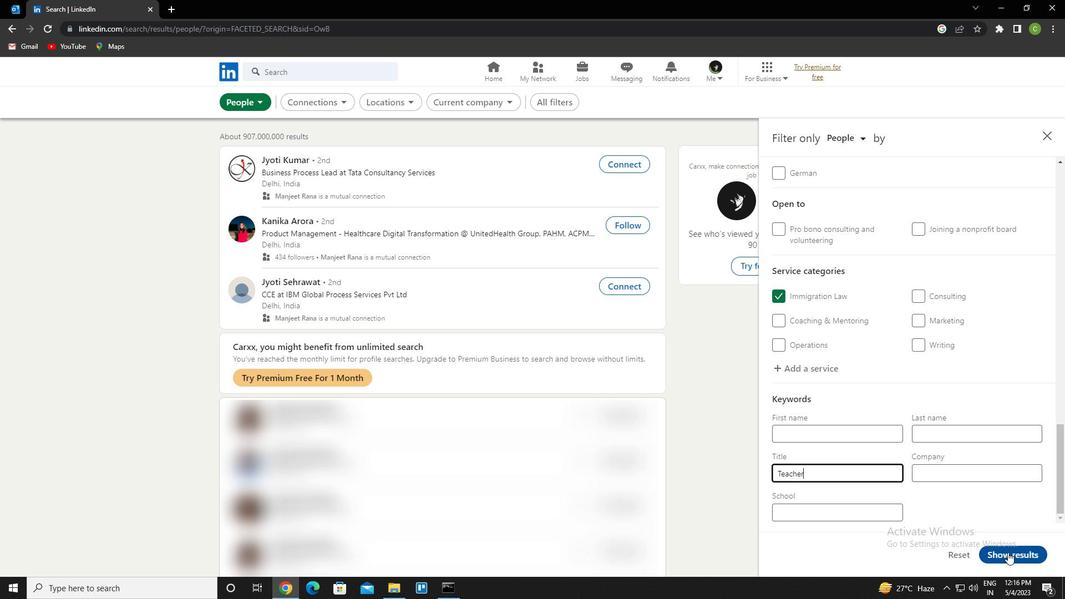 
Action: Mouse pressed left at (1011, 554)
Screenshot: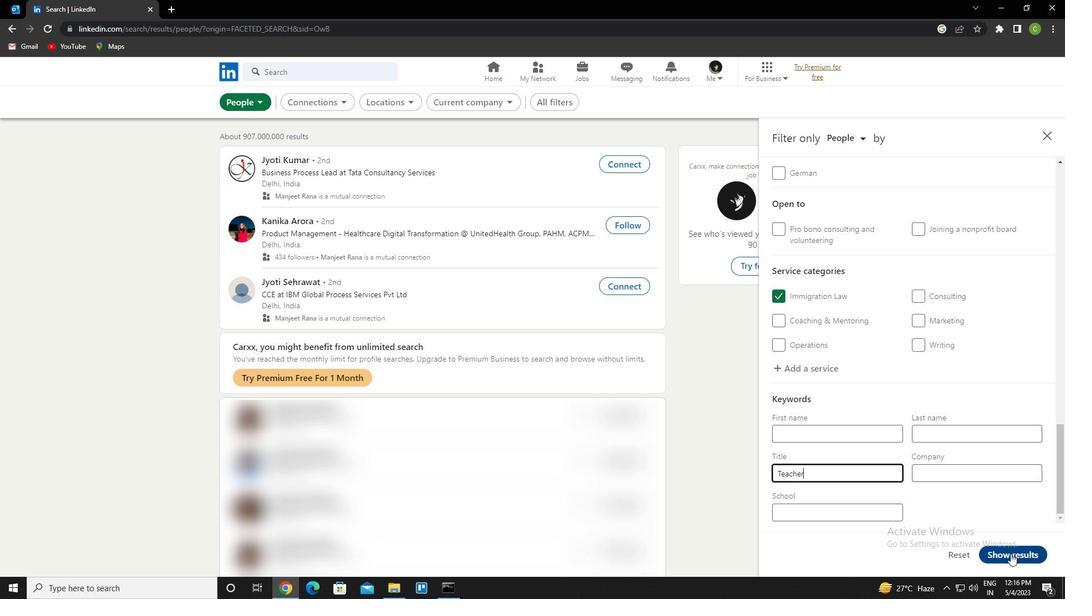 
Action: Mouse moved to (552, 468)
Screenshot: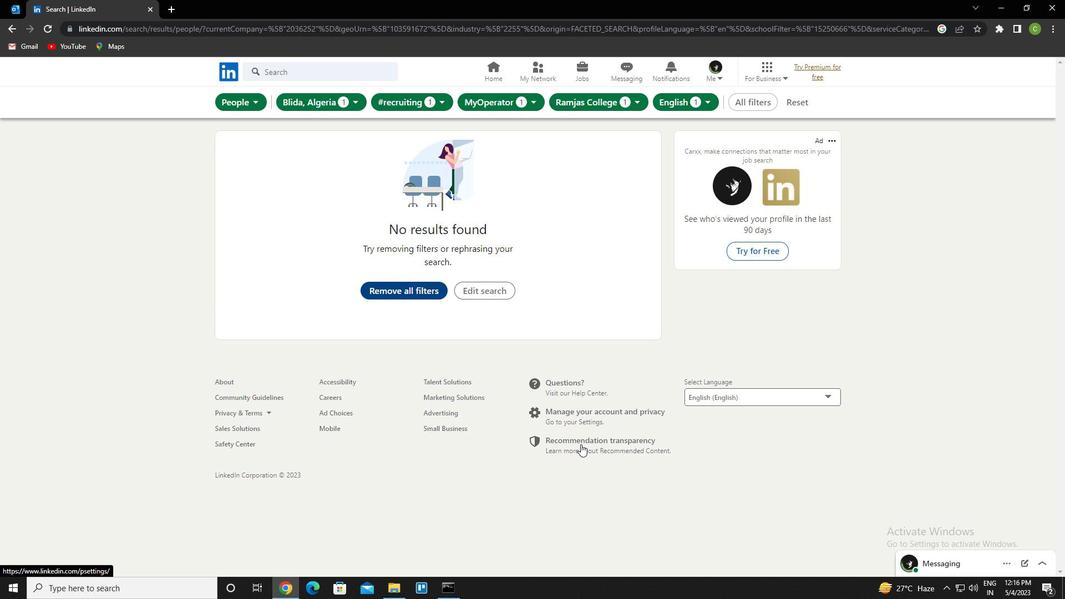 
